 Task: Look for space in Kamar Mushāni, Pakistan from 2nd June, 2023 to 9th June, 2023 for 5 adults in price range Rs.7000 to Rs.13000. Place can be shared room with 2 bedrooms having 5 beds and 2 bathrooms. Property type can be house, flat, guest house. Amenities needed are: wifi. Booking option can be shelf check-in. Required host language is English.
Action: Mouse moved to (546, 78)
Screenshot: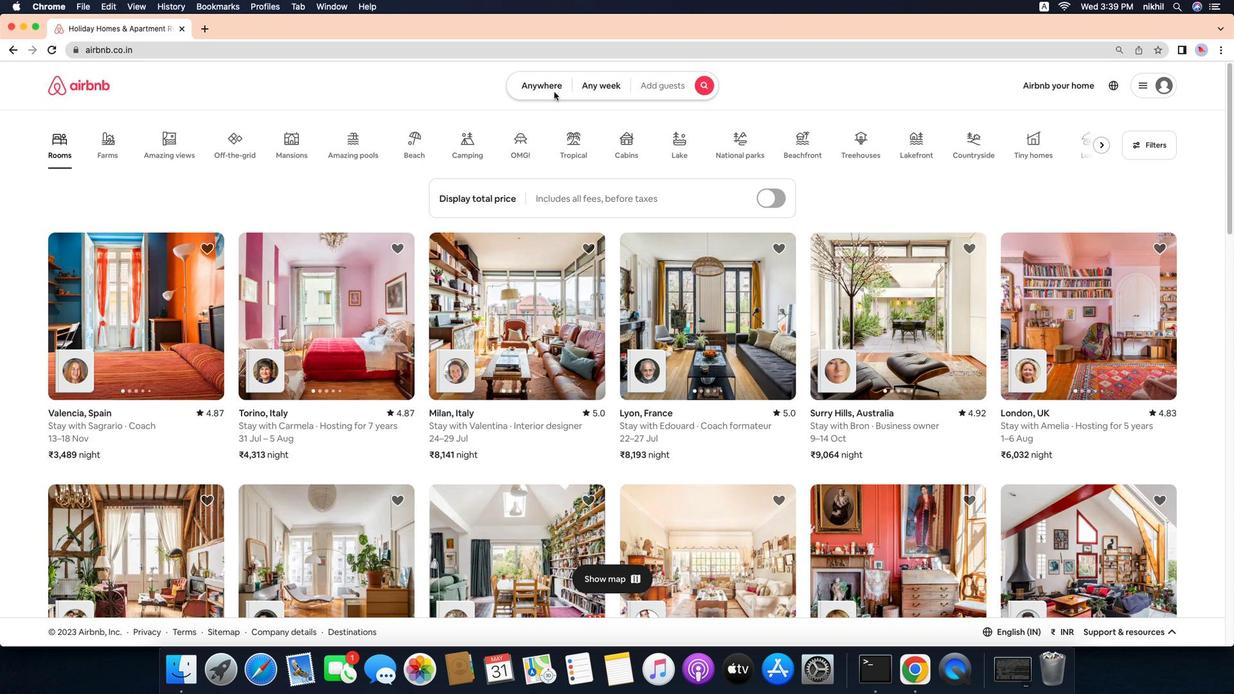 
Action: Mouse pressed left at (546, 78)
Screenshot: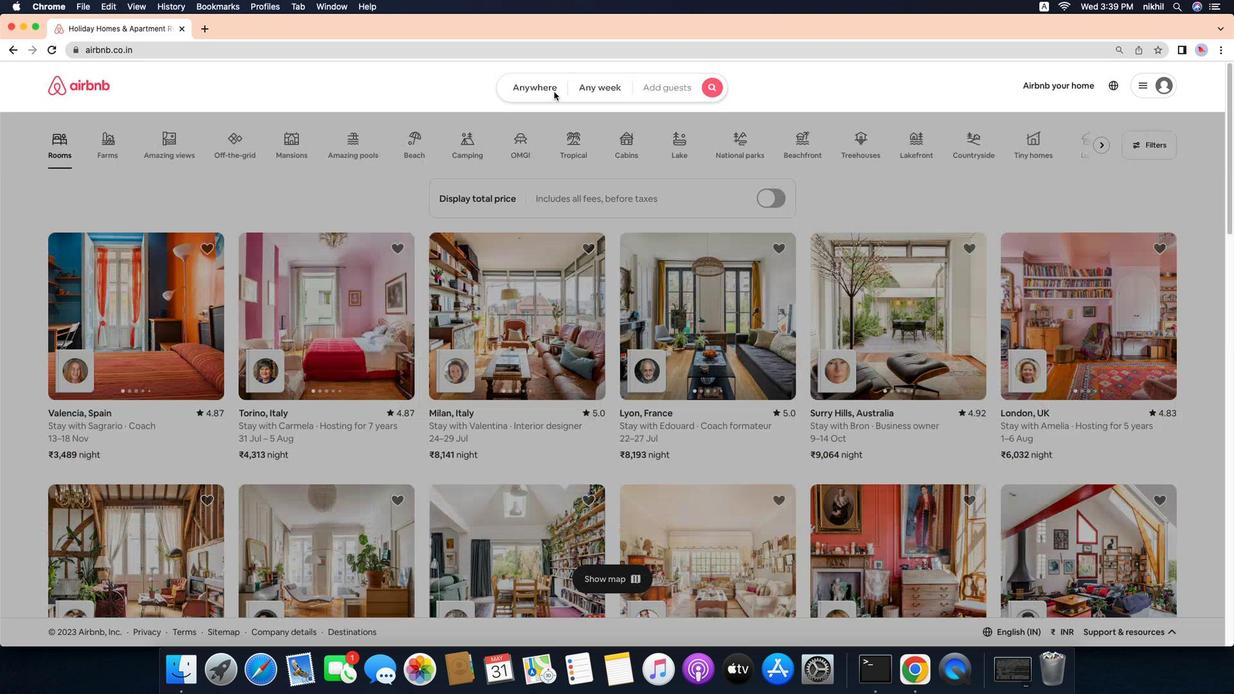 
Action: Mouse moved to (577, 84)
Screenshot: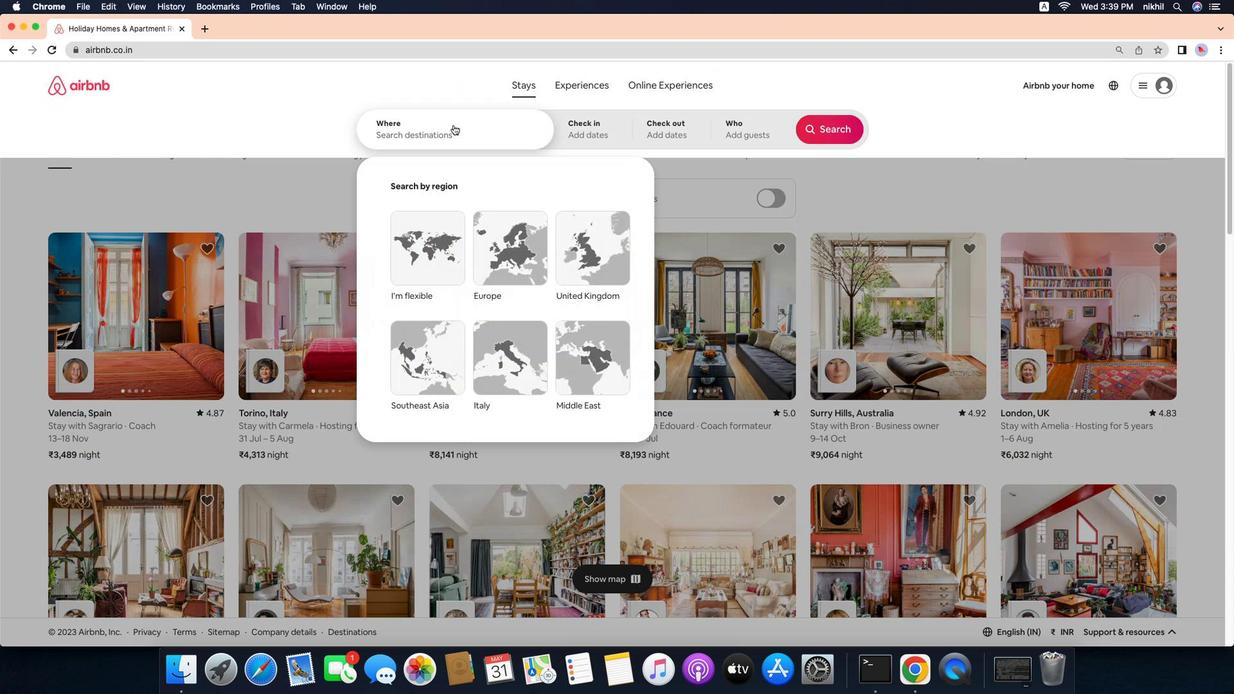 
Action: Mouse pressed left at (577, 84)
Screenshot: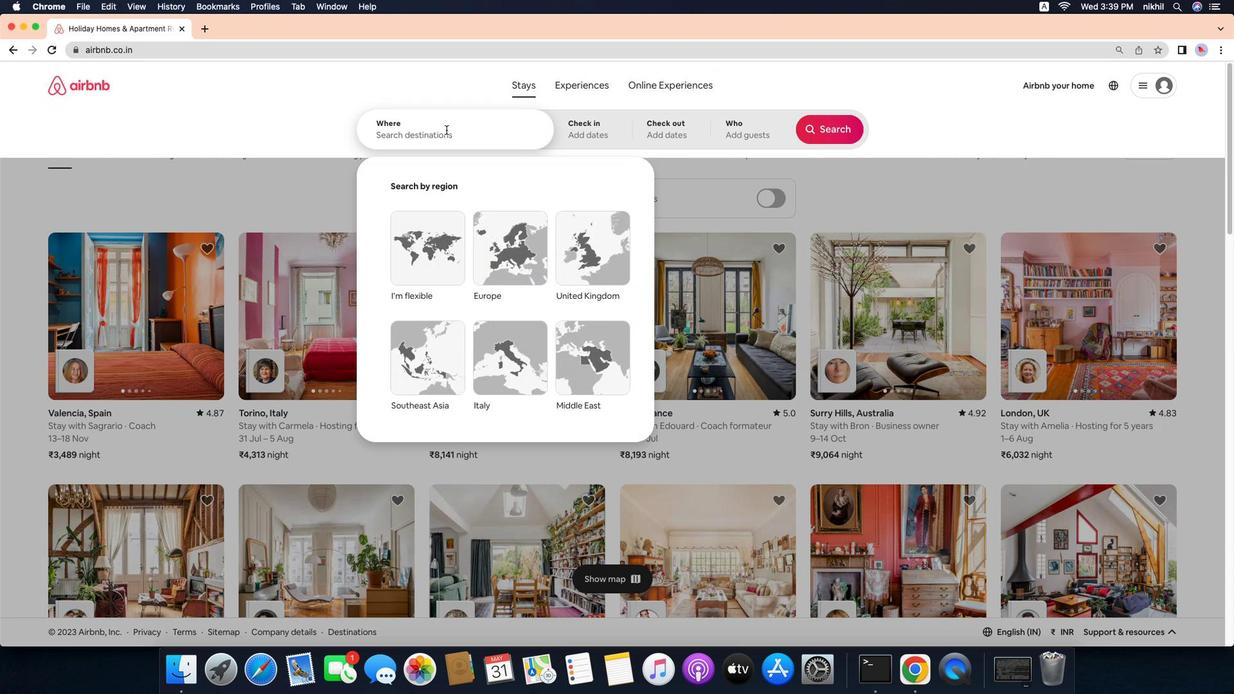 
Action: Mouse moved to (460, 127)
Screenshot: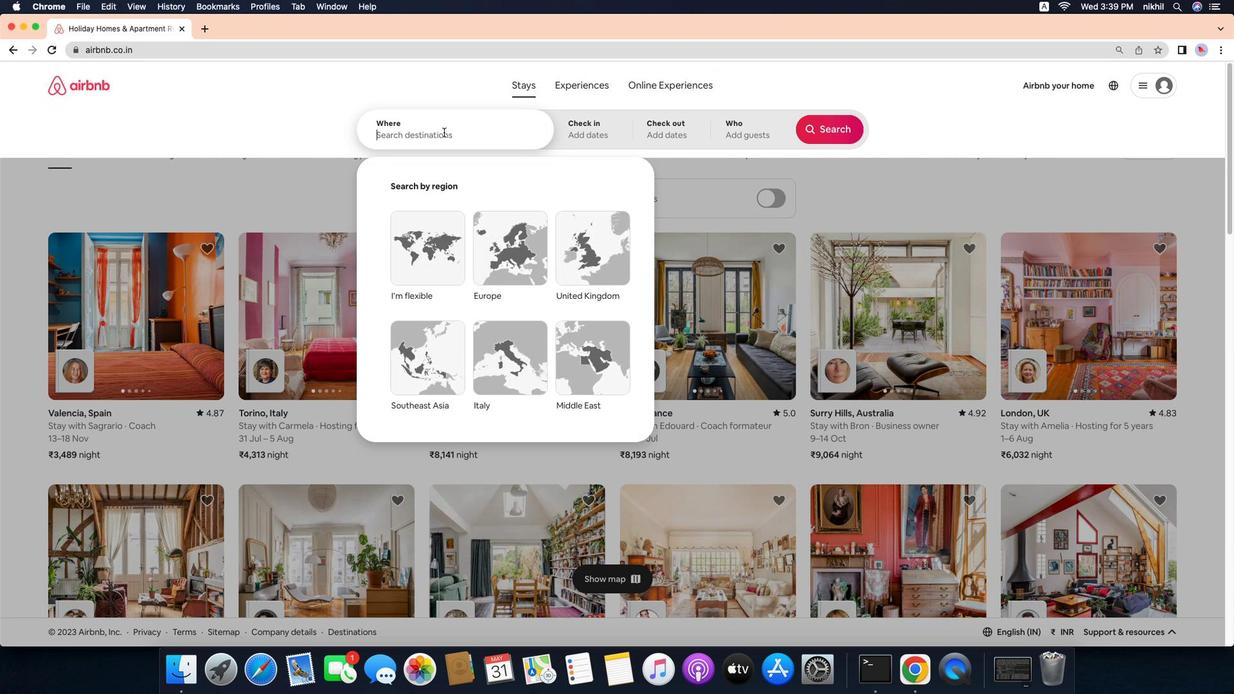 
Action: Mouse pressed left at (460, 127)
Screenshot: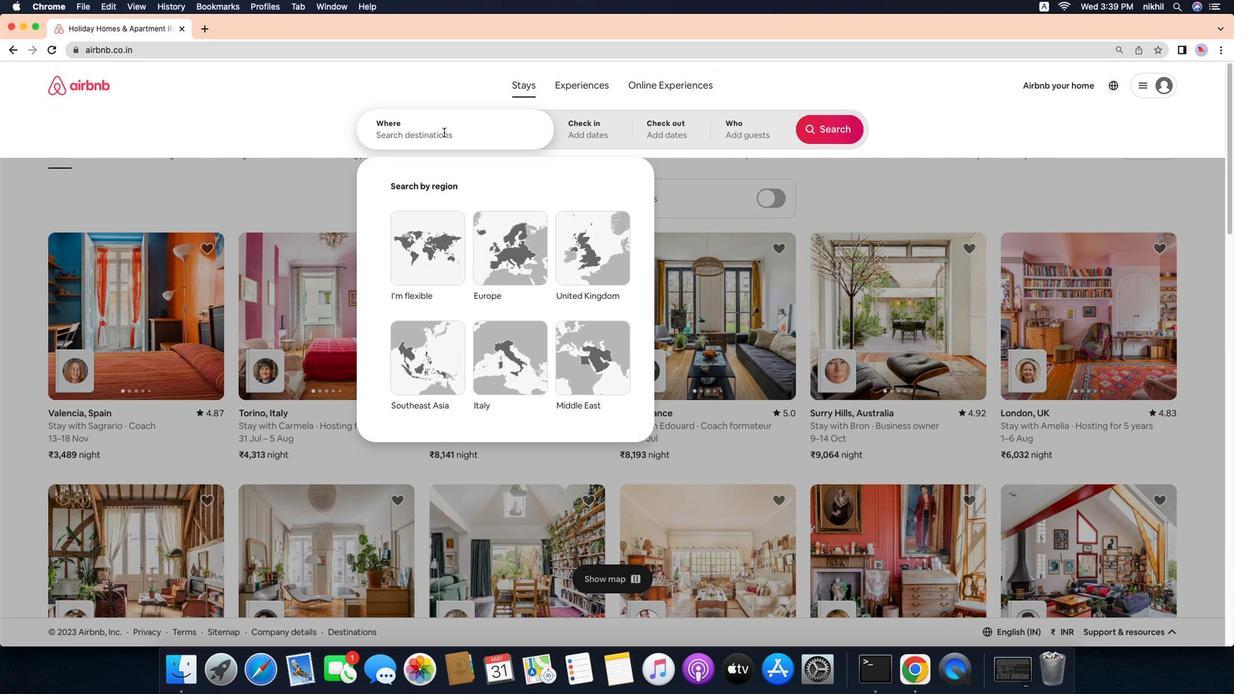 
Action: Key pressed Key.caps_lock'K'Key.caps_lock'a''m''a''r'Key.spaceKey.caps_lock'M'Key.caps_lock'u''s''h''a''n''i'','
Screenshot: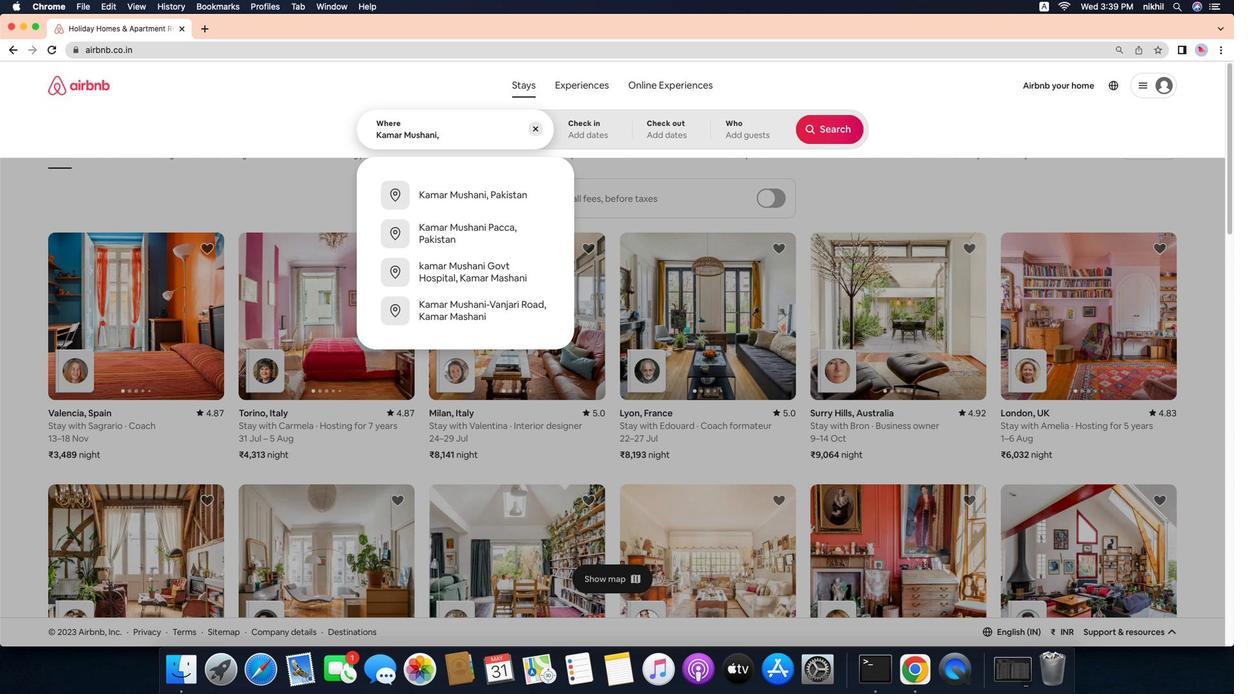
Action: Mouse moved to (482, 200)
Screenshot: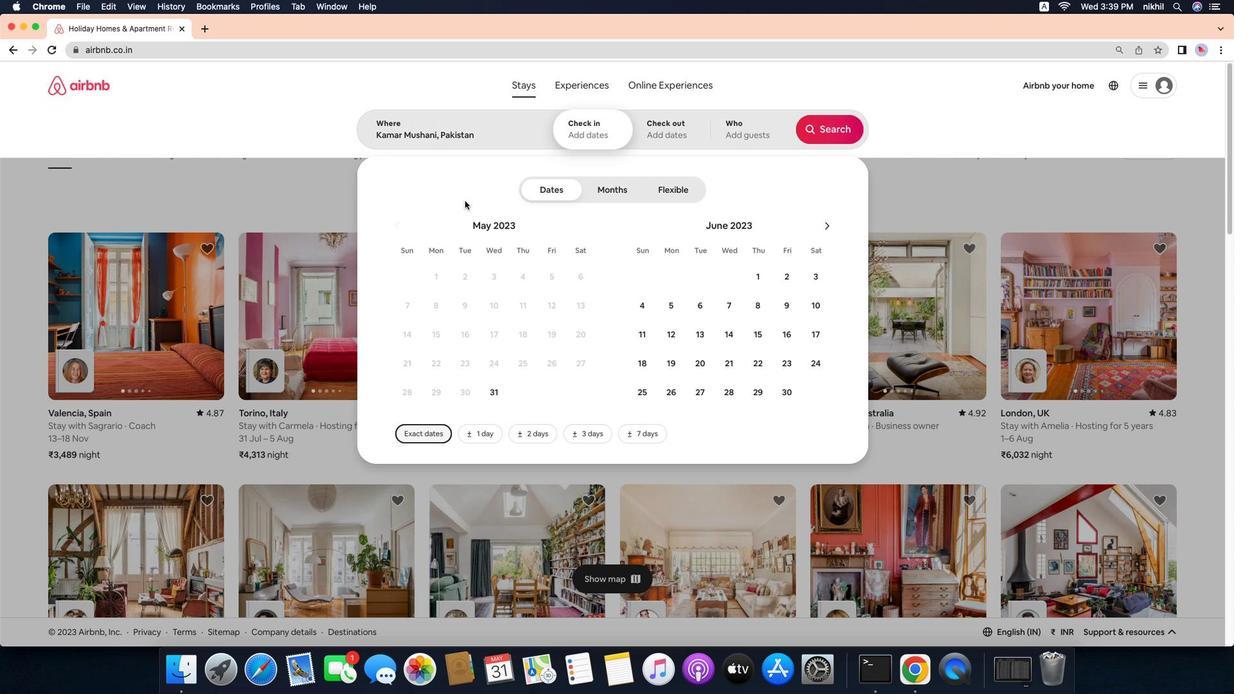 
Action: Mouse pressed left at (482, 200)
Screenshot: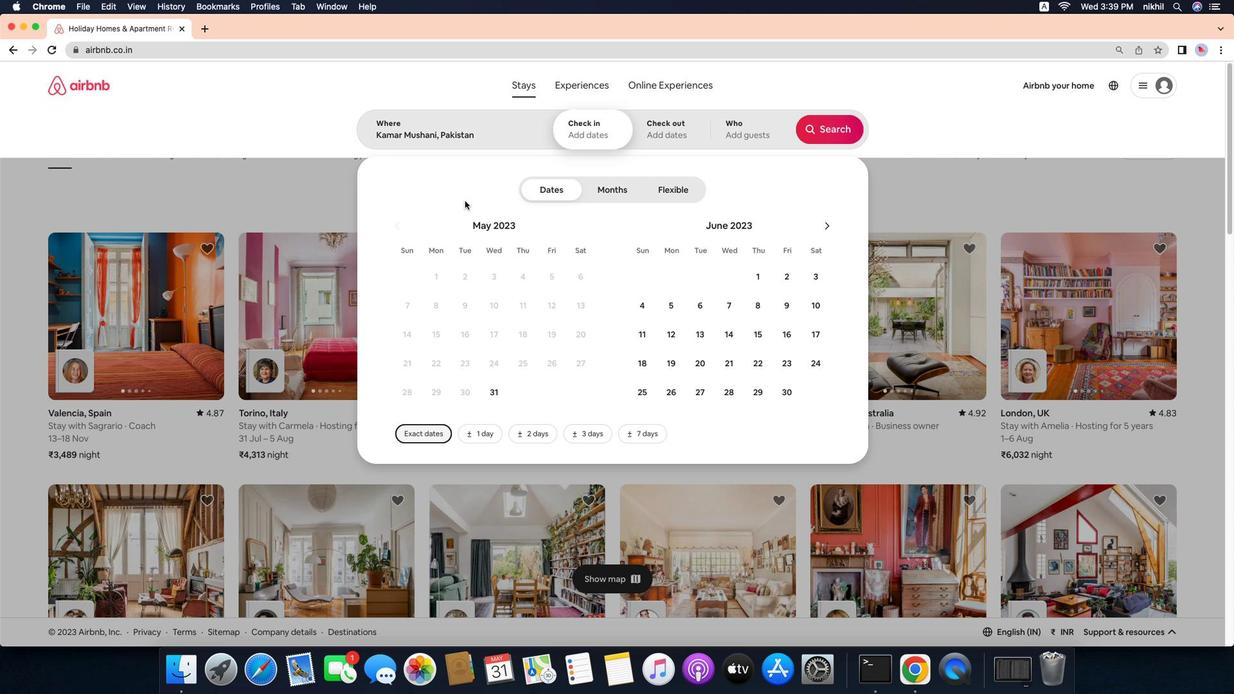 
Action: Mouse moved to (827, 277)
Screenshot: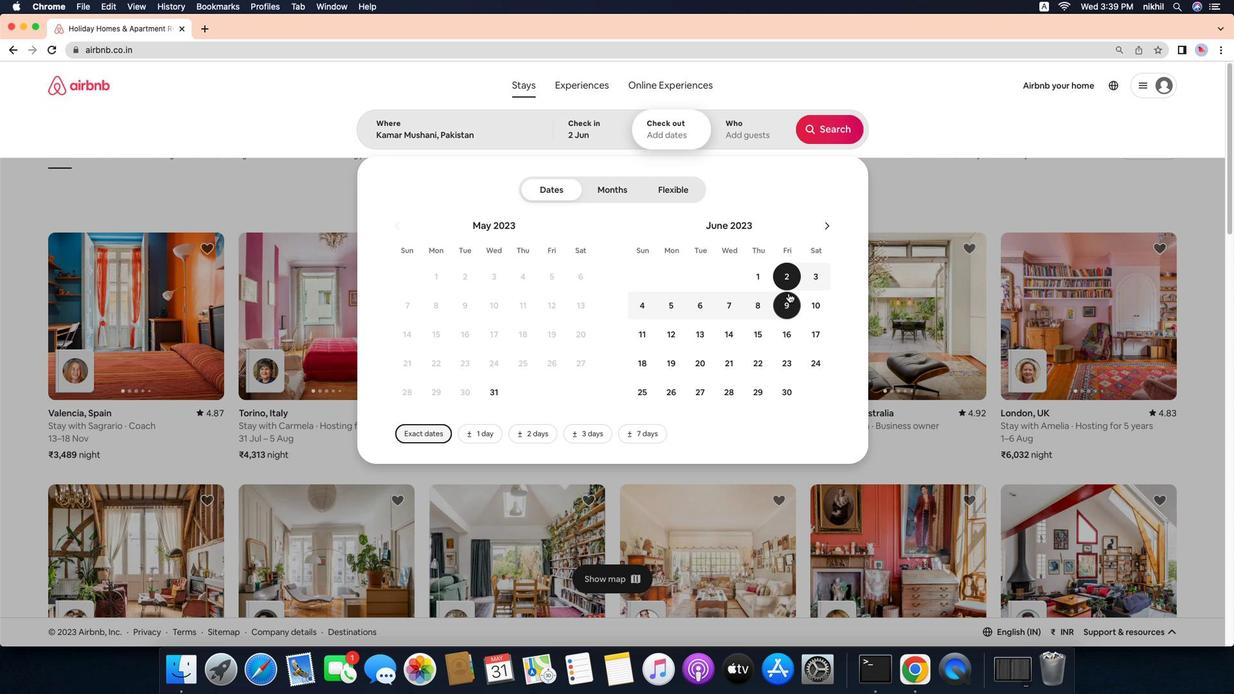 
Action: Mouse pressed left at (827, 277)
Screenshot: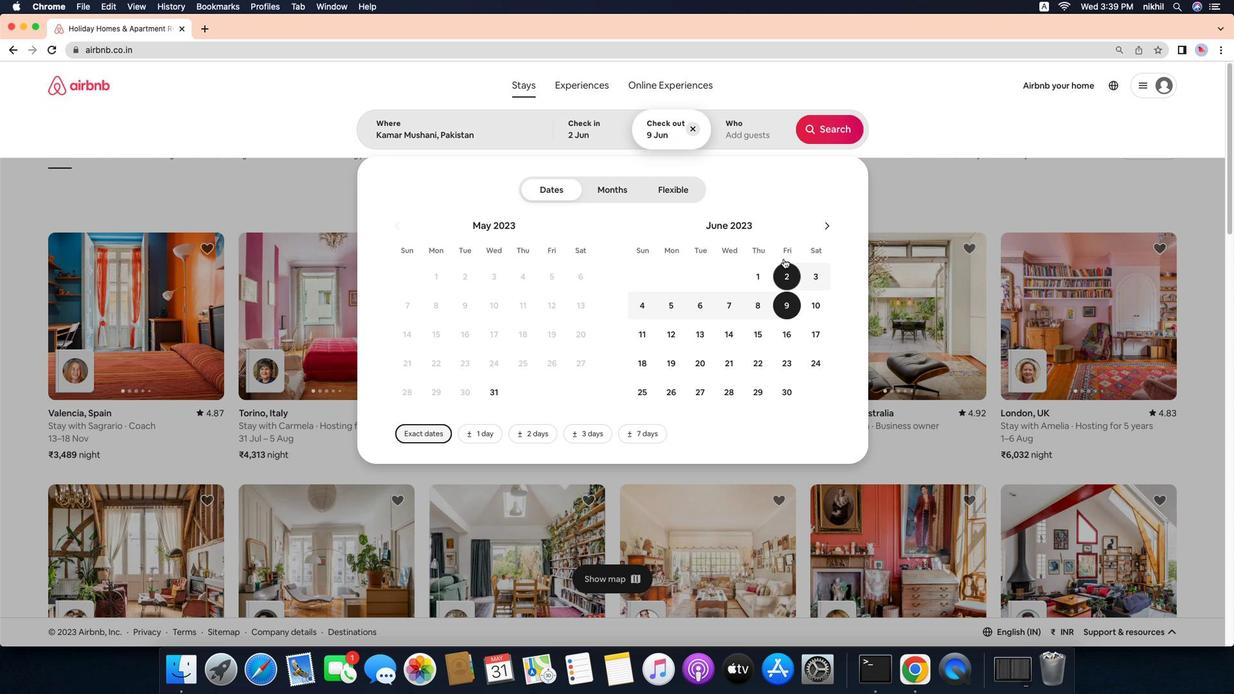 
Action: Mouse moved to (825, 306)
Screenshot: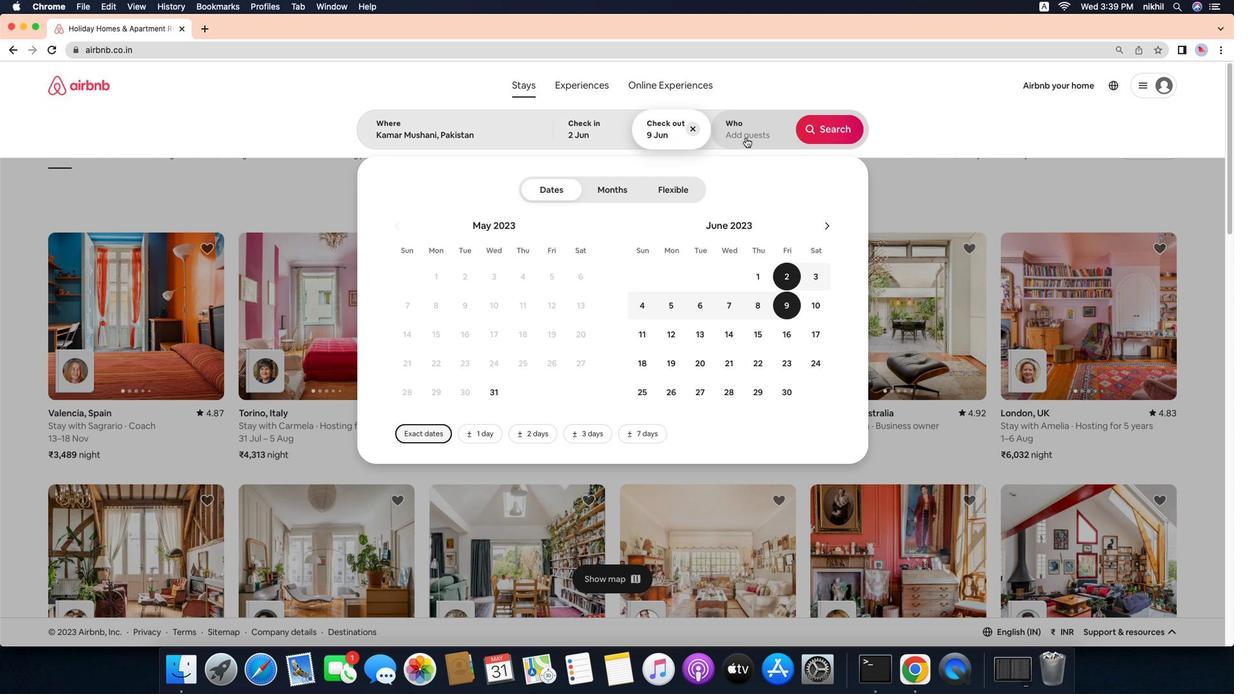 
Action: Mouse pressed left at (825, 306)
Screenshot: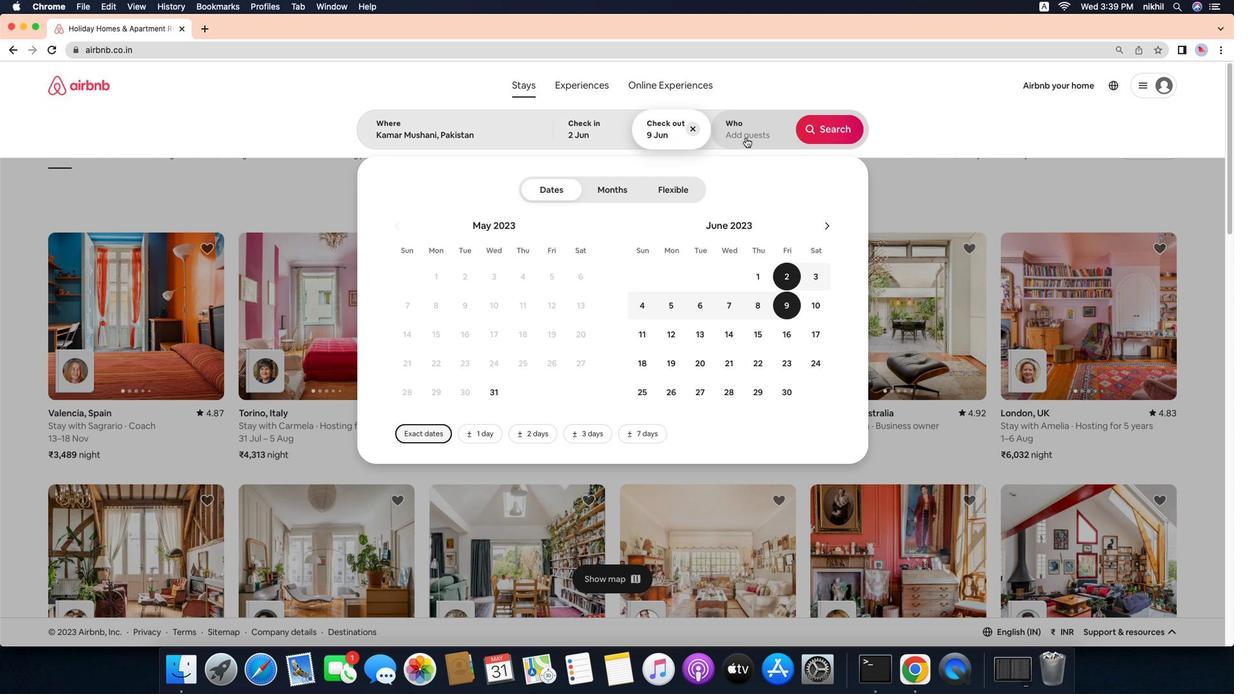
Action: Mouse moved to (782, 131)
Screenshot: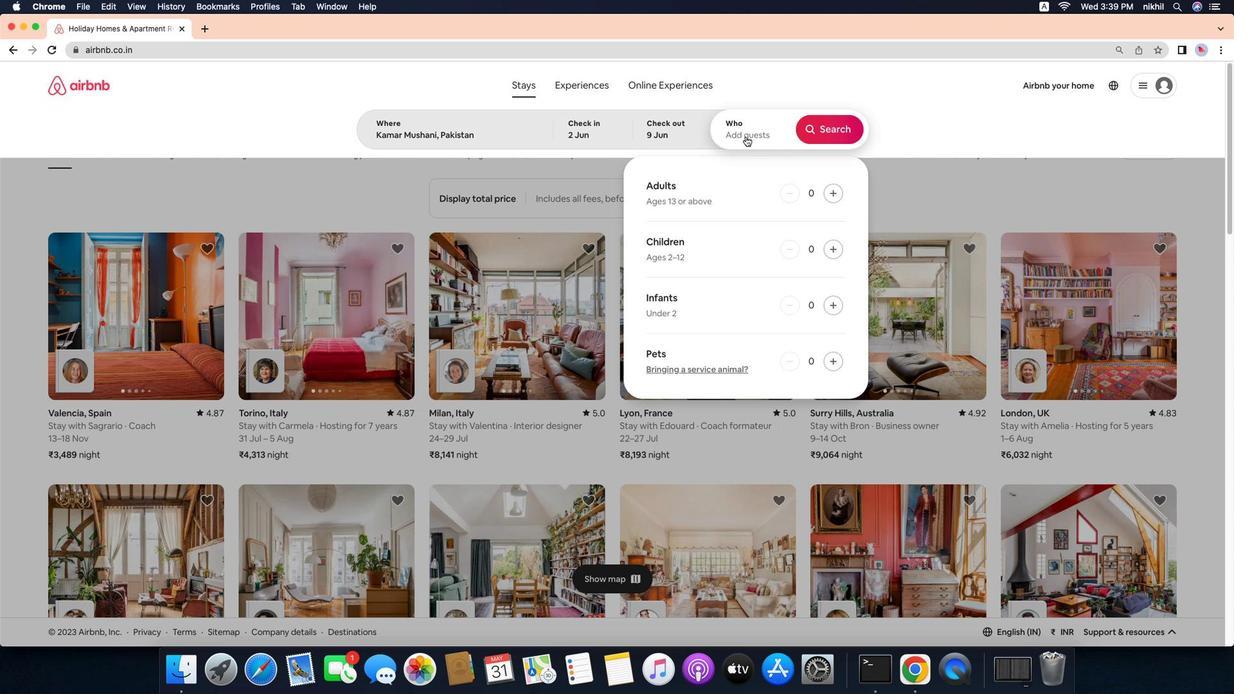 
Action: Mouse pressed left at (782, 131)
Screenshot: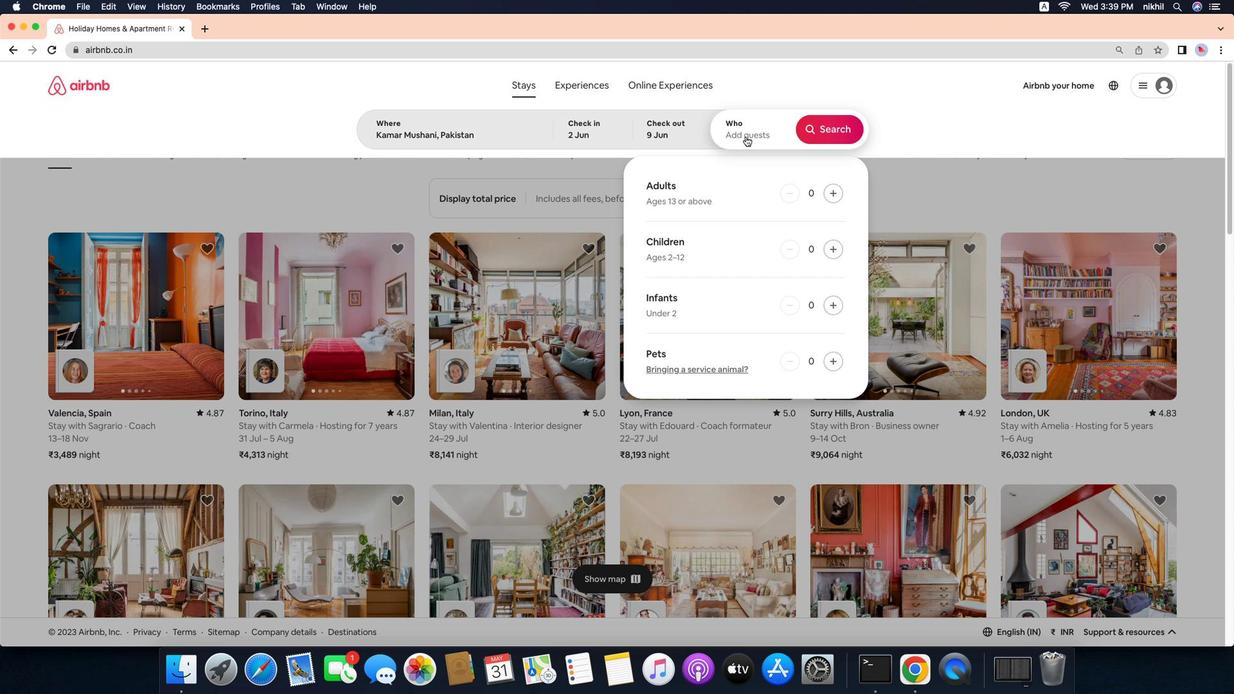 
Action: Mouse moved to (870, 190)
Screenshot: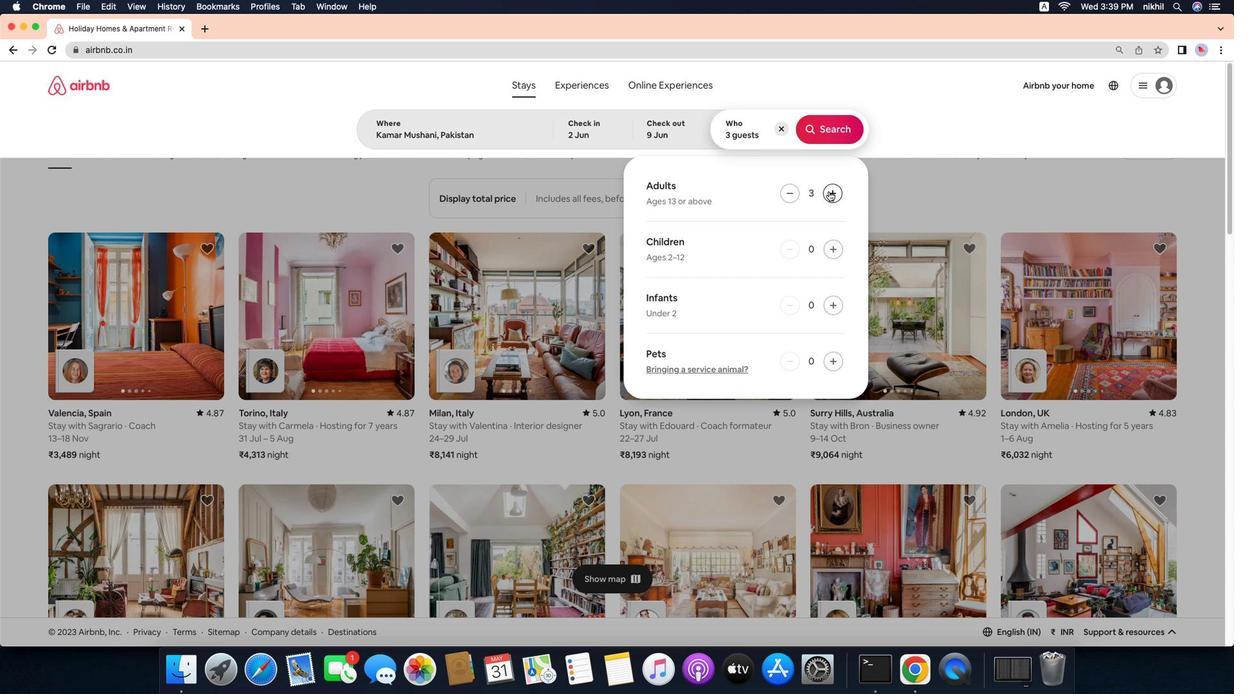 
Action: Mouse pressed left at (870, 190)
Screenshot: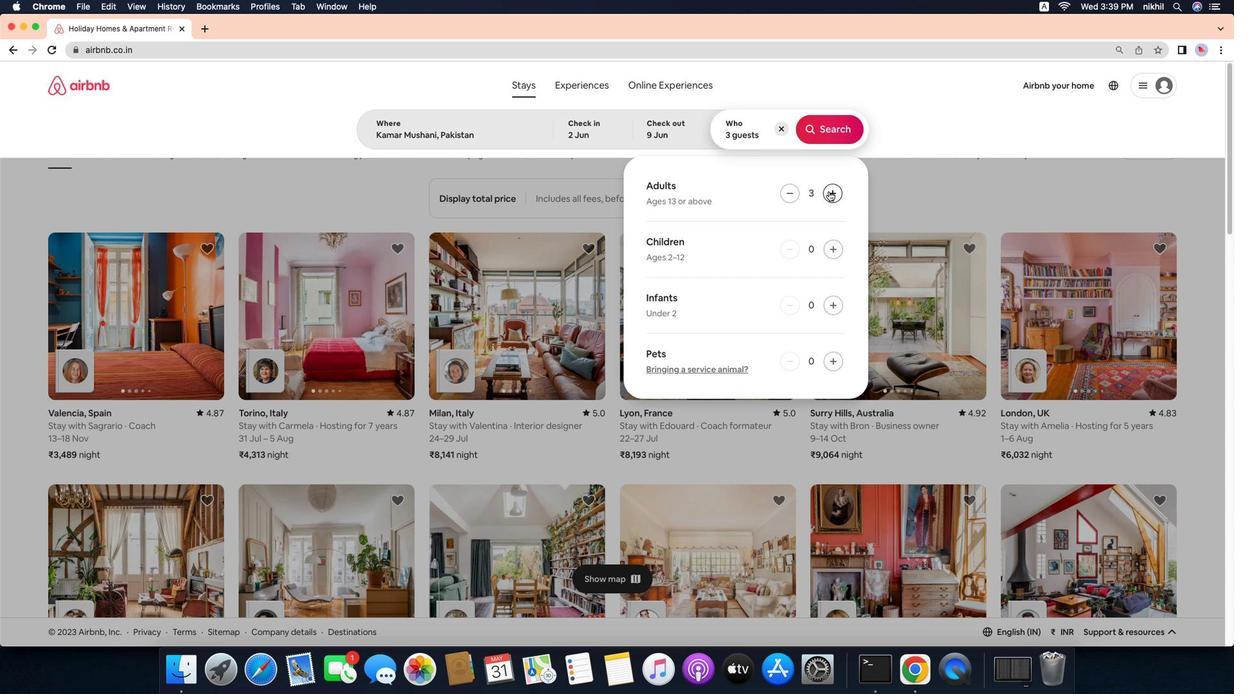 
Action: Mouse pressed left at (870, 190)
Screenshot: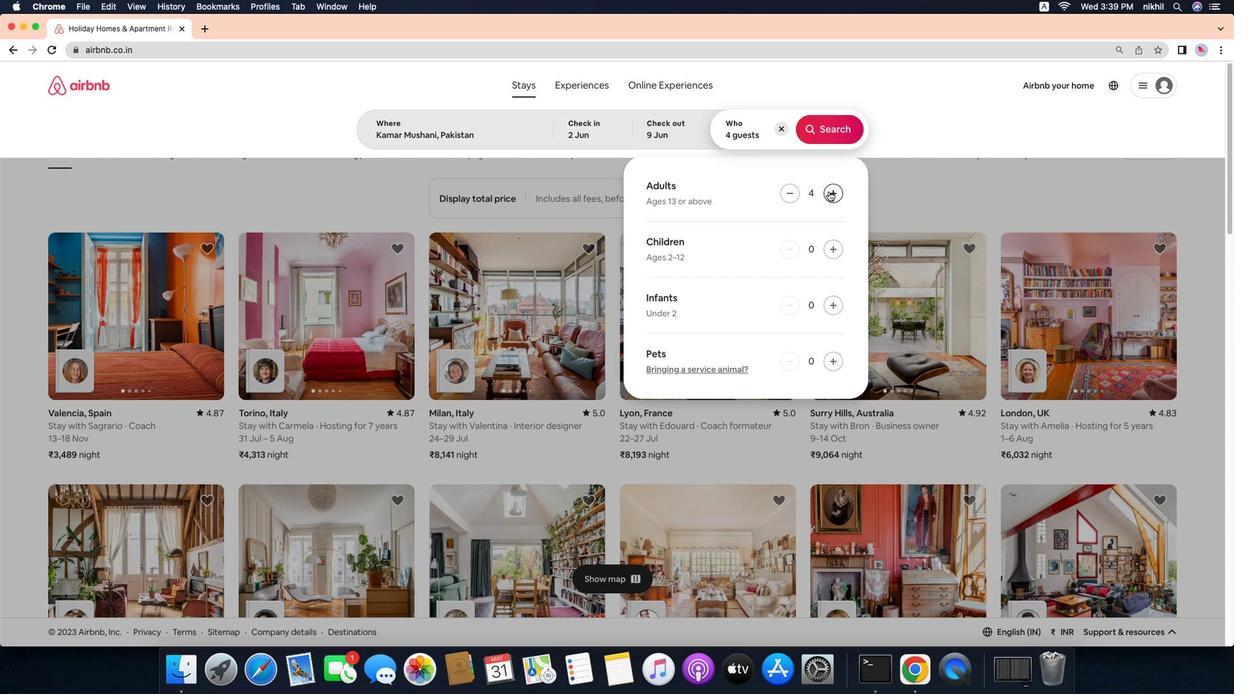 
Action: Mouse pressed left at (870, 190)
Screenshot: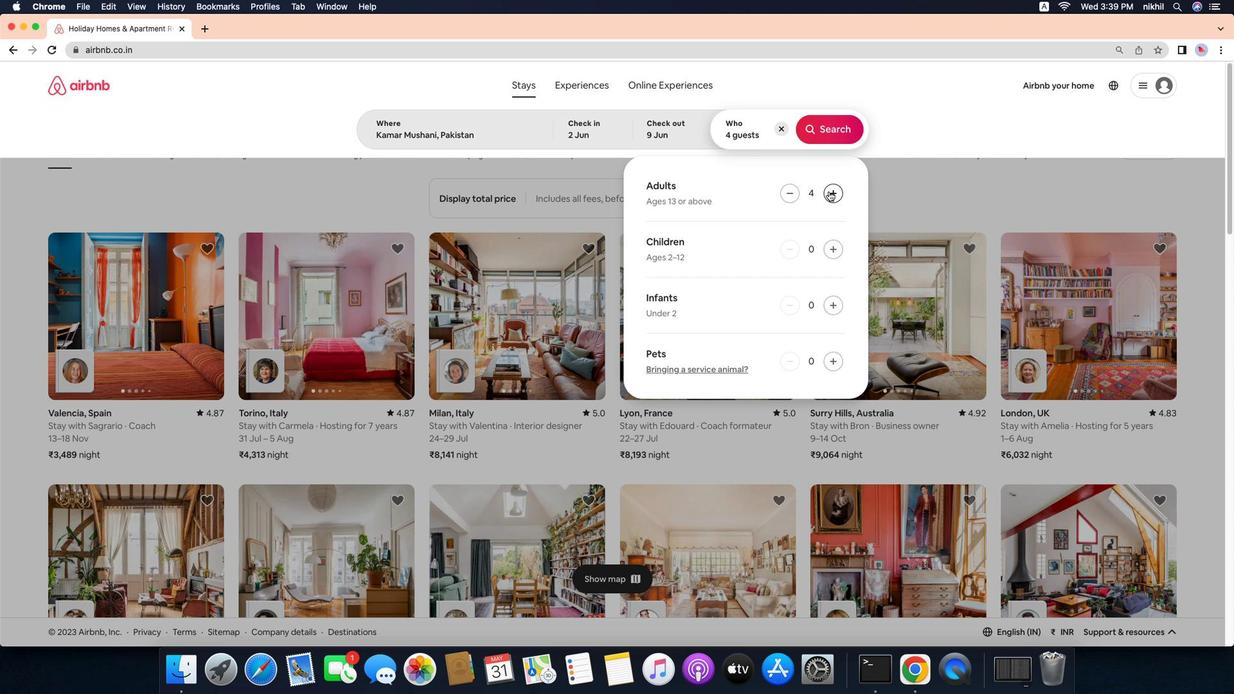 
Action: Mouse pressed left at (870, 190)
Screenshot: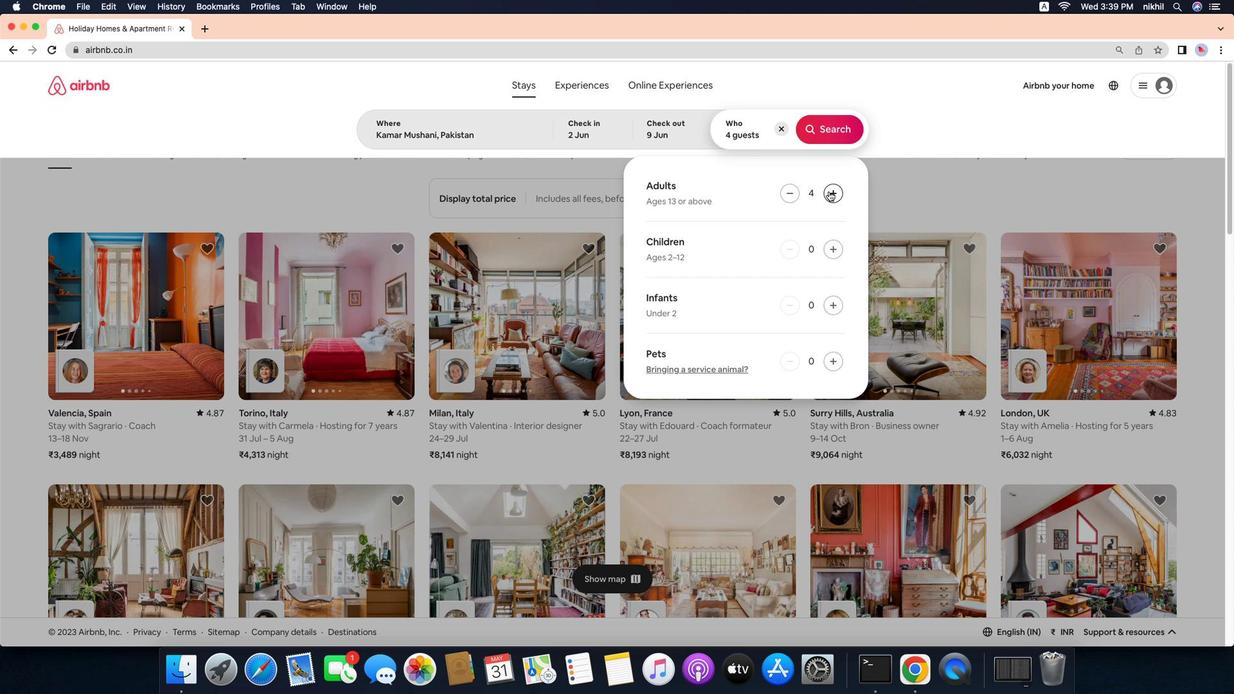 
Action: Mouse pressed left at (870, 190)
Screenshot: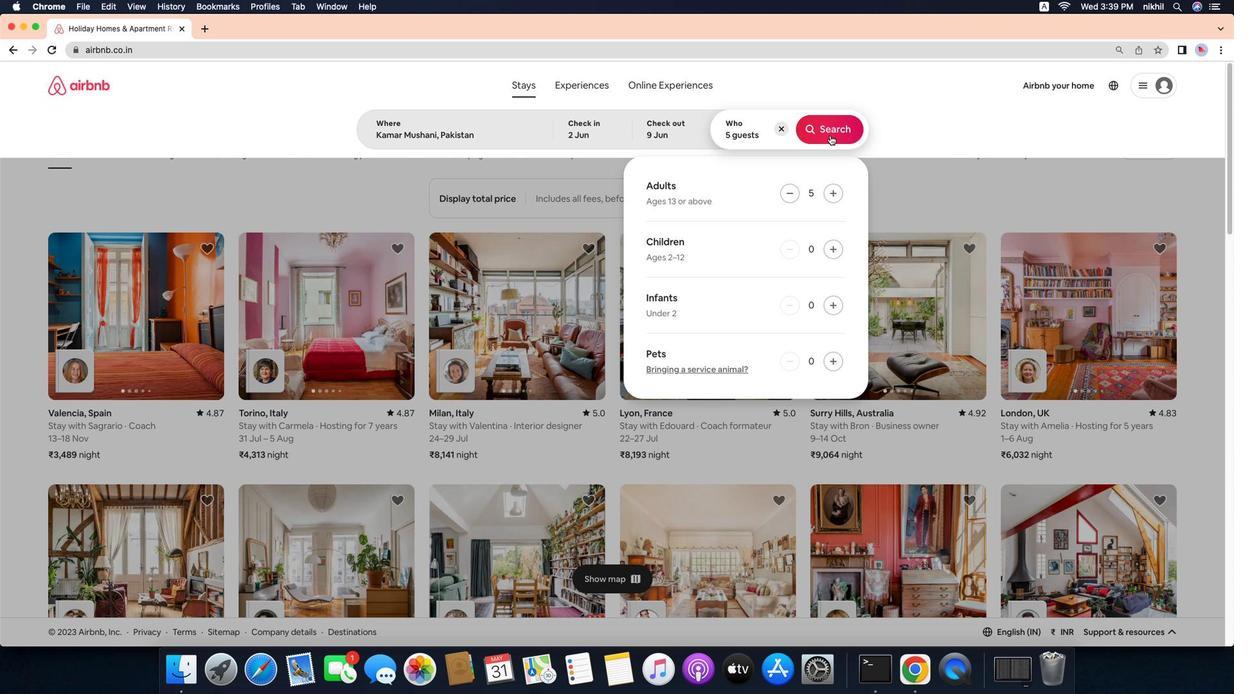 
Action: Mouse moved to (871, 130)
Screenshot: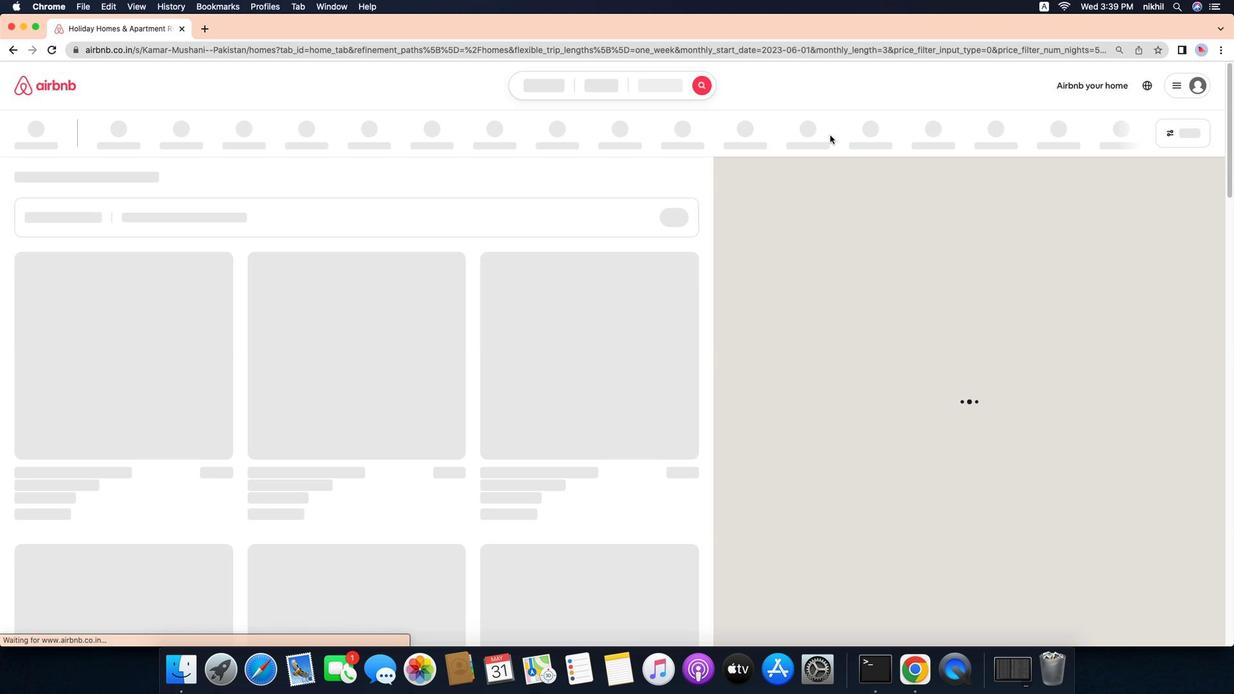 
Action: Mouse pressed left at (871, 130)
Screenshot: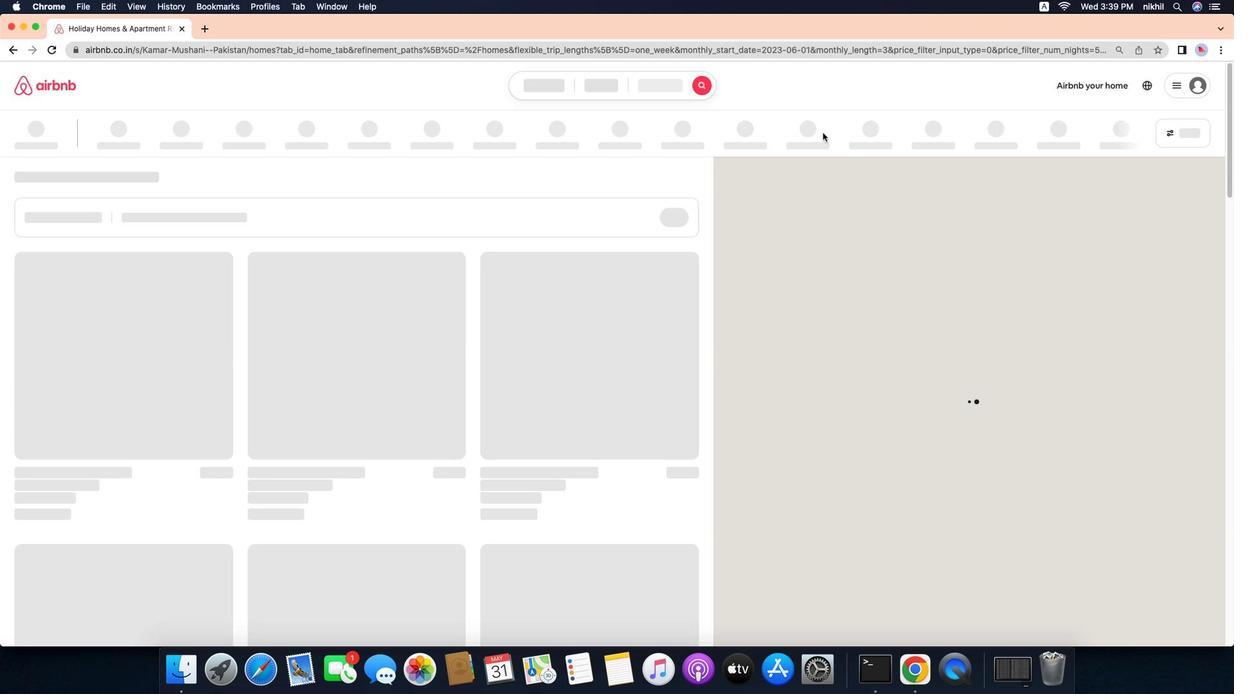 
Action: Mouse moved to (1257, 141)
Screenshot: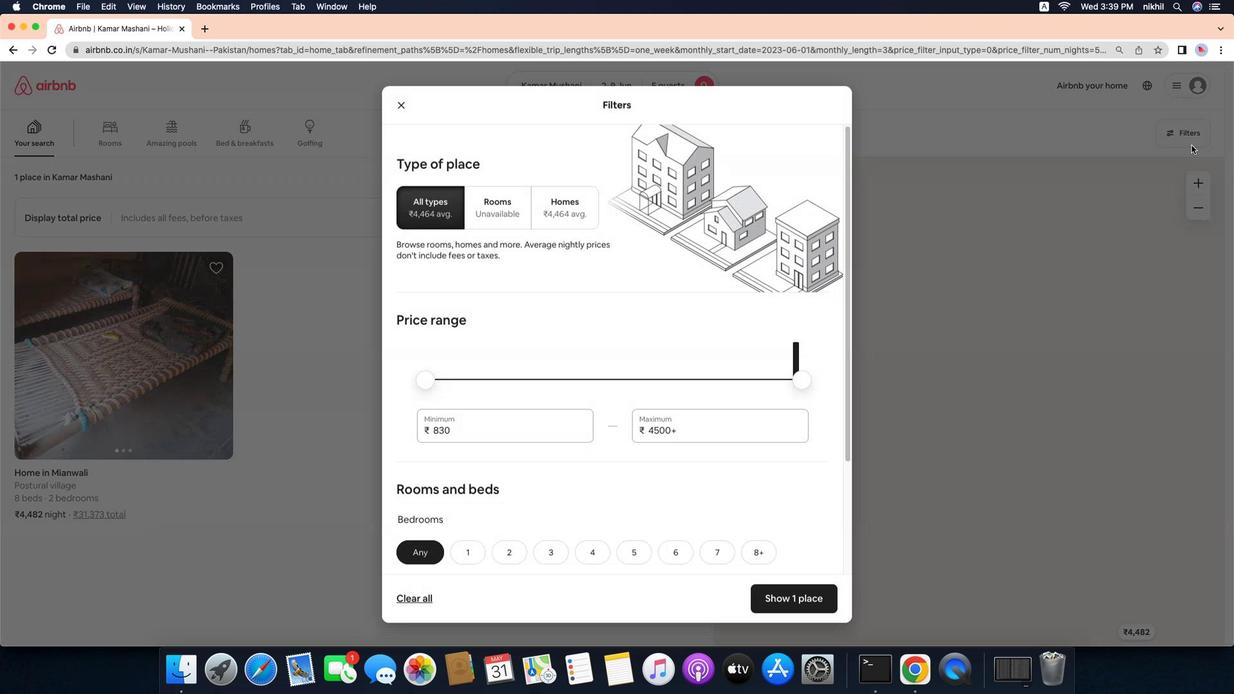 
Action: Mouse pressed left at (1257, 141)
Screenshot: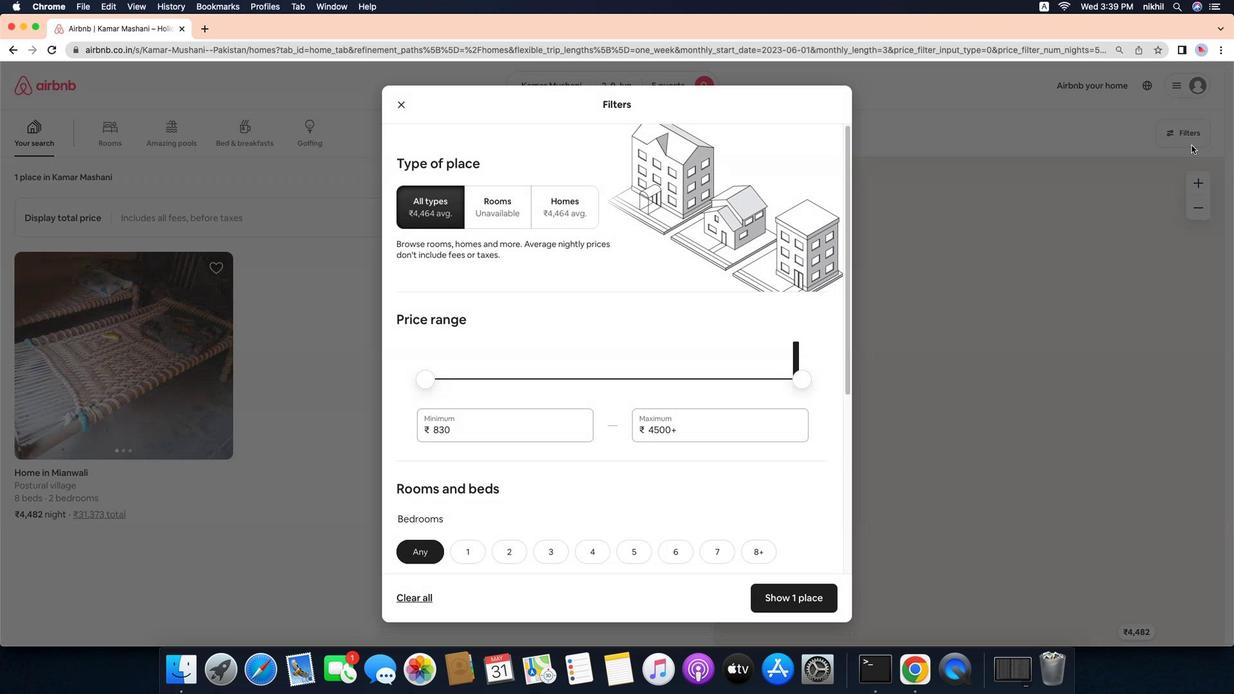 
Action: Mouse moved to (505, 438)
Screenshot: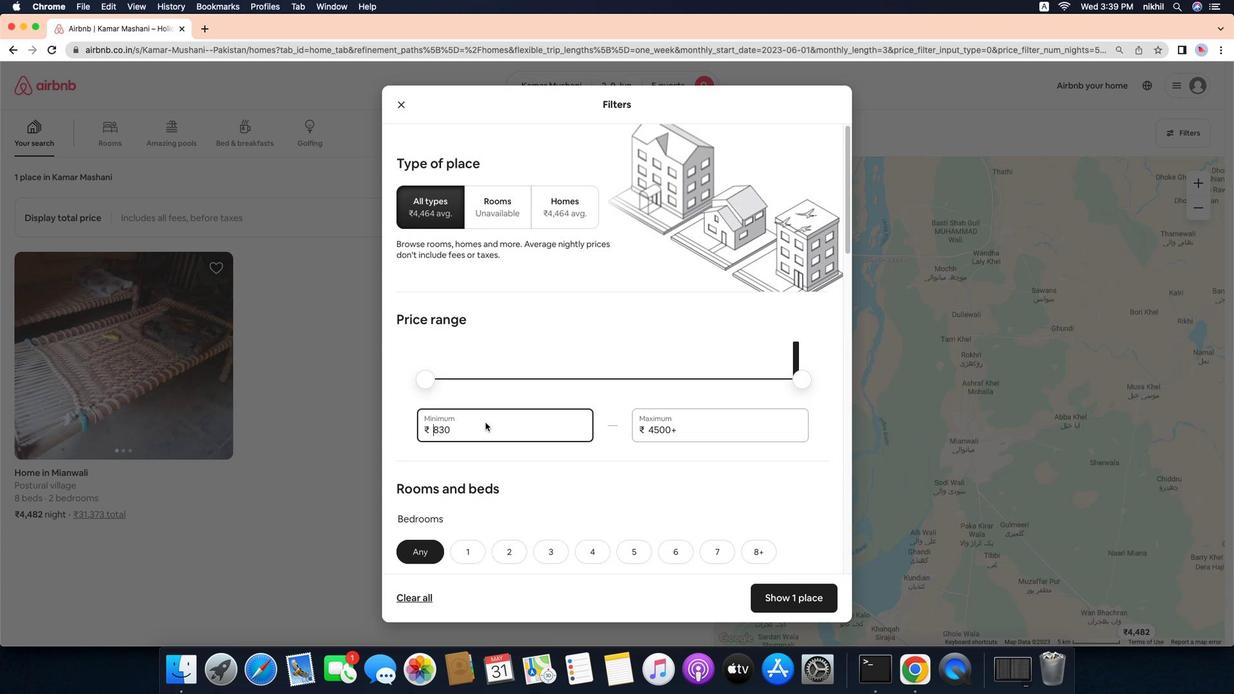 
Action: Mouse pressed left at (505, 438)
Screenshot: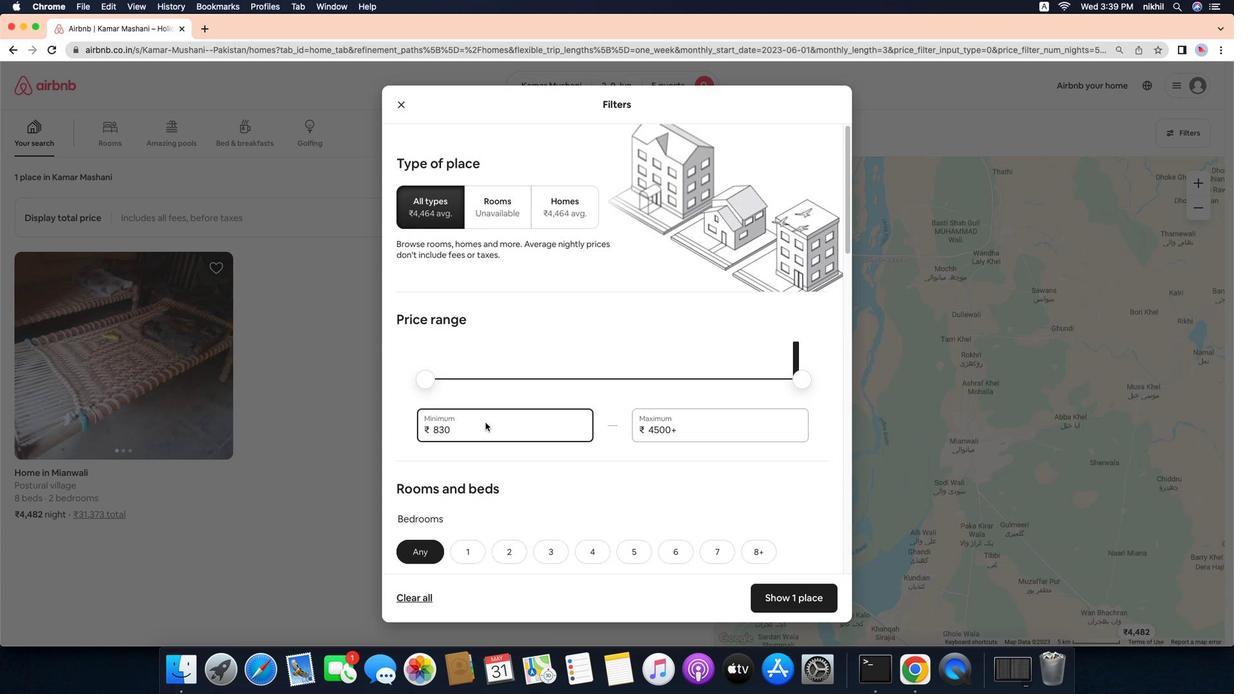 
Action: Mouse moved to (504, 437)
Screenshot: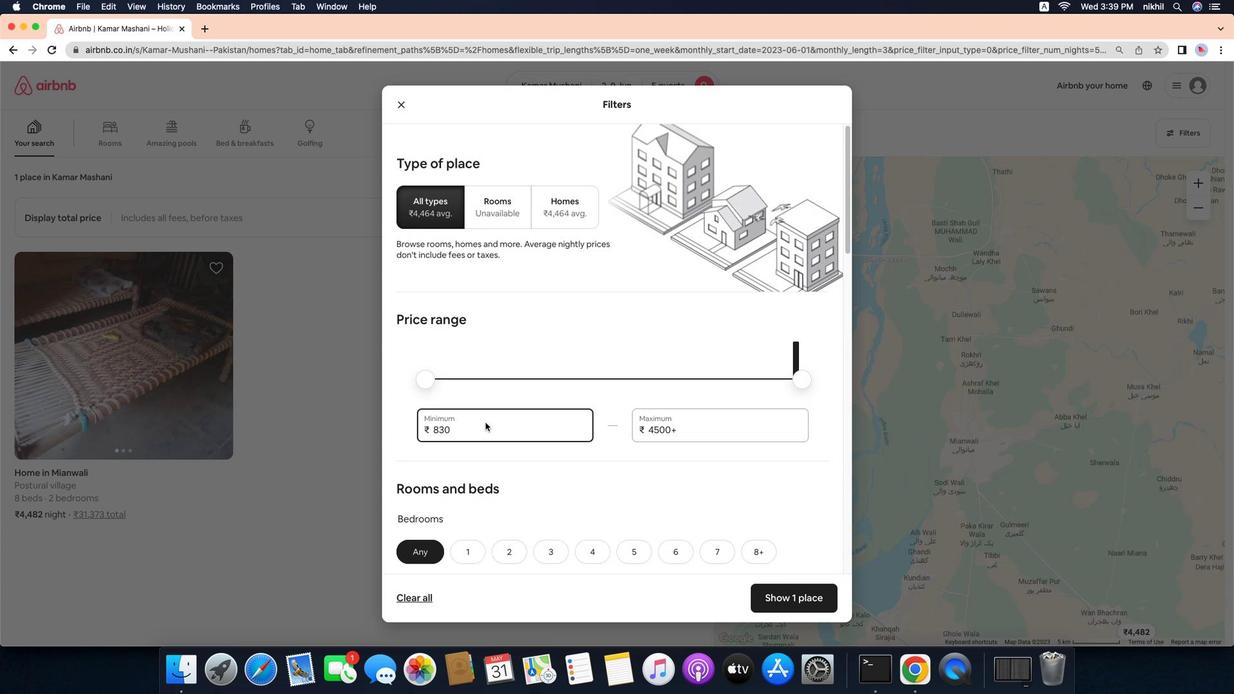 
Action: Key pressed Key.backspaceKey.backspace
Screenshot: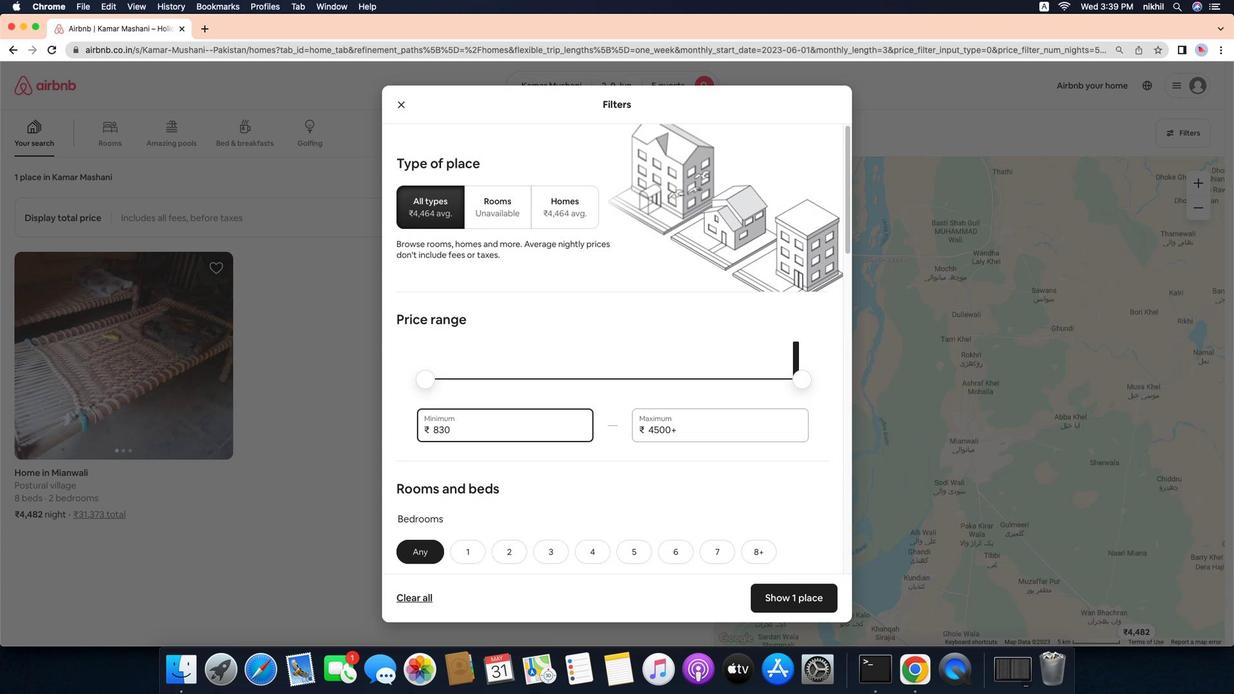 
Action: Mouse moved to (500, 442)
Screenshot: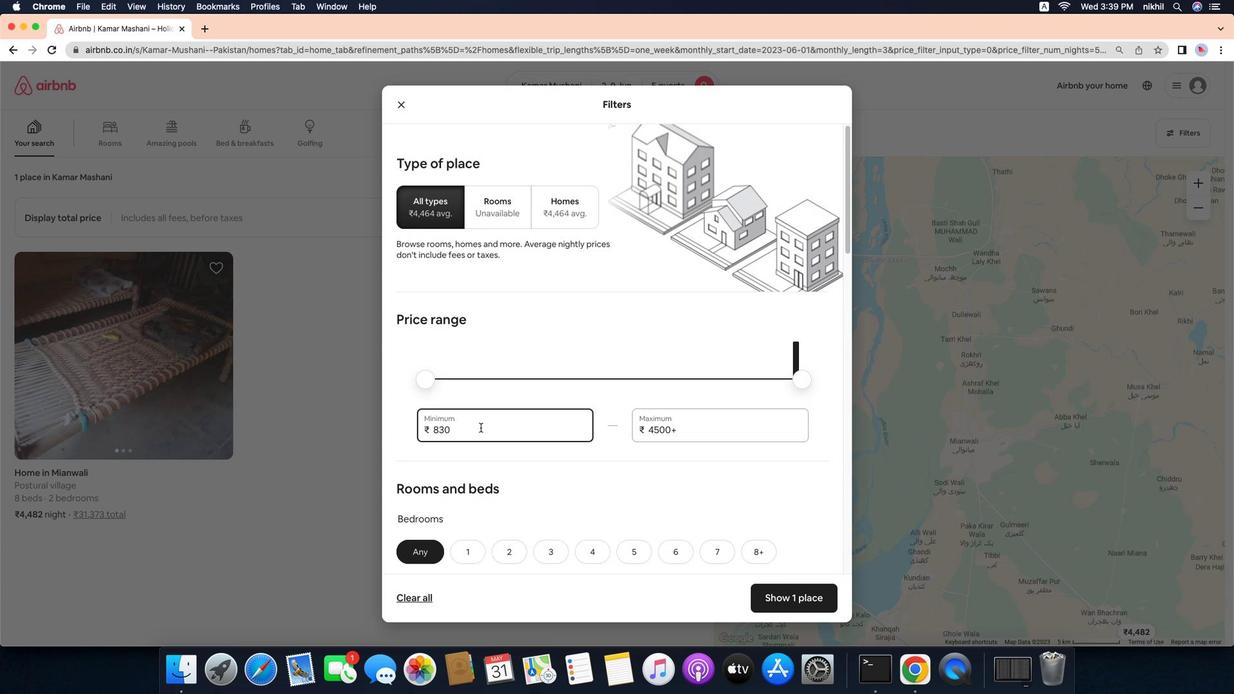 
Action: Mouse pressed left at (500, 442)
Screenshot: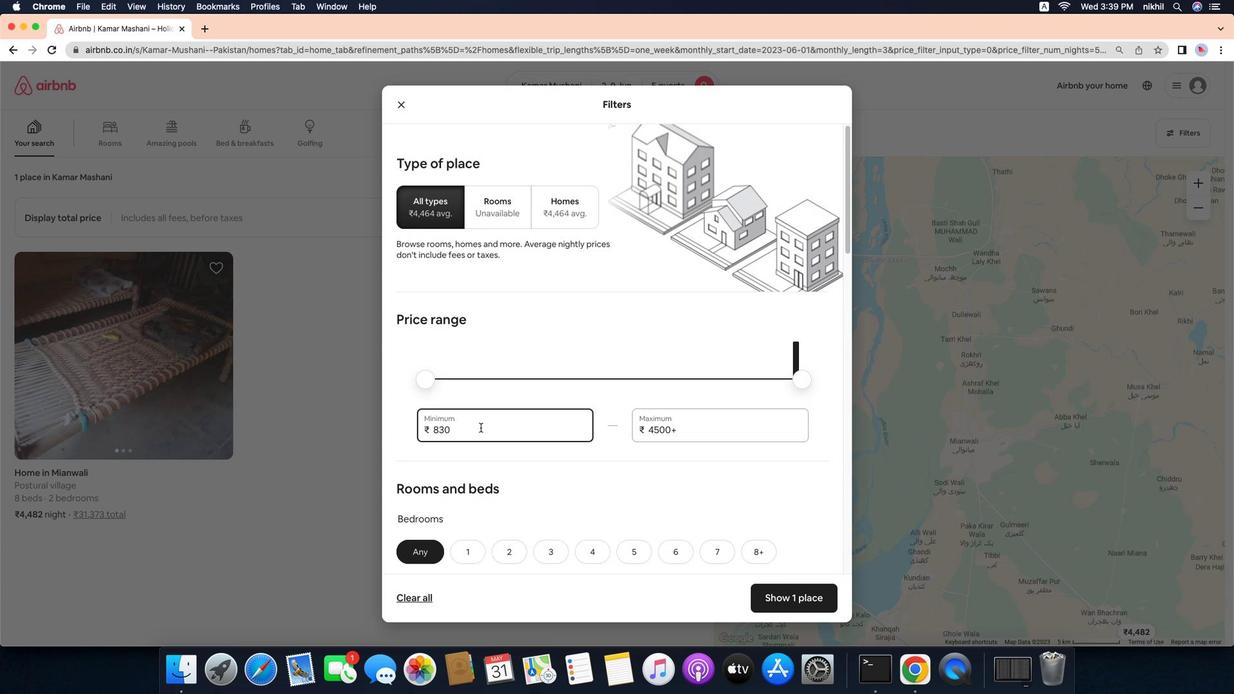 
Action: Mouse moved to (499, 442)
Screenshot: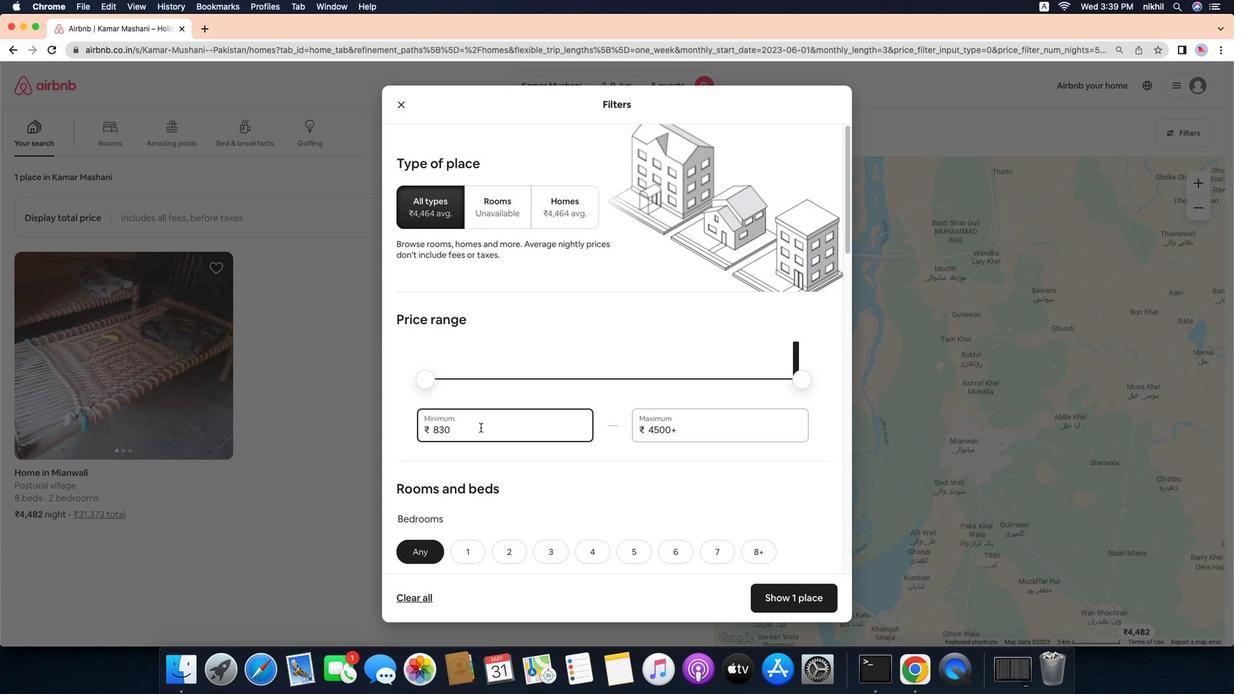 
Action: Key pressed Key.backspaceKey.backspaceKey.backspaceKey.backspace'7''0''0''0'
Screenshot: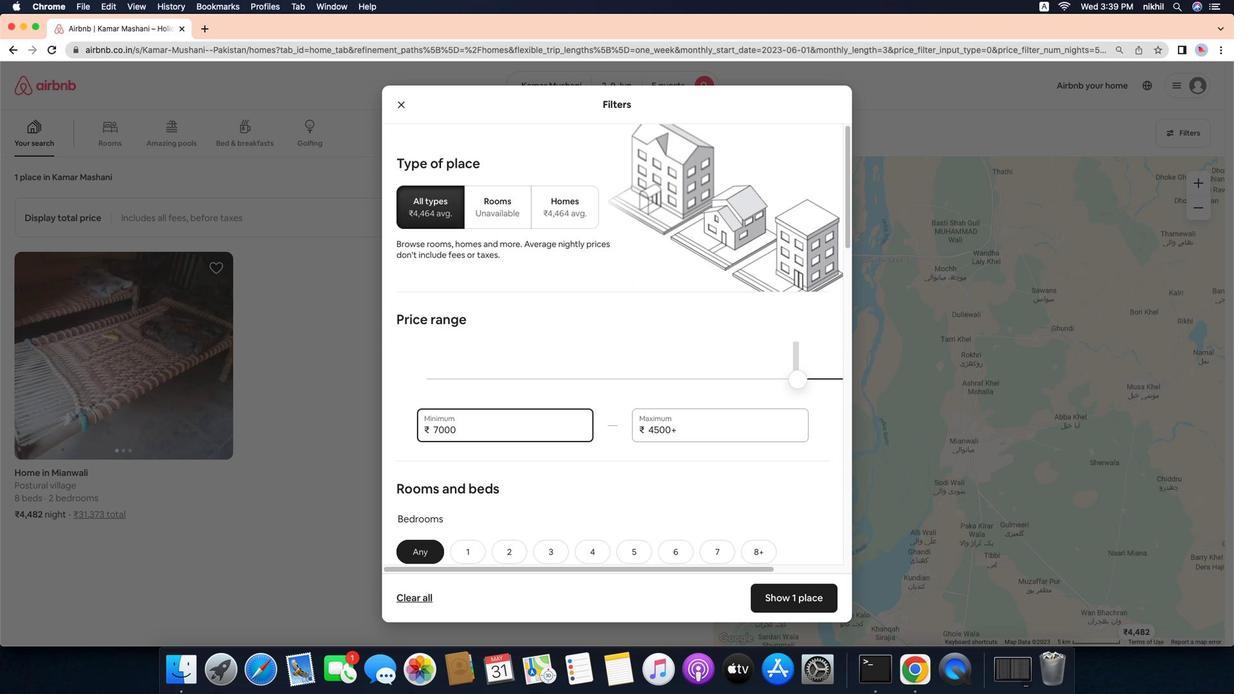 
Action: Mouse moved to (721, 450)
Screenshot: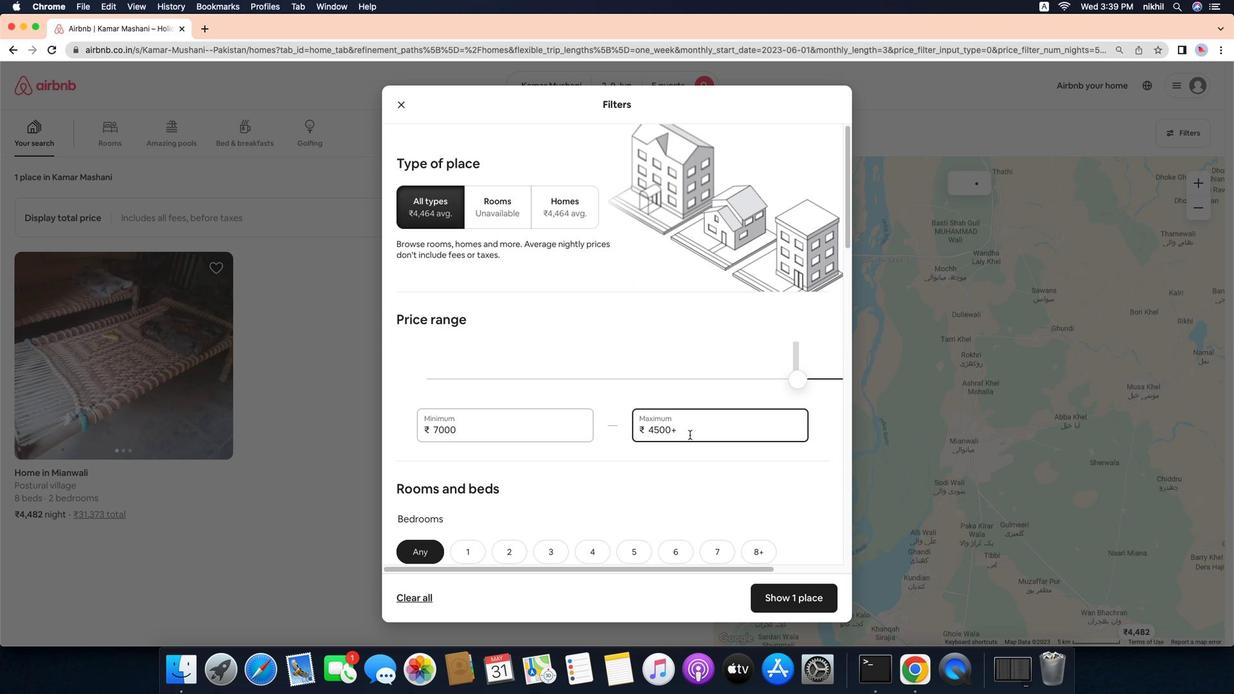 
Action: Mouse pressed left at (721, 450)
Screenshot: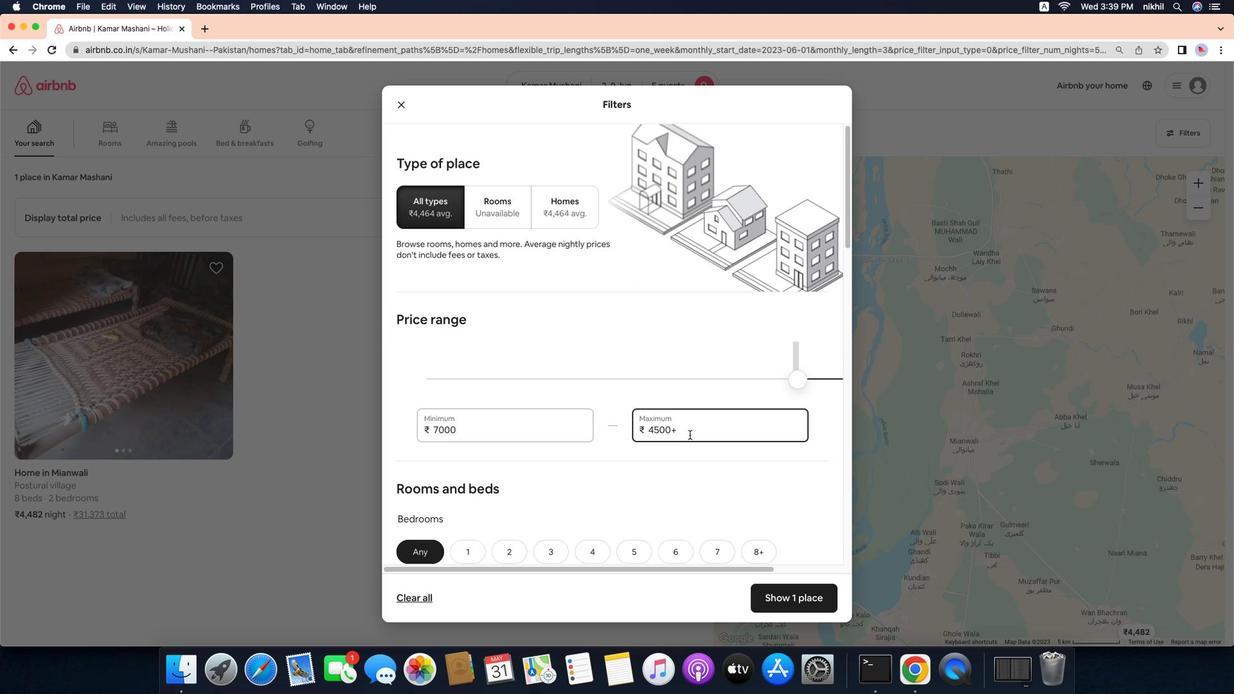
Action: Mouse moved to (721, 449)
Screenshot: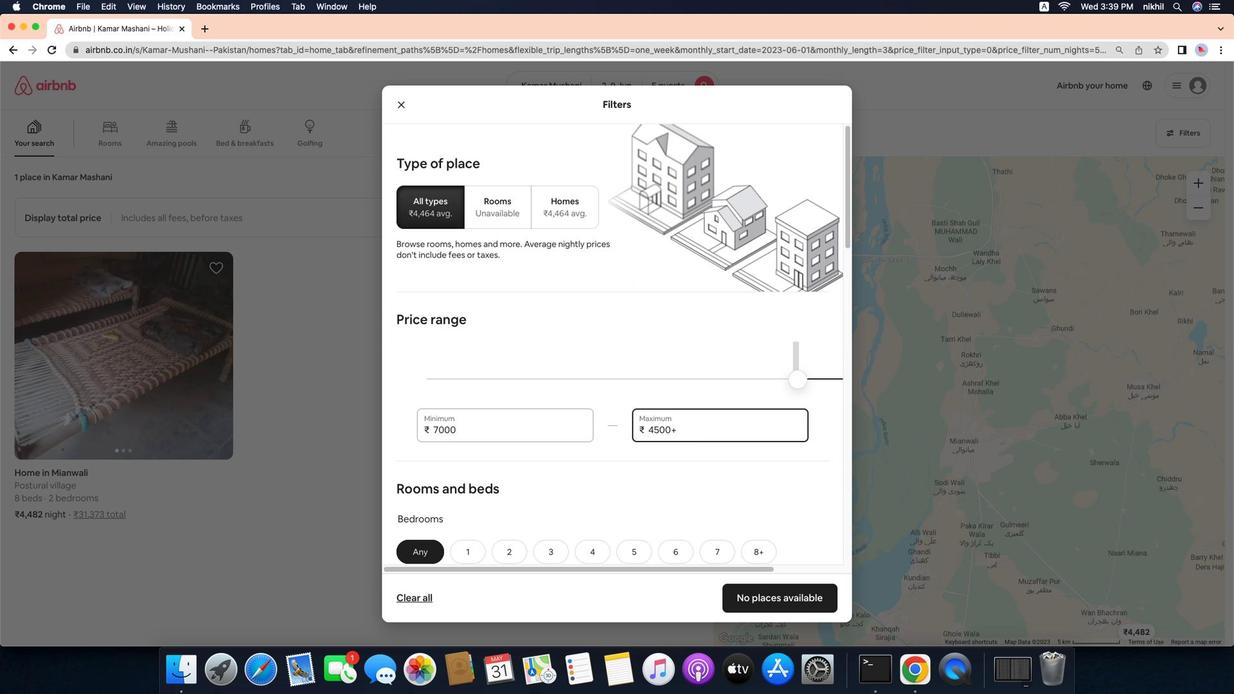
Action: Key pressed Key.backspaceKey.backspaceKey.backspaceKey.backspaceKey.backspaceKey.backspace'1''3''0''0''0'
Screenshot: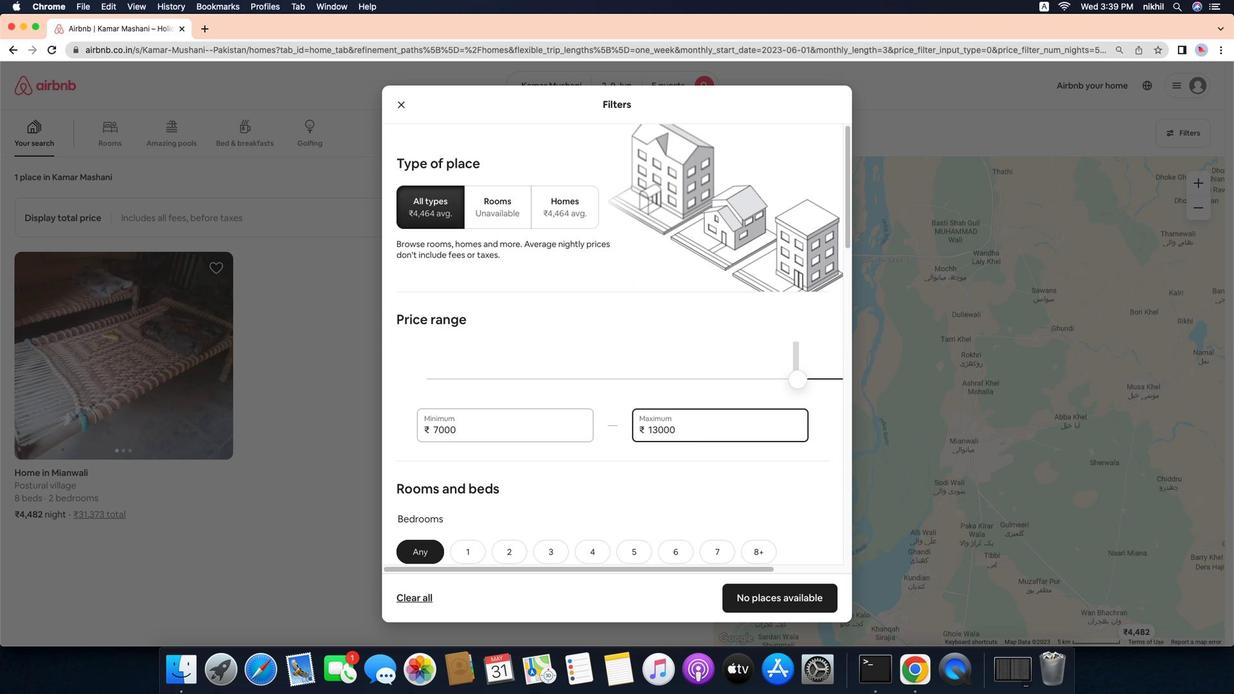 
Action: Mouse moved to (653, 469)
Screenshot: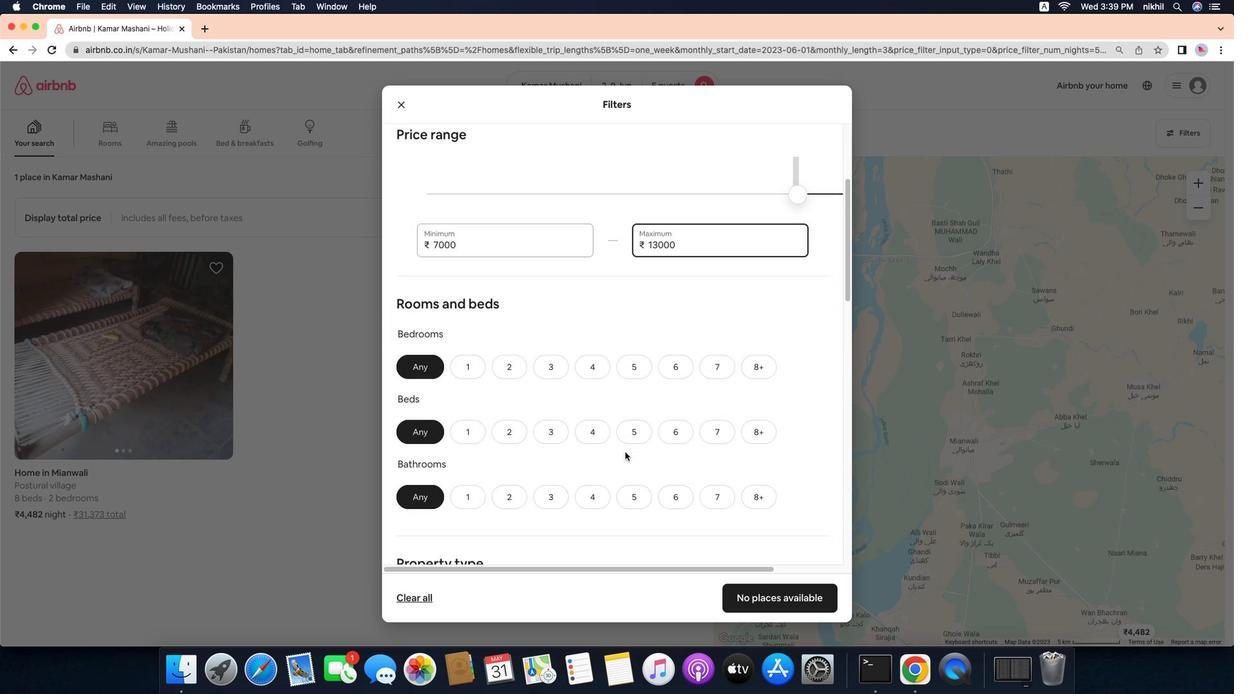 
Action: Mouse scrolled (653, 469) with delta (-12, -13)
Screenshot: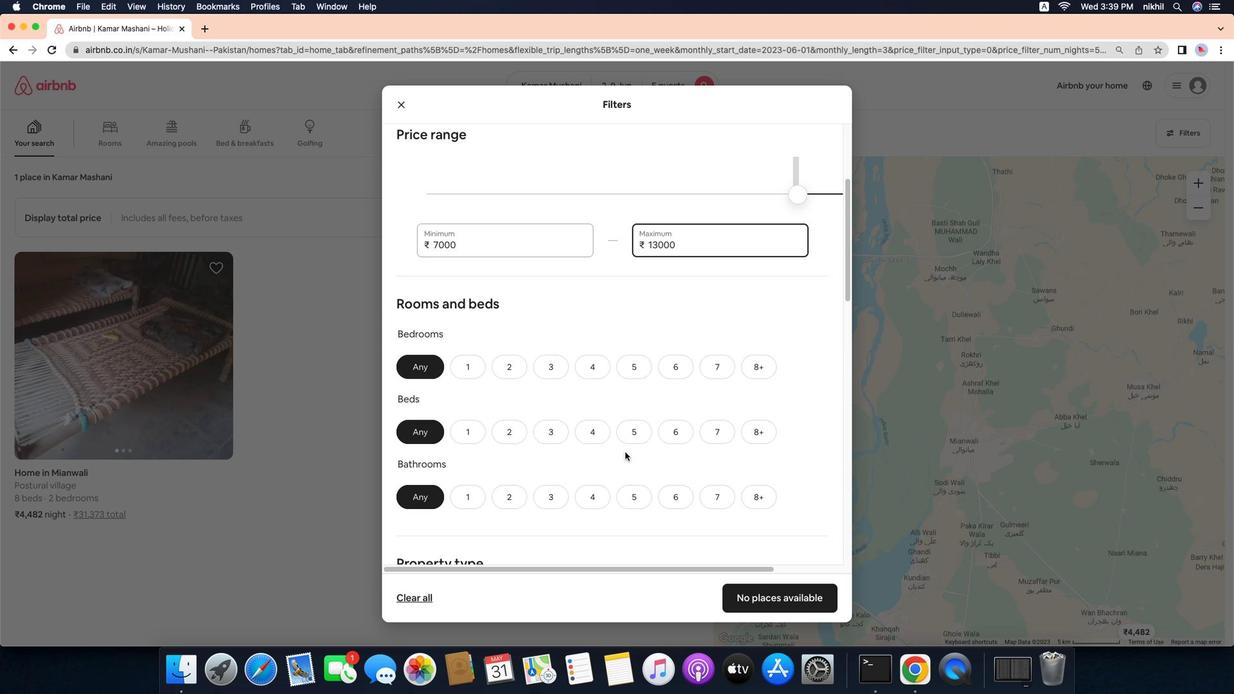 
Action: Mouse scrolled (653, 469) with delta (-12, -13)
Screenshot: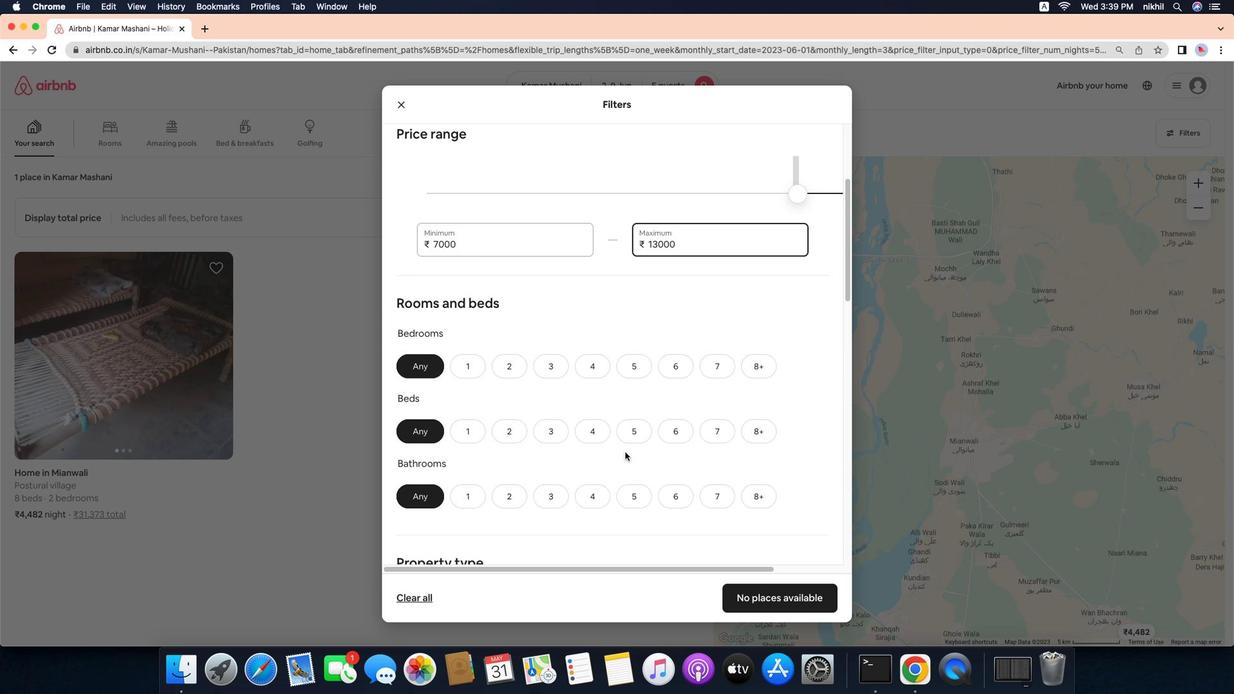 
Action: Mouse scrolled (653, 469) with delta (-12, -14)
Screenshot: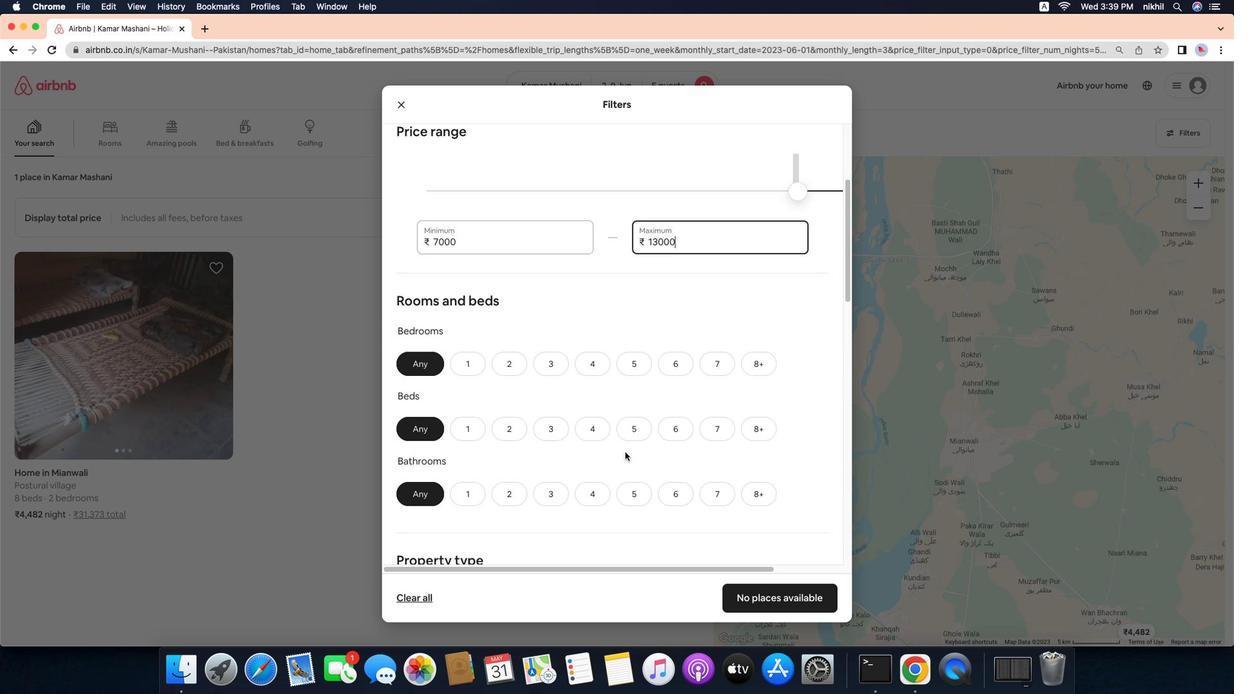 
Action: Mouse scrolled (653, 469) with delta (-12, -14)
Screenshot: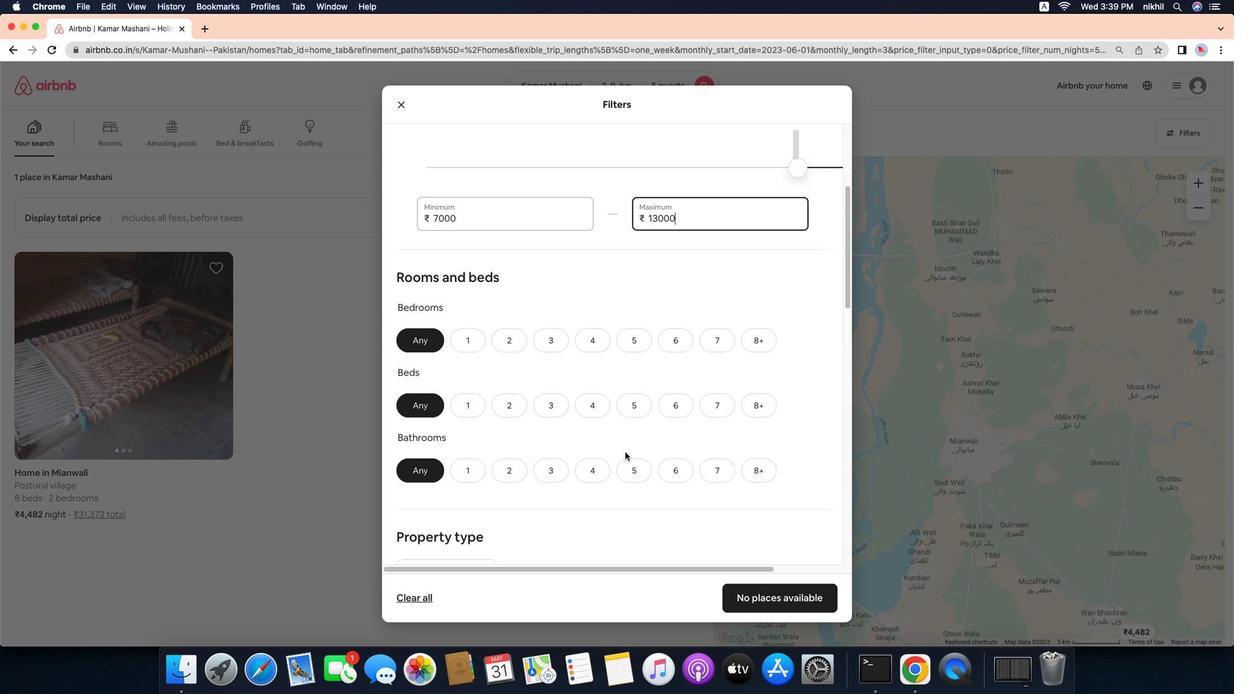 
Action: Mouse scrolled (653, 469) with delta (-12, -13)
Screenshot: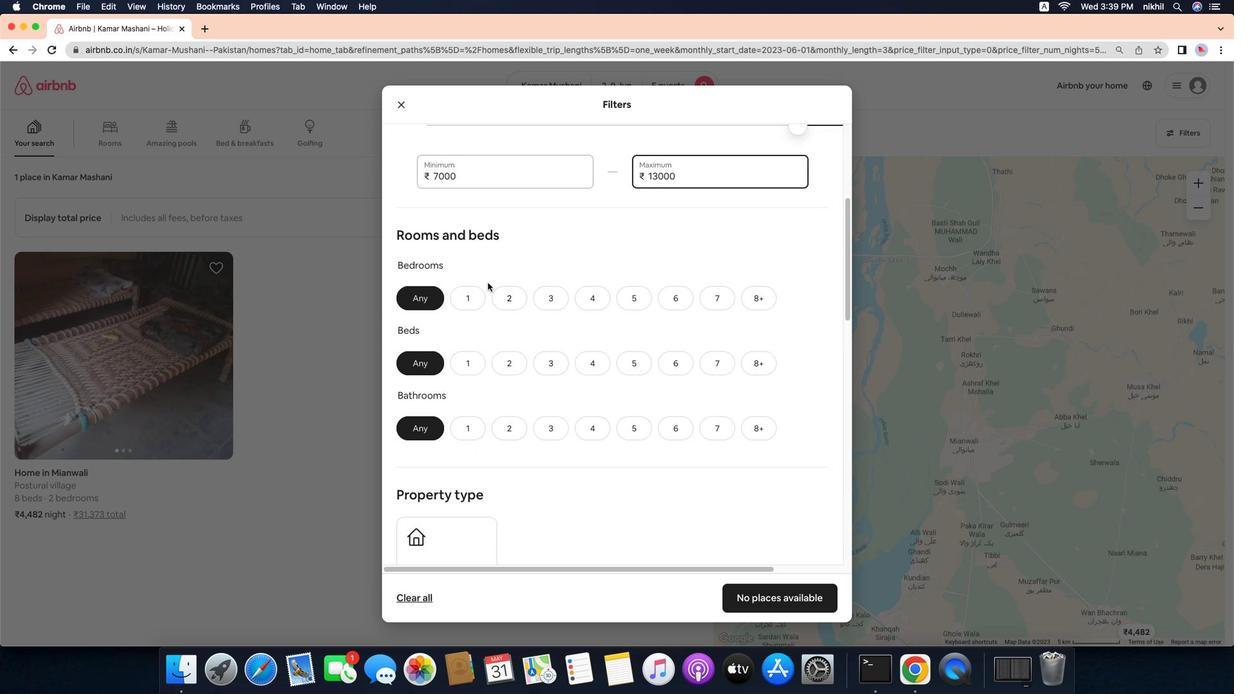 
Action: Mouse scrolled (653, 469) with delta (-12, -13)
Screenshot: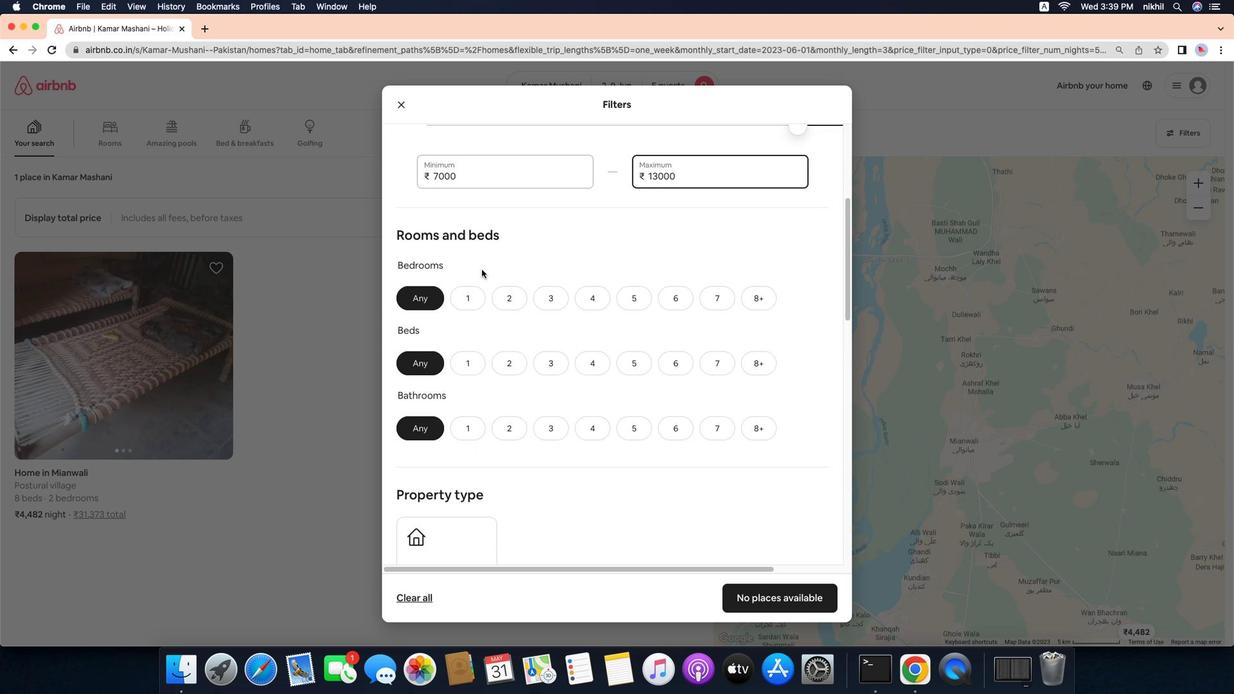
Action: Mouse scrolled (653, 469) with delta (-12, -14)
Screenshot: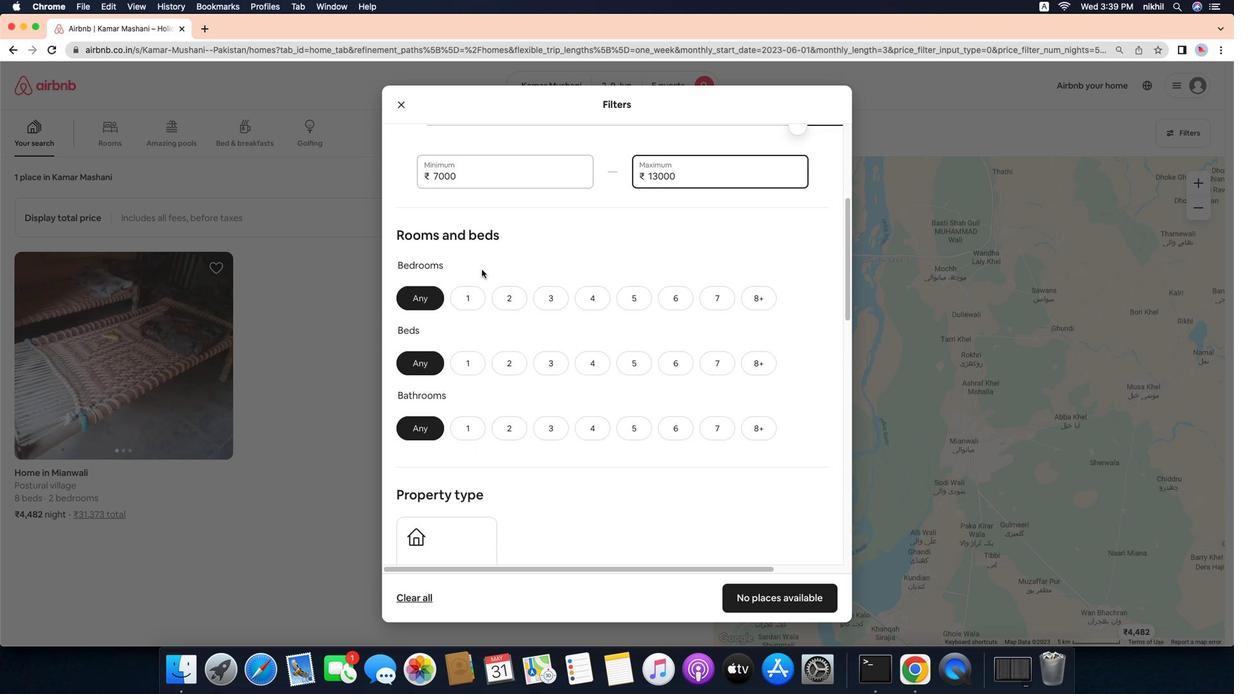 
Action: Mouse moved to (525, 302)
Screenshot: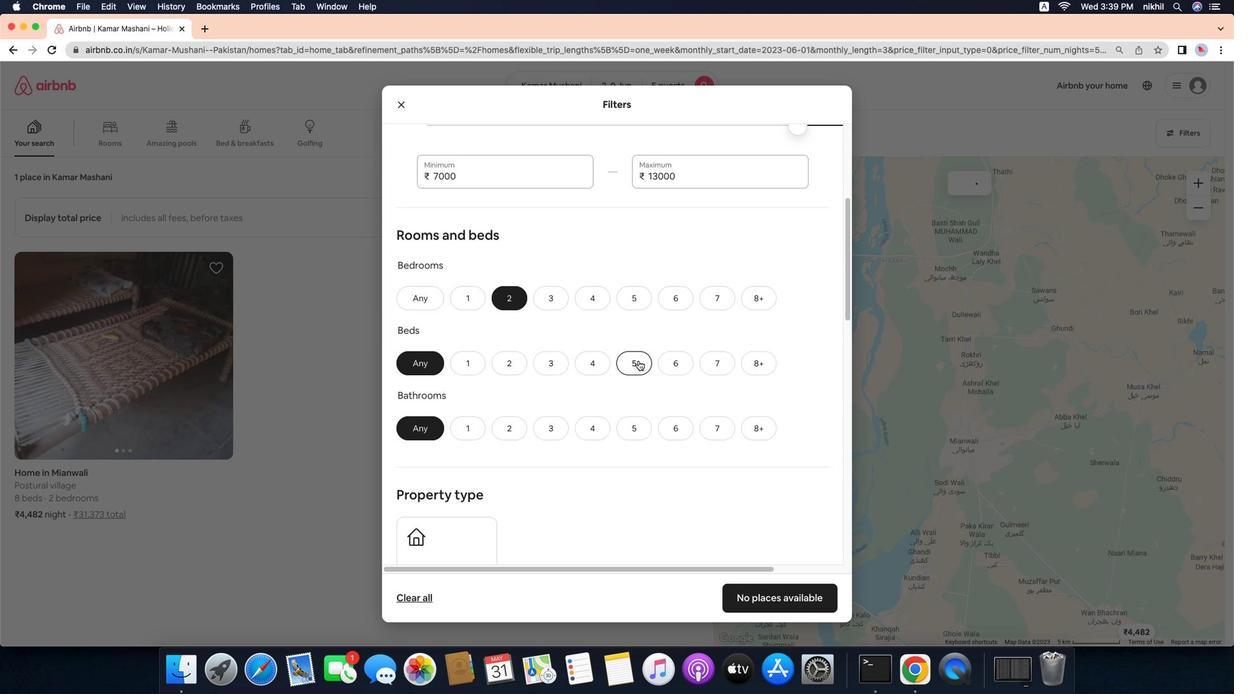 
Action: Mouse pressed left at (525, 302)
Screenshot: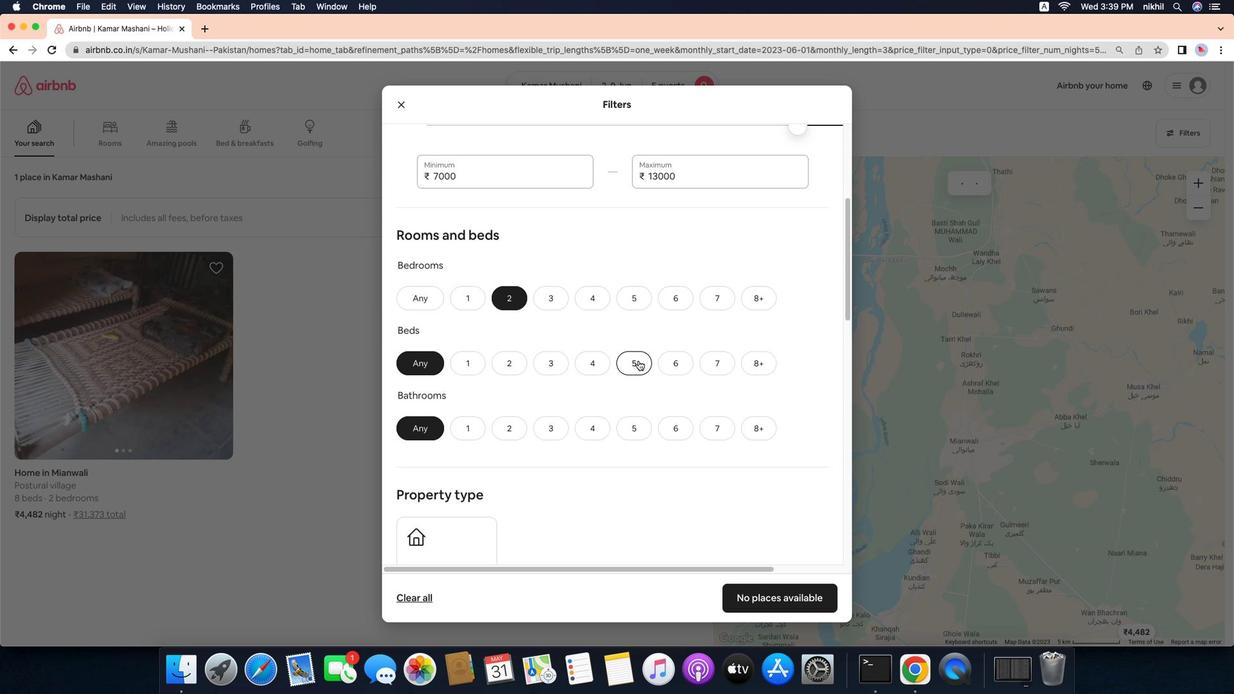 
Action: Mouse moved to (667, 371)
Screenshot: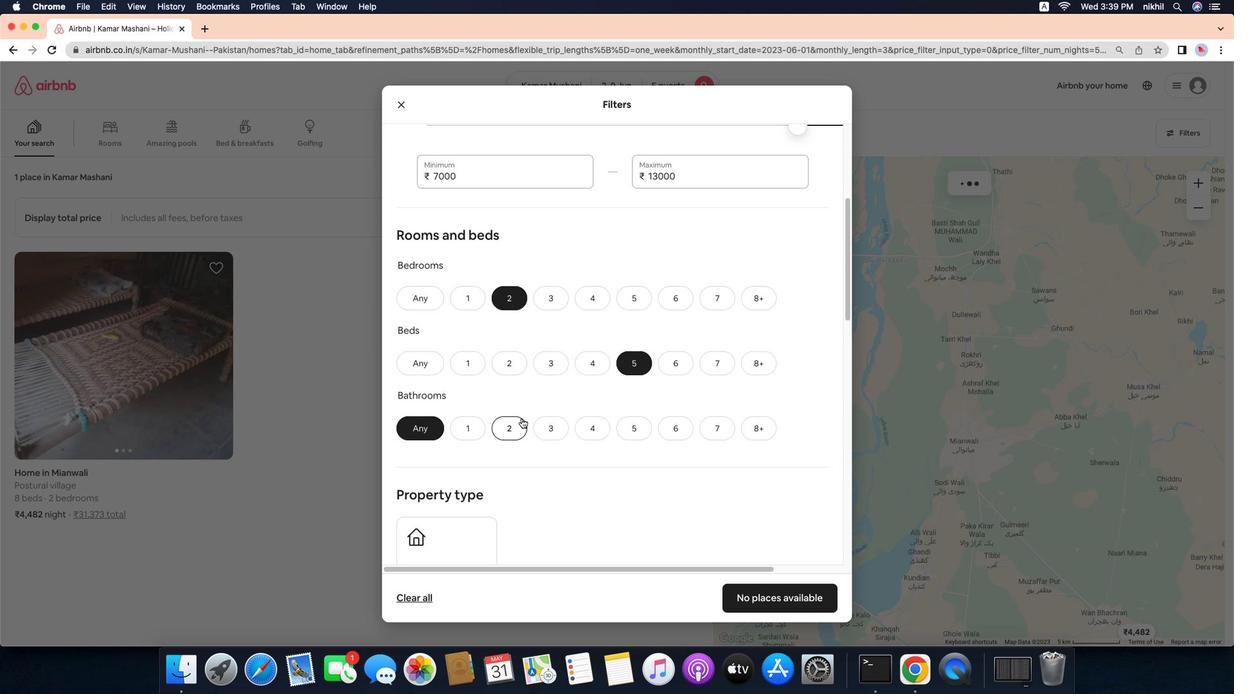 
Action: Mouse pressed left at (667, 371)
Screenshot: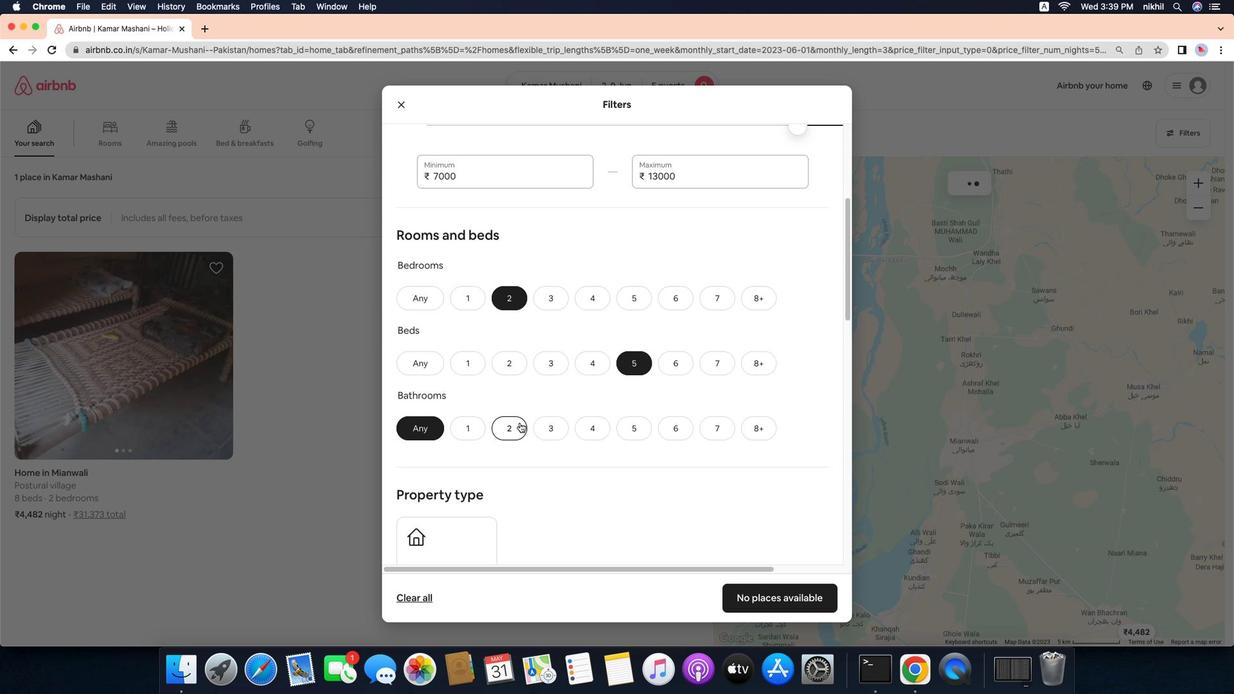 
Action: Mouse moved to (541, 437)
Screenshot: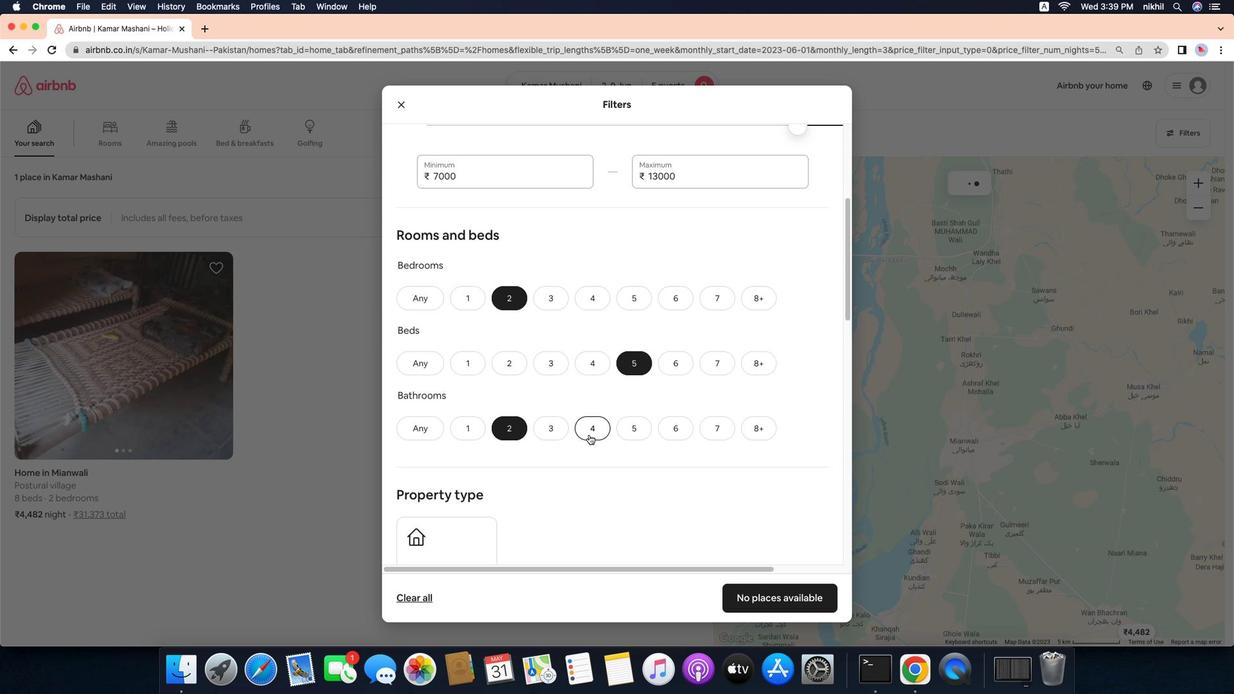 
Action: Mouse pressed left at (541, 437)
Screenshot: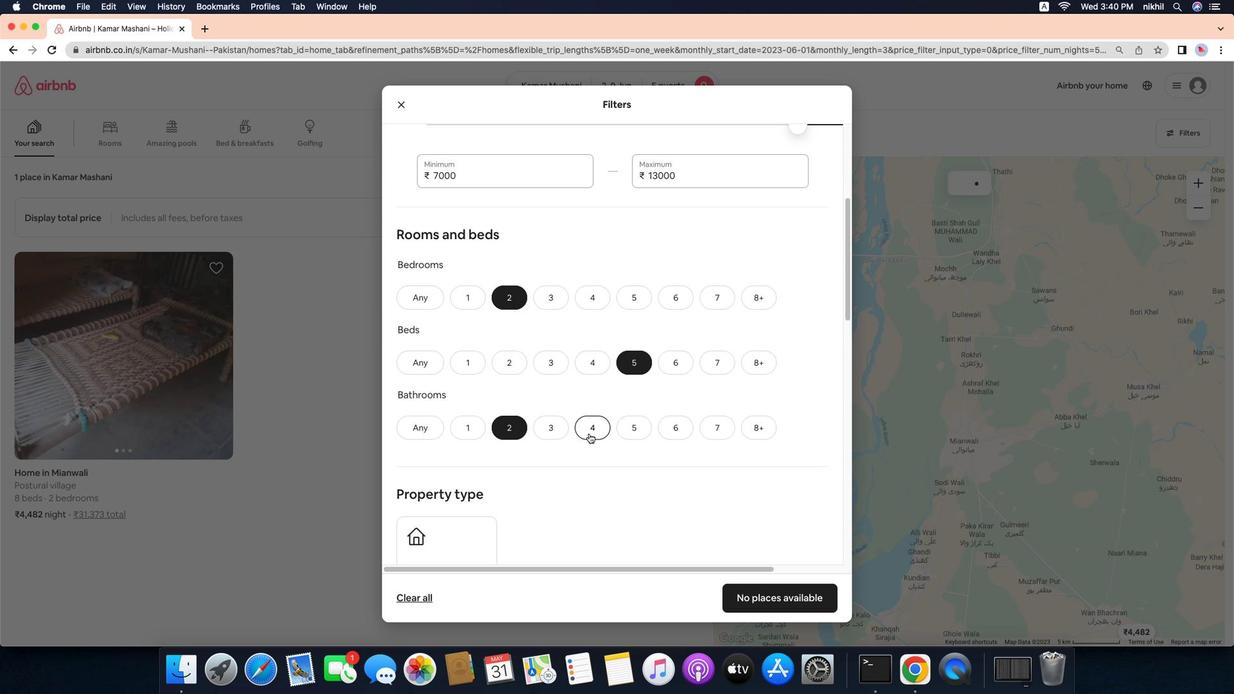 
Action: Mouse moved to (615, 450)
Screenshot: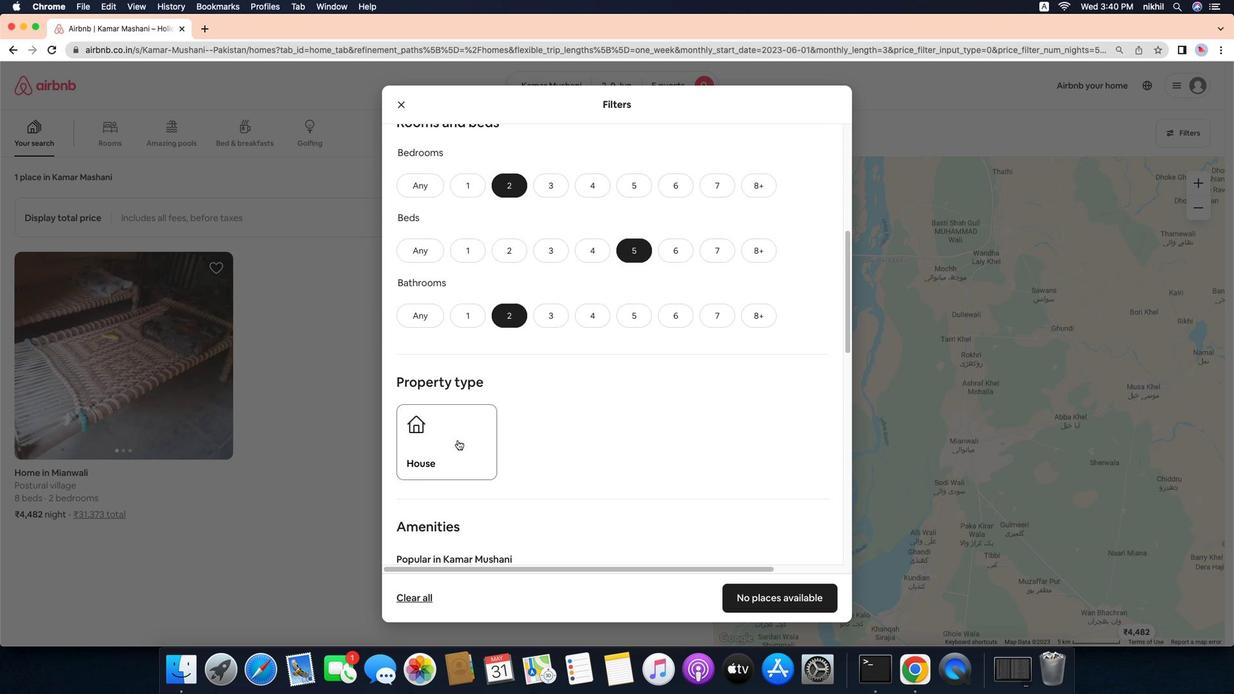 
Action: Mouse scrolled (615, 450) with delta (-12, -13)
Screenshot: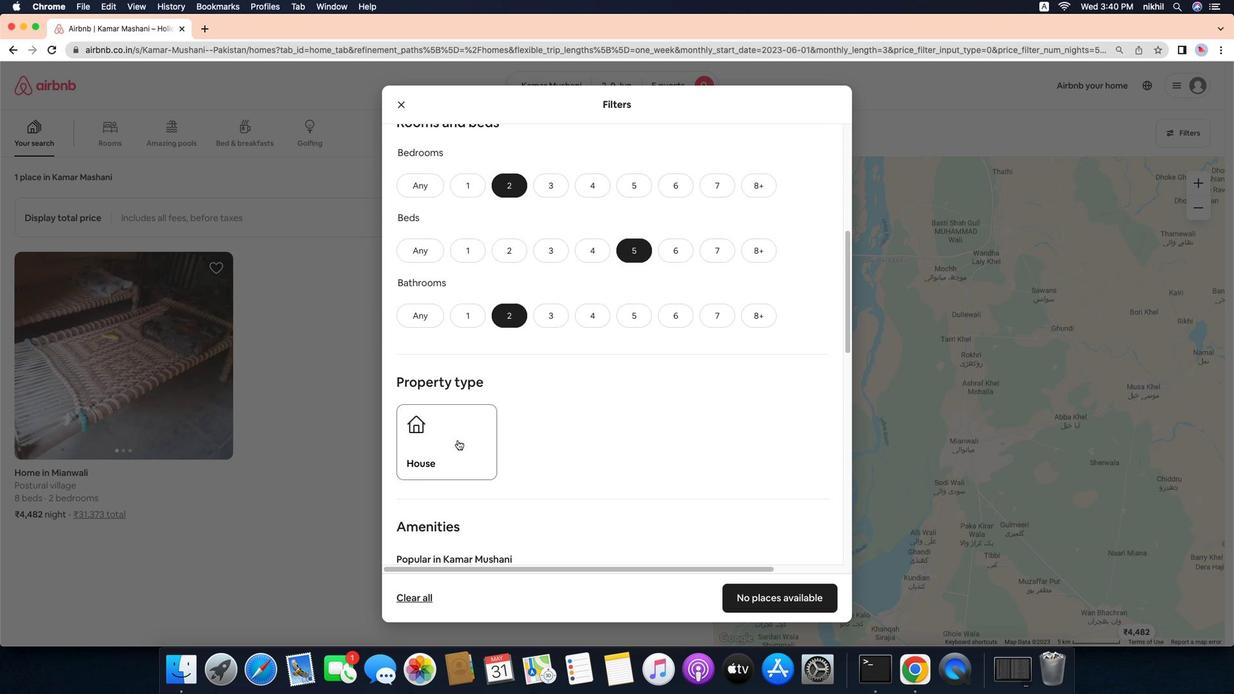 
Action: Mouse moved to (615, 449)
Screenshot: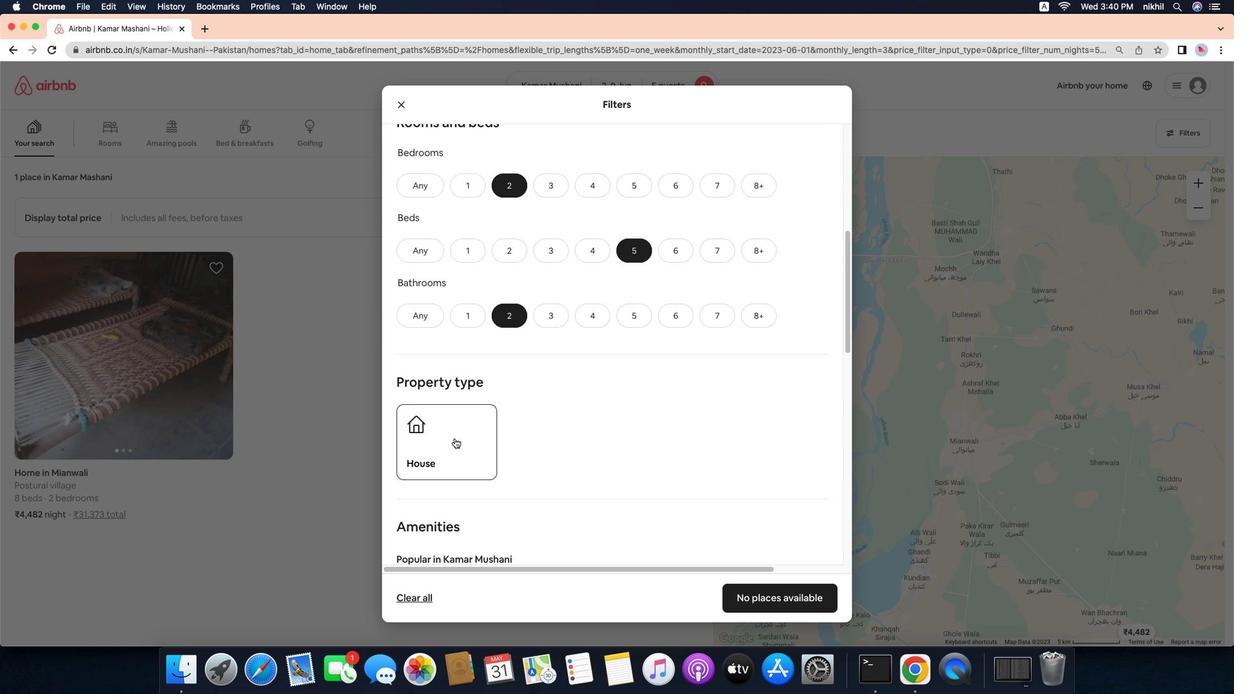 
Action: Mouse scrolled (615, 449) with delta (-12, -13)
Screenshot: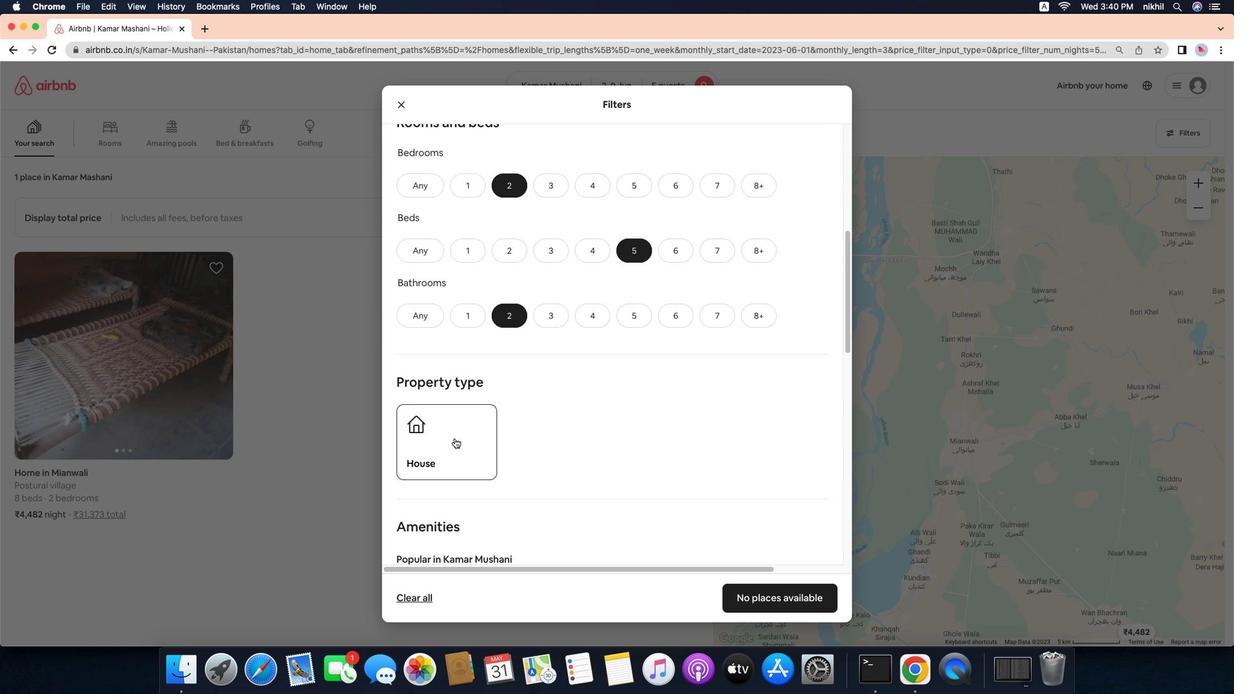 
Action: Mouse moved to (615, 448)
Screenshot: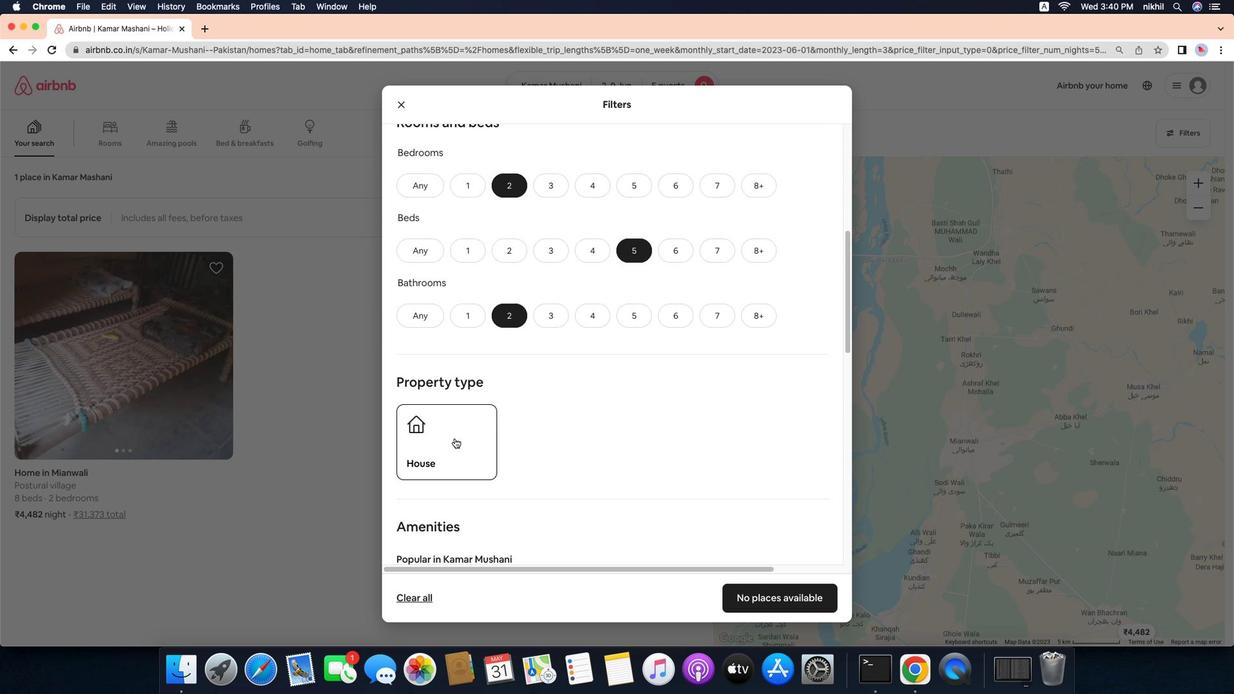 
Action: Mouse scrolled (615, 448) with delta (-12, -14)
Screenshot: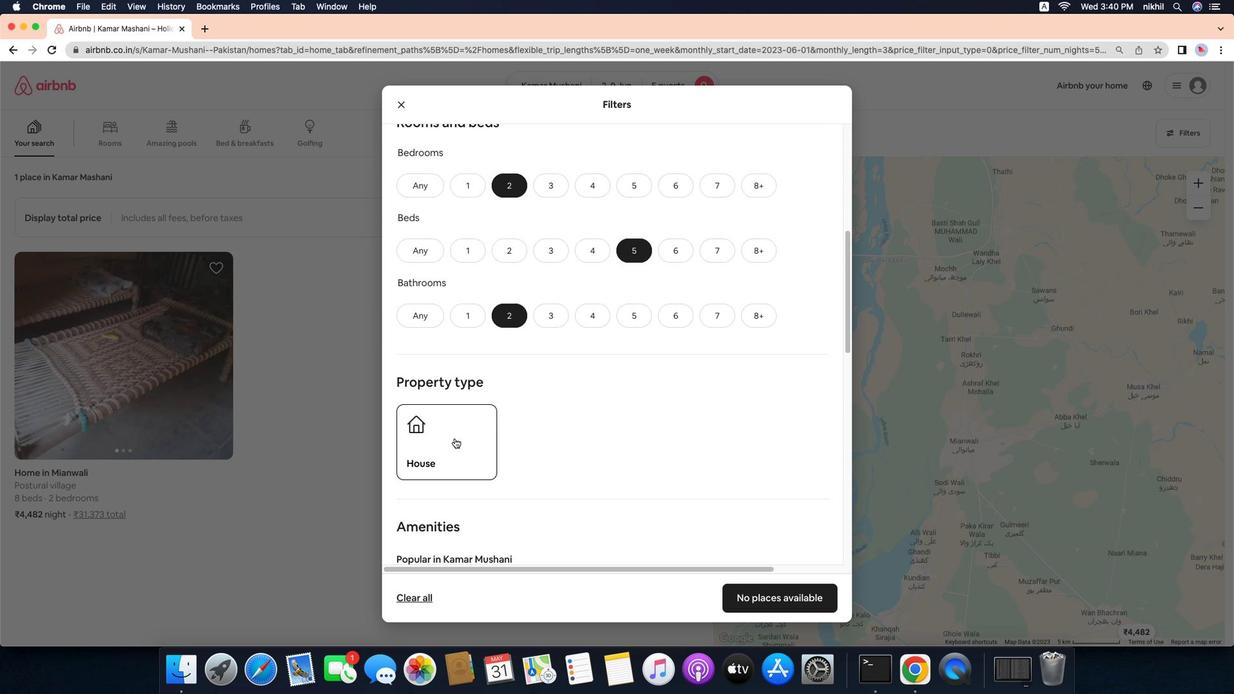 
Action: Mouse moved to (471, 454)
Screenshot: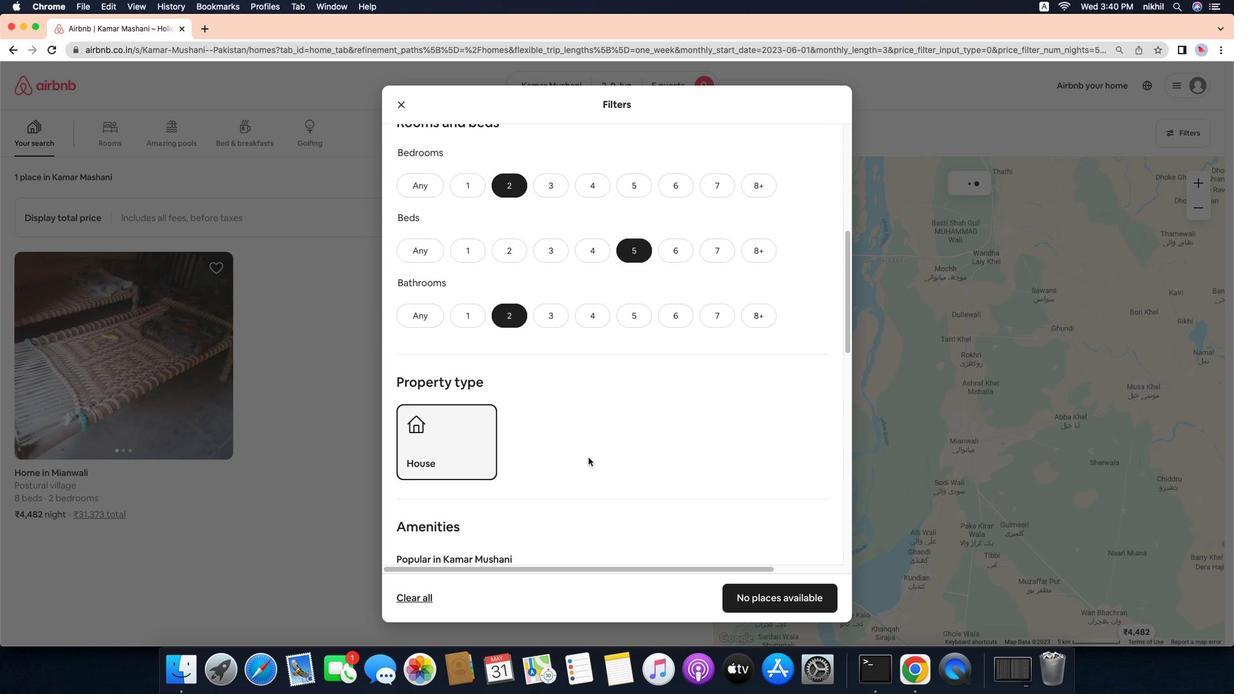 
Action: Mouse pressed left at (471, 454)
Screenshot: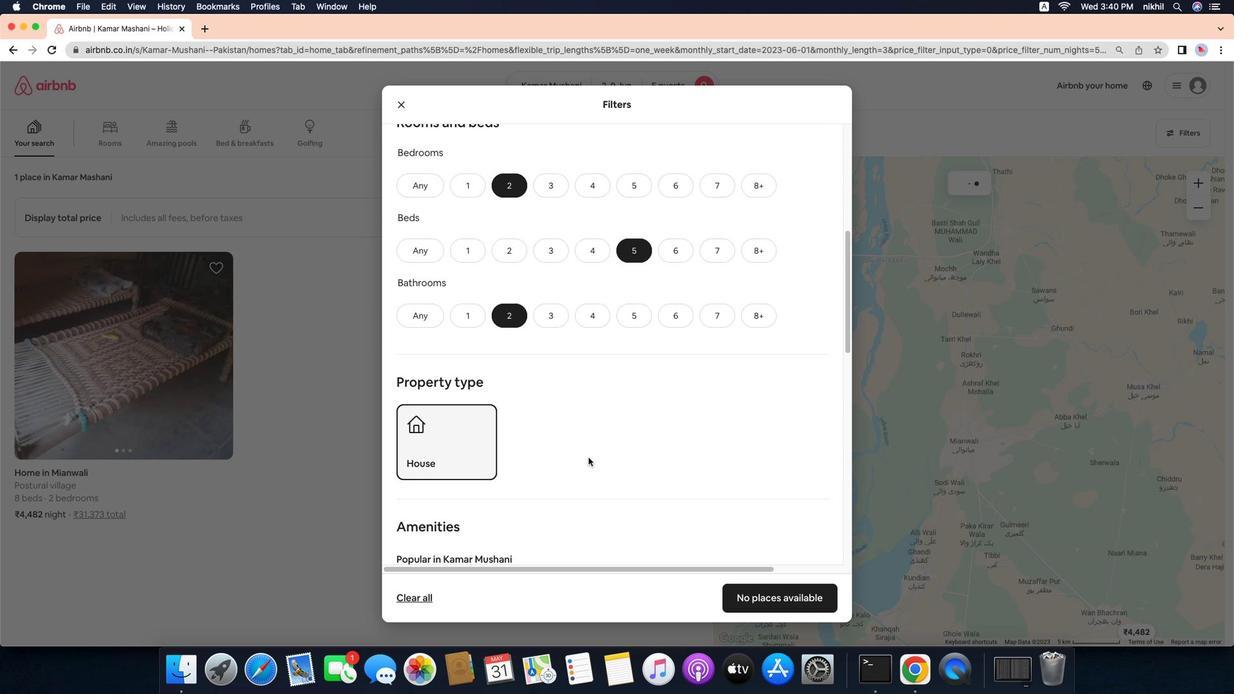 
Action: Mouse moved to (614, 474)
Screenshot: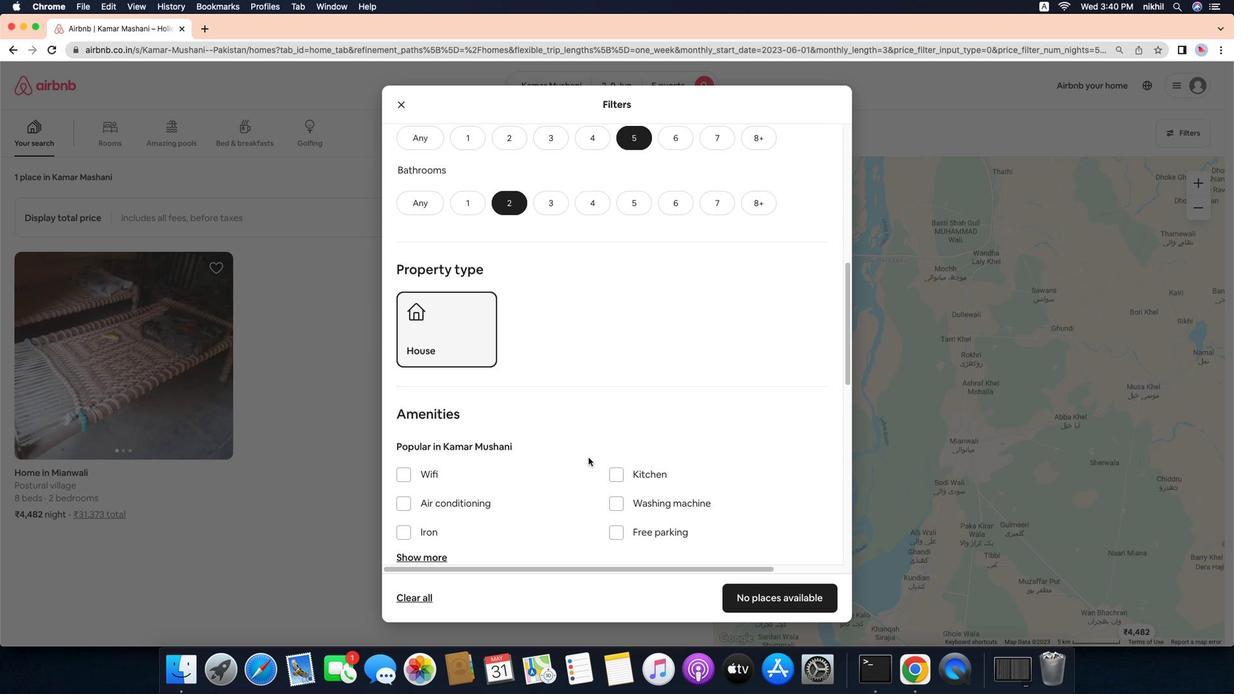 
Action: Mouse scrolled (614, 474) with delta (-12, -13)
Screenshot: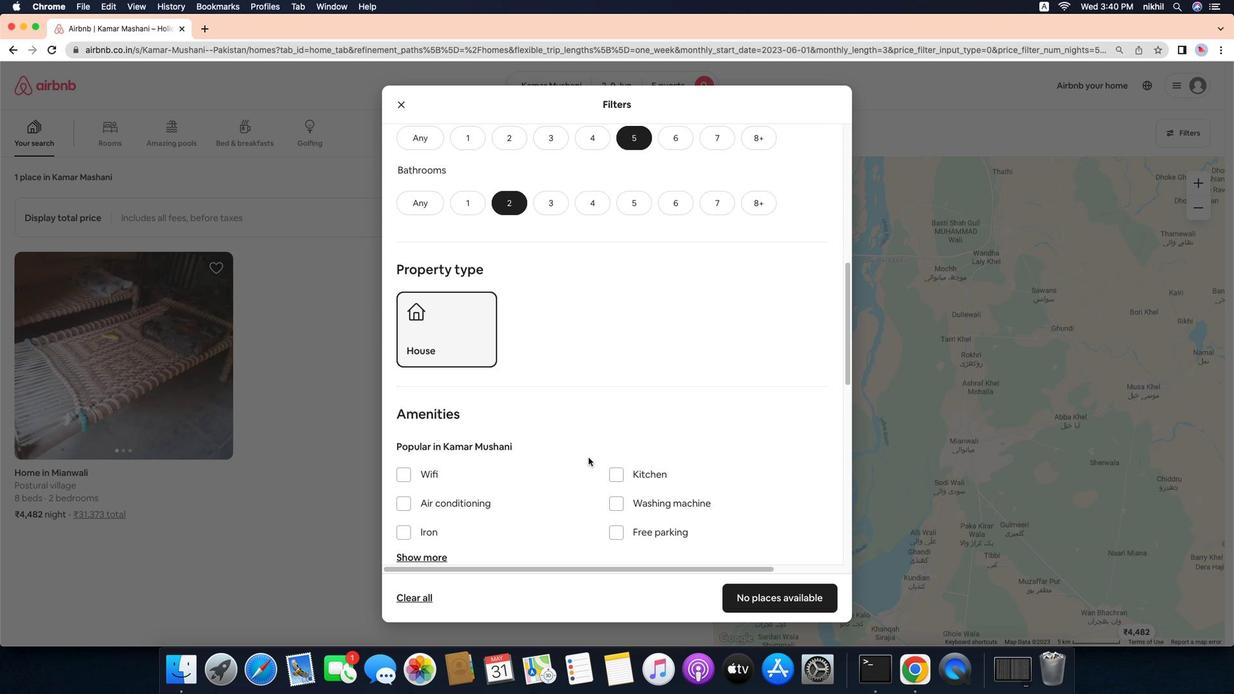 
Action: Mouse scrolled (614, 474) with delta (-12, -13)
Screenshot: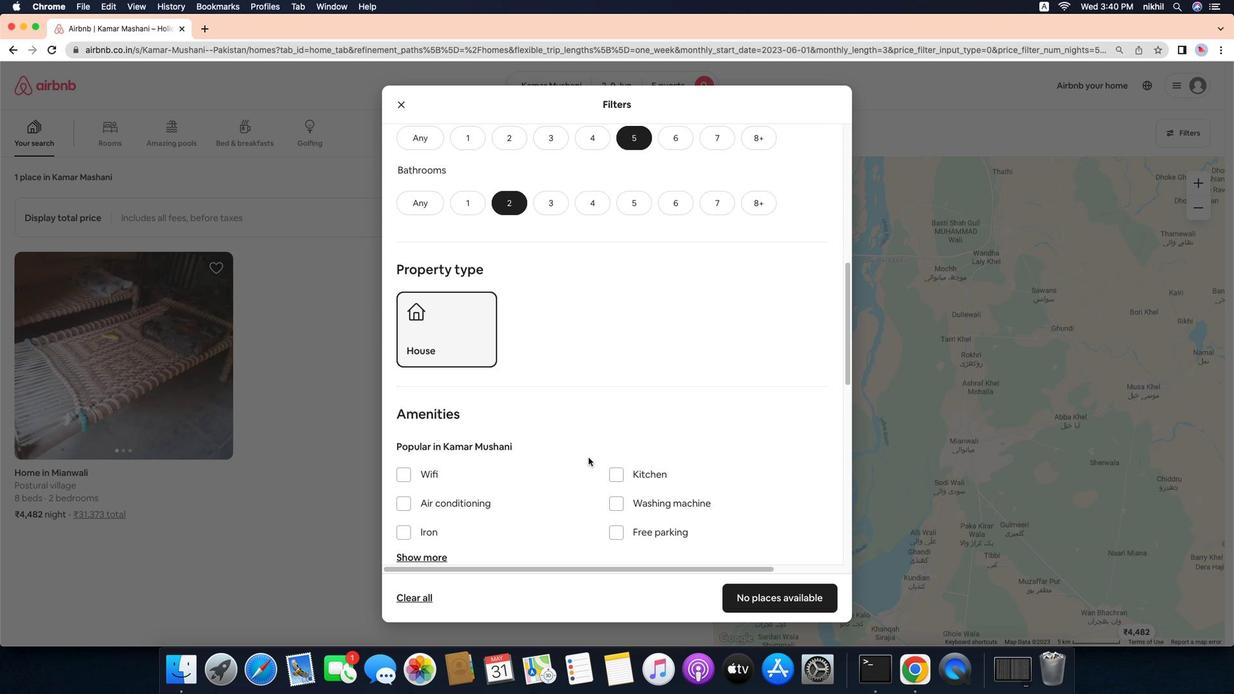 
Action: Mouse scrolled (614, 474) with delta (-12, -14)
Screenshot: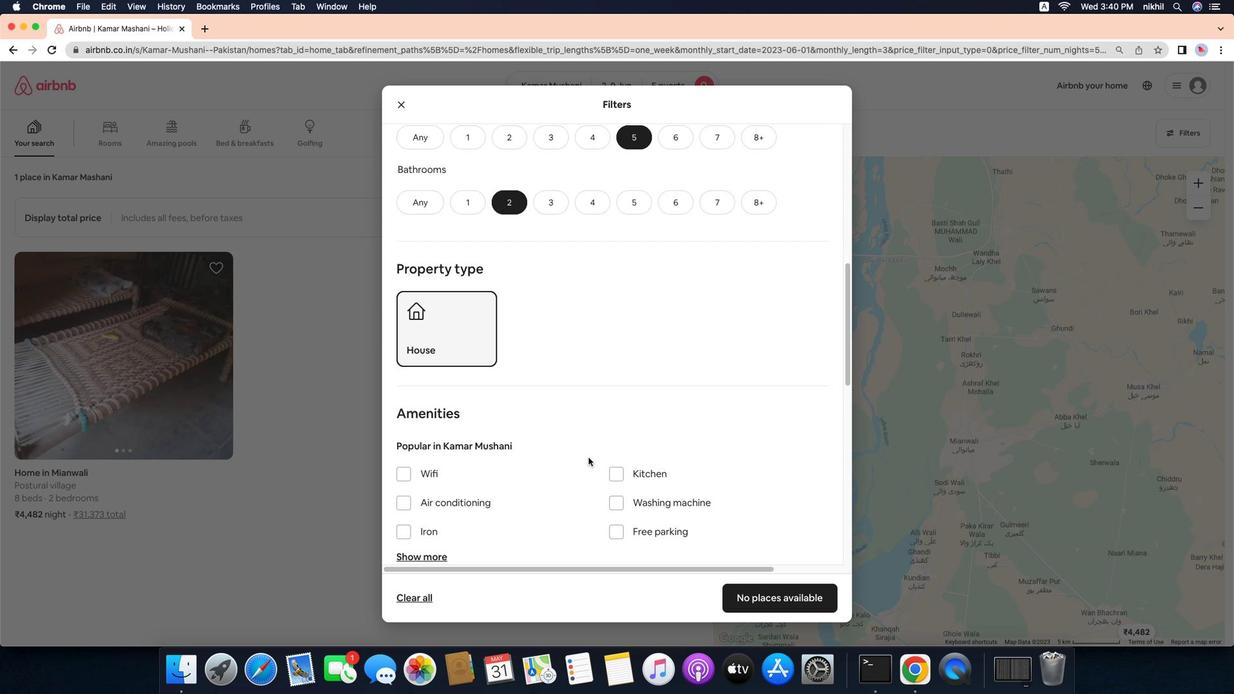
Action: Mouse scrolled (614, 474) with delta (-12, -13)
Screenshot: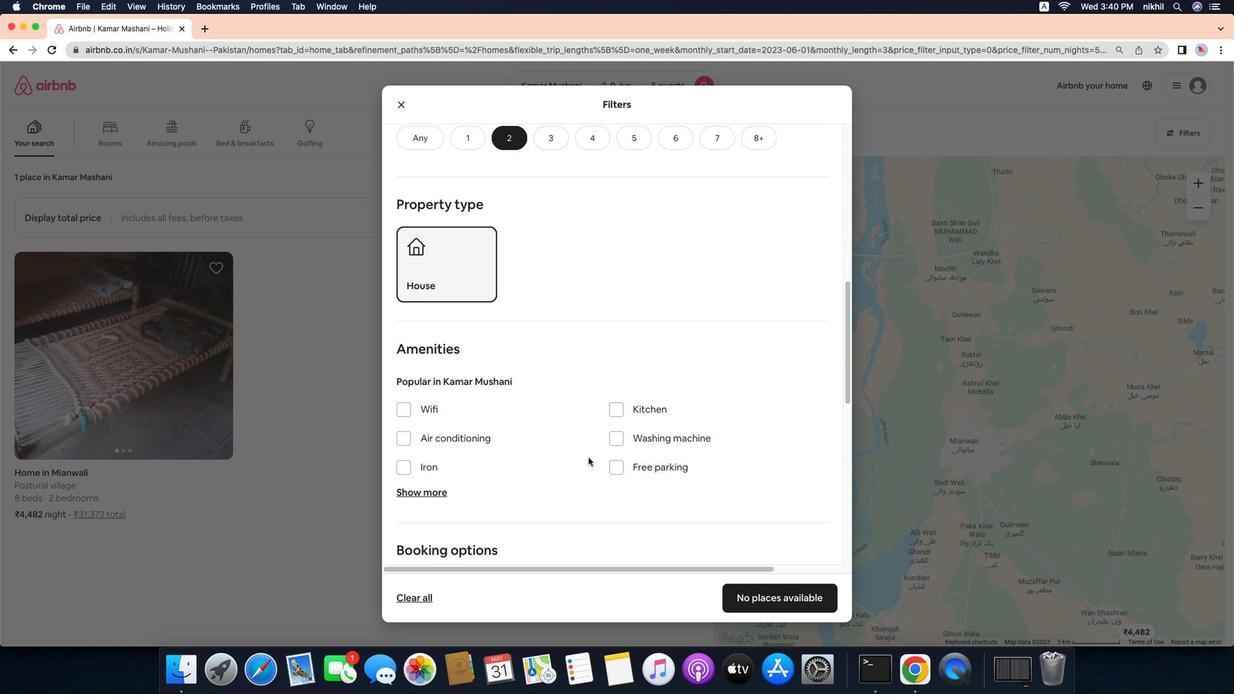 
Action: Mouse scrolled (614, 474) with delta (-12, -13)
Screenshot: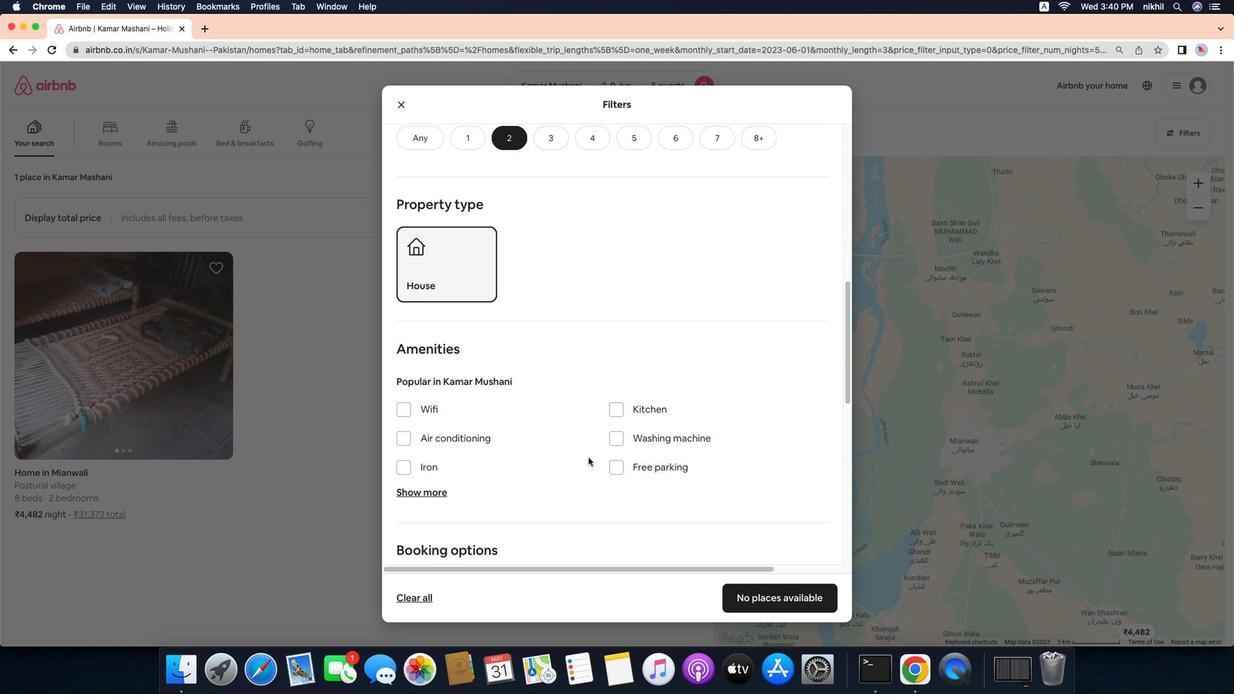 
Action: Mouse scrolled (614, 474) with delta (-12, -13)
Screenshot: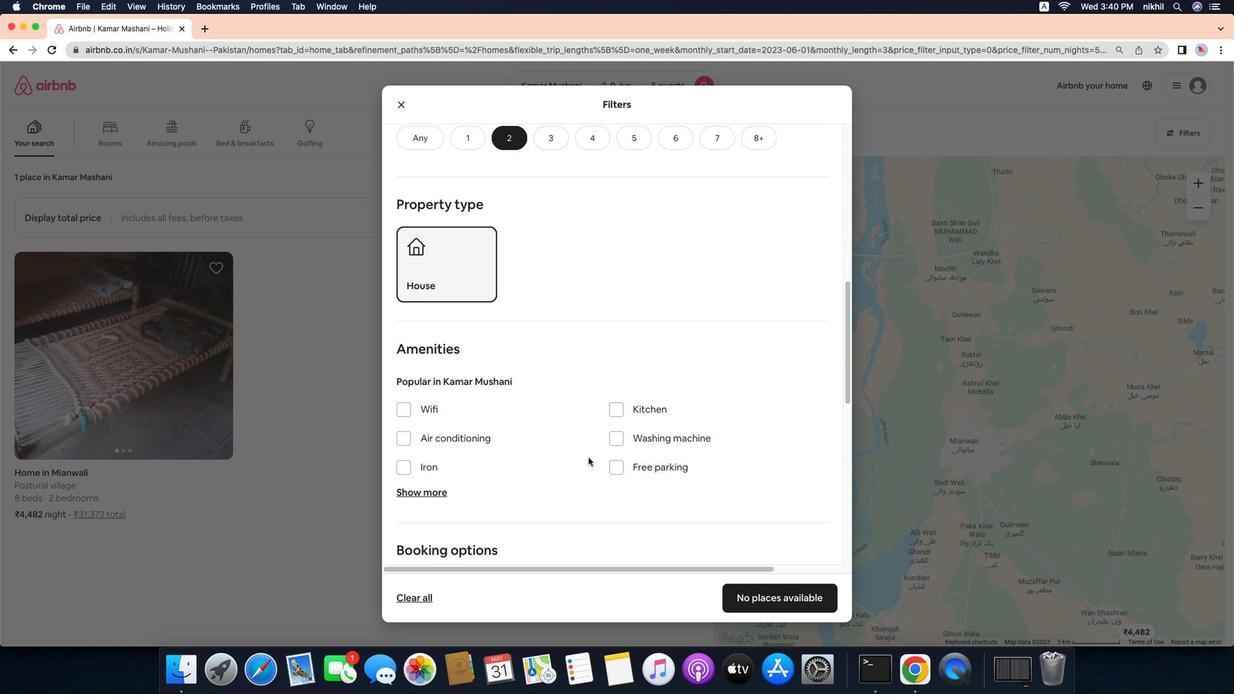 
Action: Mouse moved to (419, 428)
Screenshot: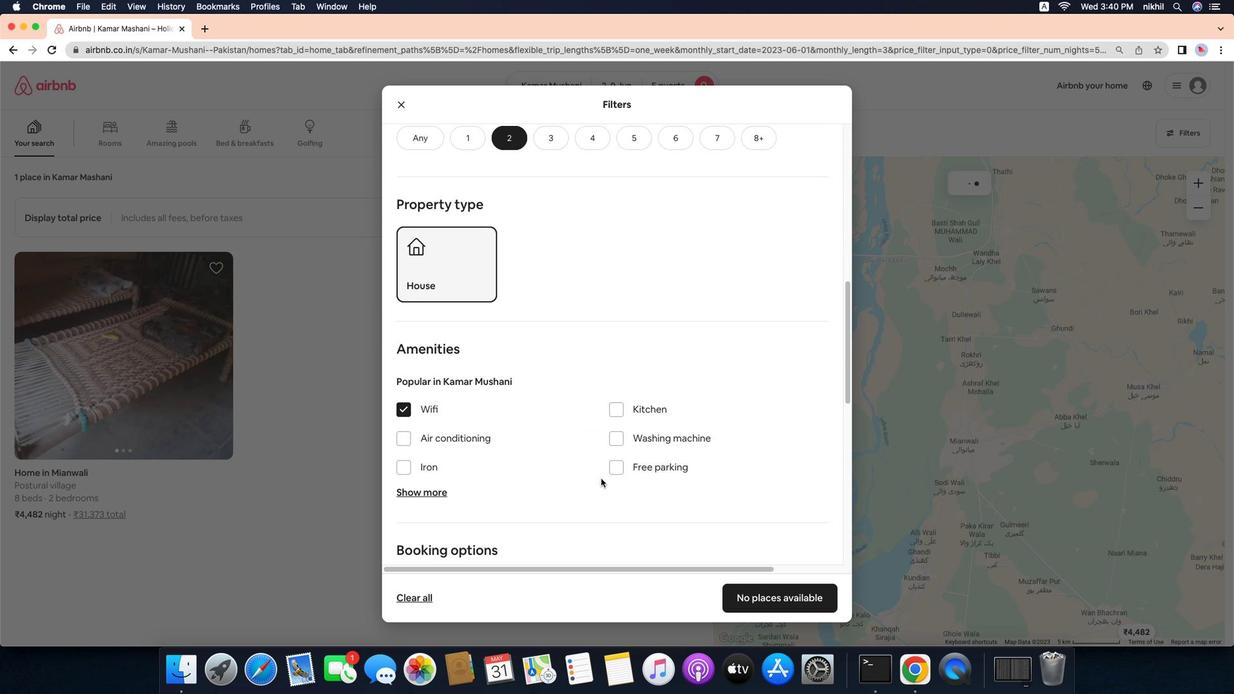 
Action: Mouse pressed left at (419, 428)
Screenshot: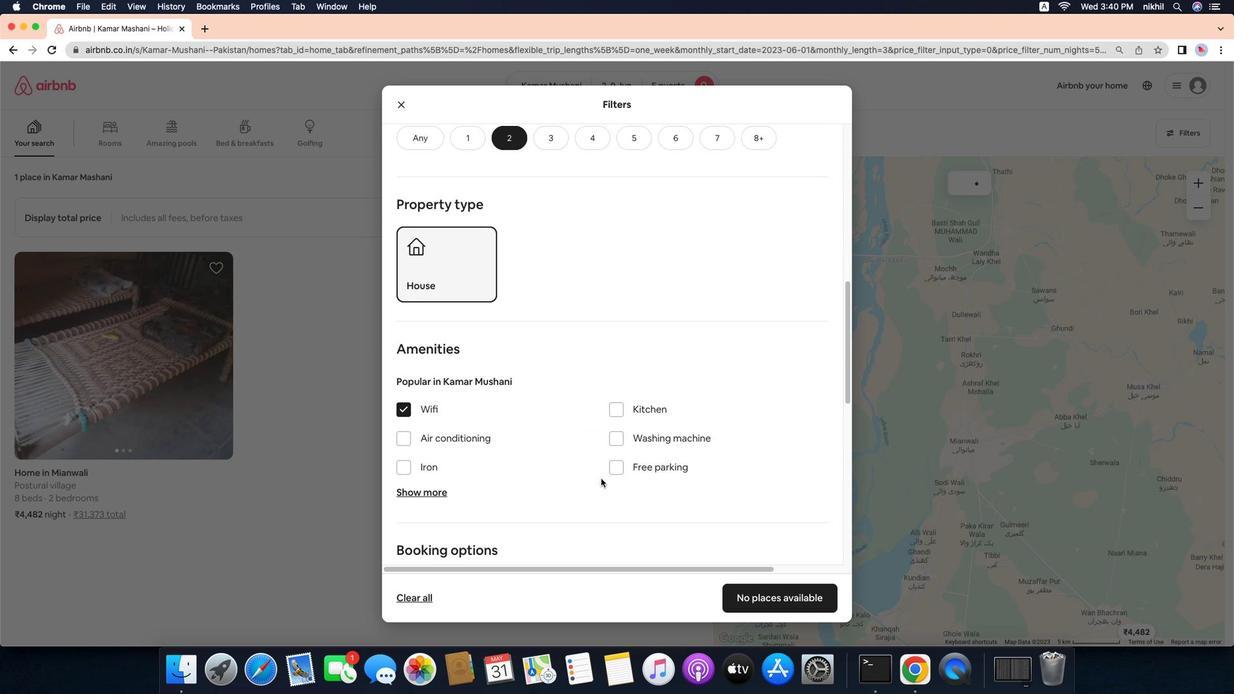 
Action: Mouse moved to (627, 496)
Screenshot: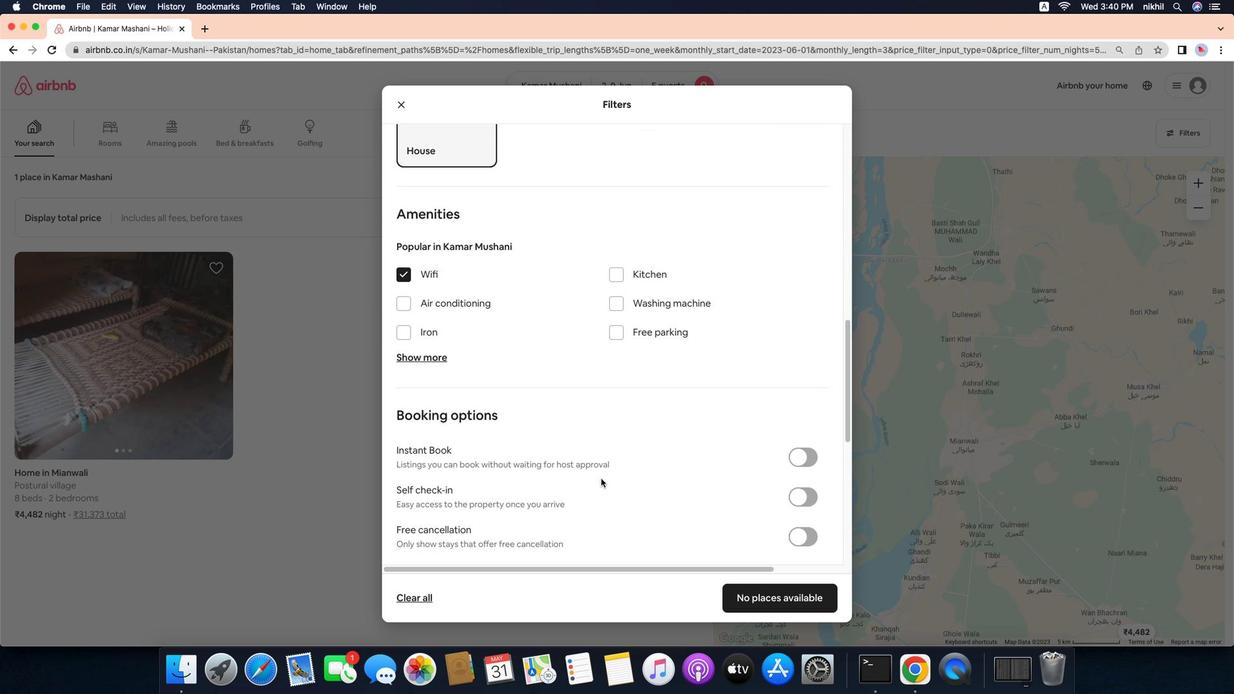 
Action: Mouse scrolled (627, 496) with delta (-12, -13)
Screenshot: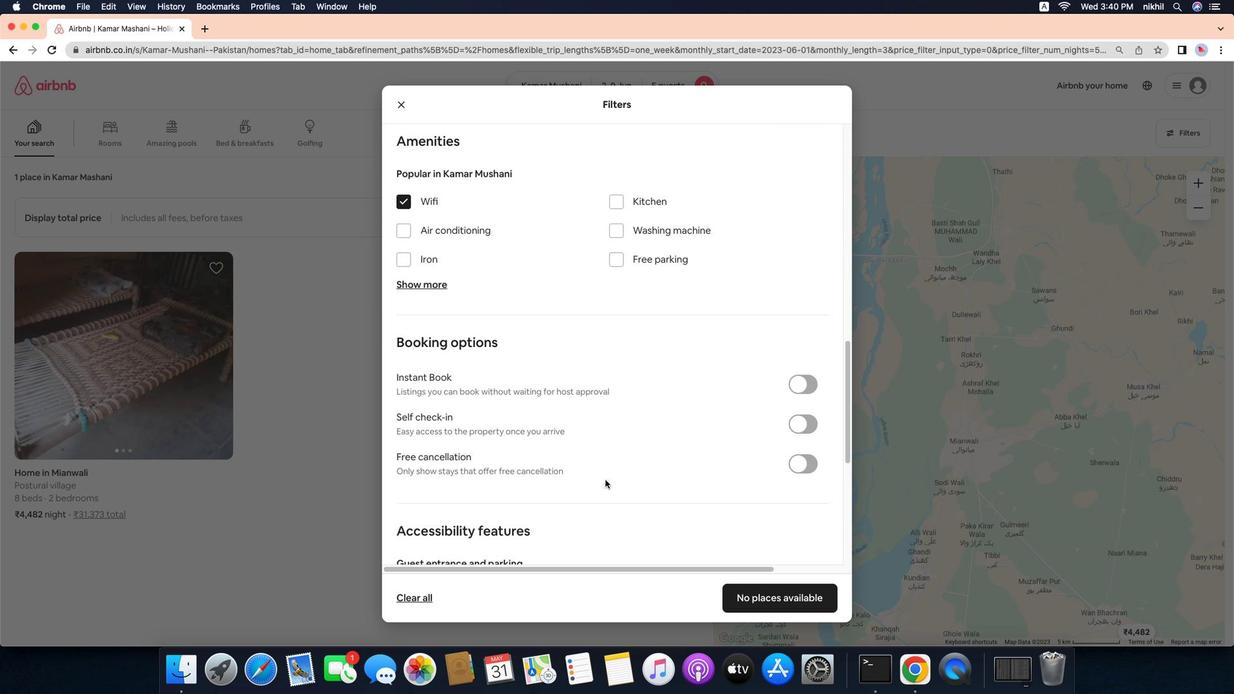 
Action: Mouse scrolled (627, 496) with delta (-12, -13)
Screenshot: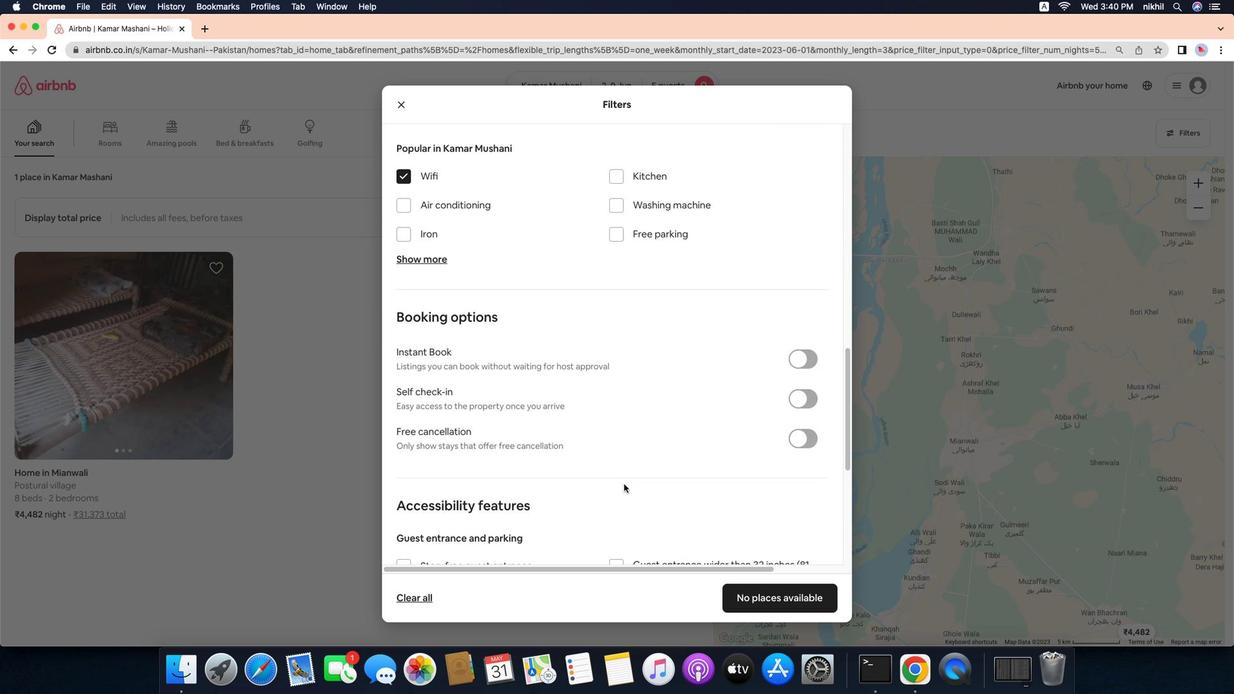 
Action: Mouse scrolled (627, 496) with delta (-12, -15)
Screenshot: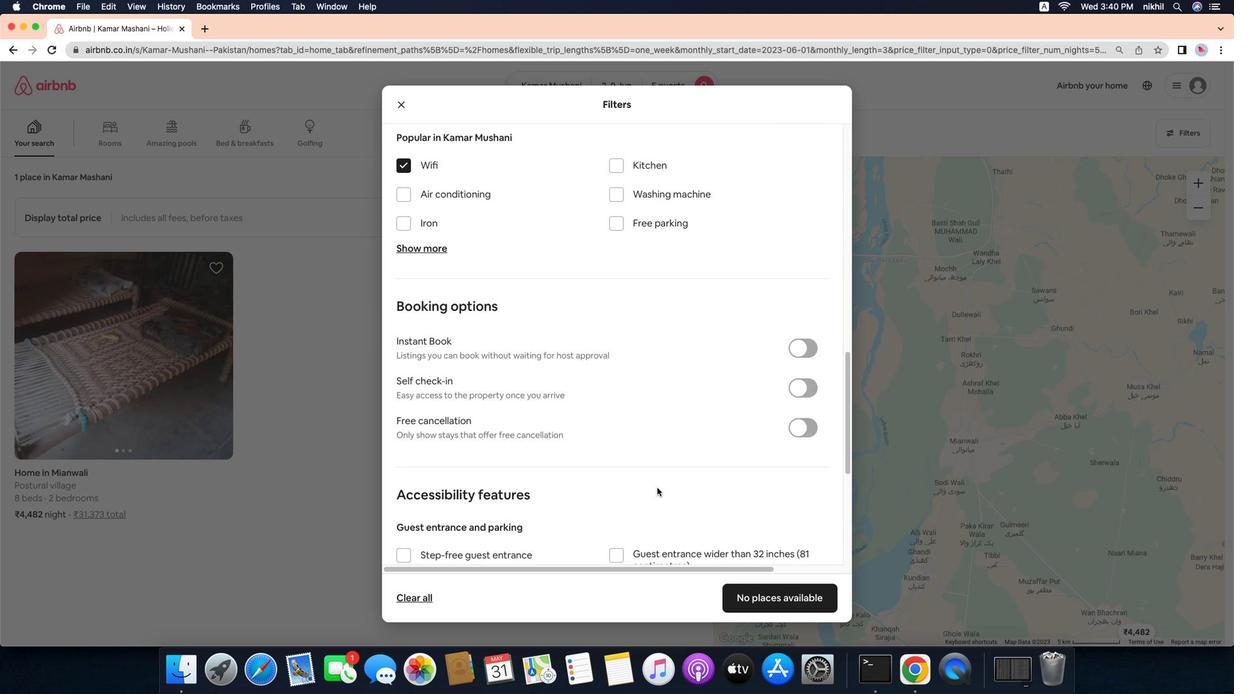 
Action: Mouse scrolled (627, 496) with delta (-12, -13)
Screenshot: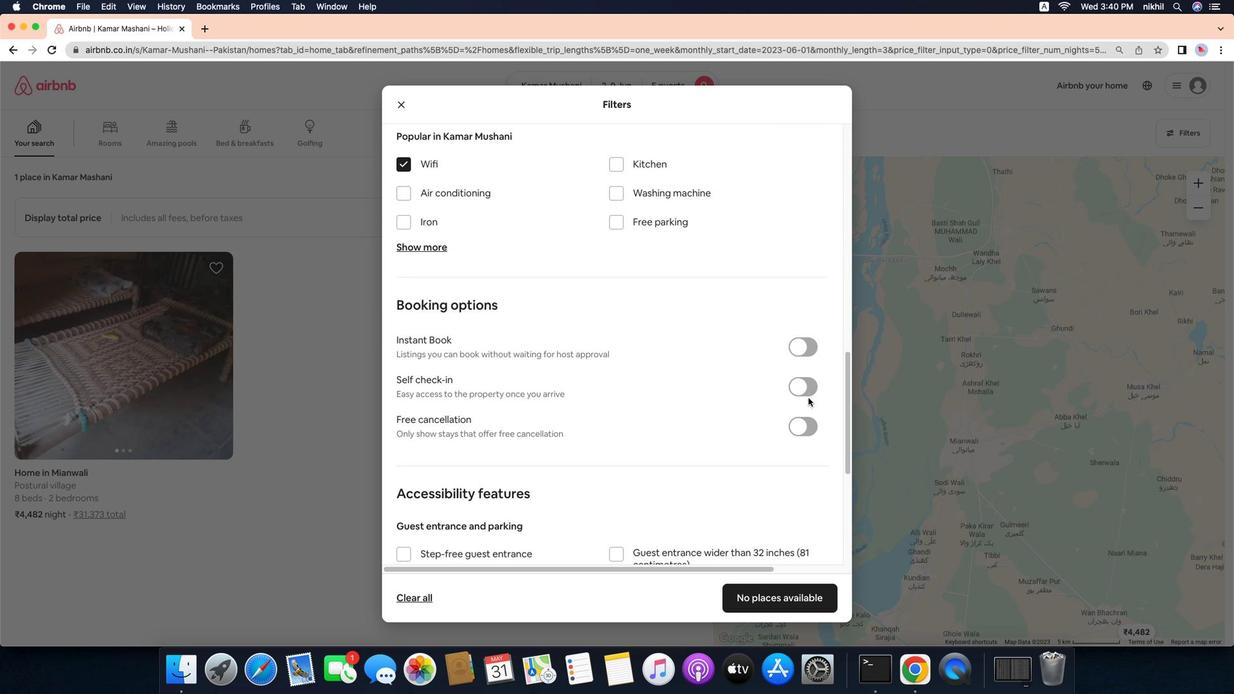 
Action: Mouse scrolled (627, 496) with delta (-12, -13)
Screenshot: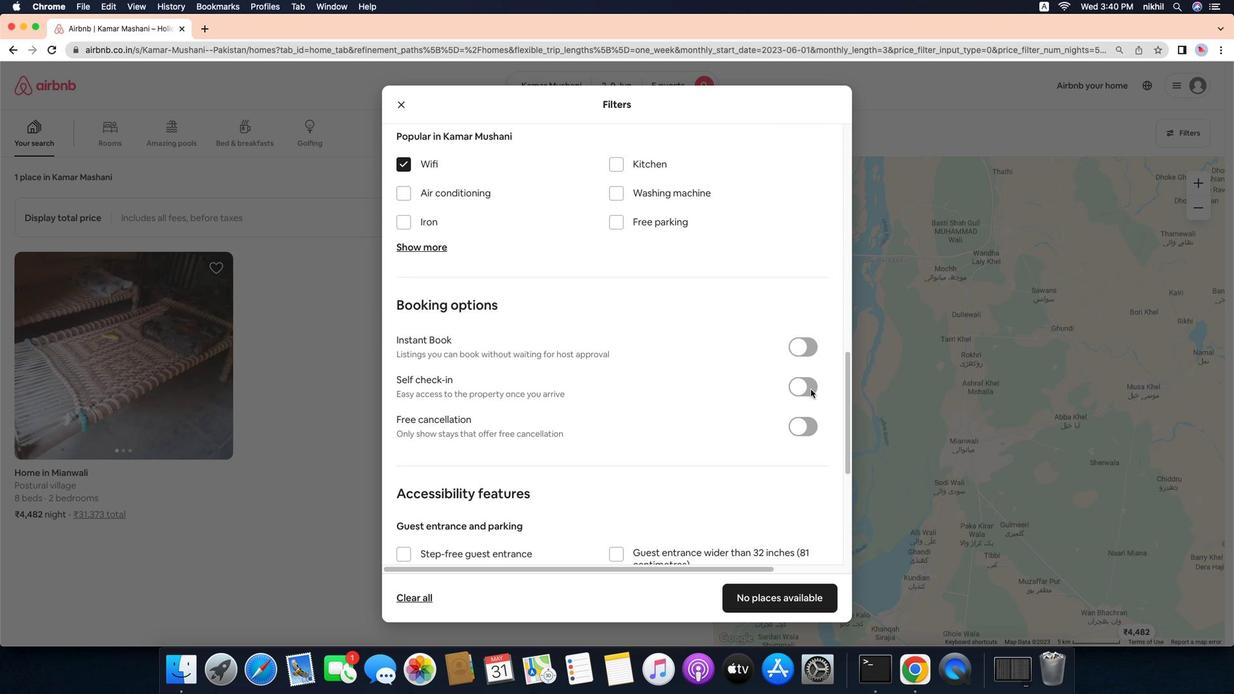 
Action: Mouse scrolled (627, 496) with delta (-12, -14)
Screenshot: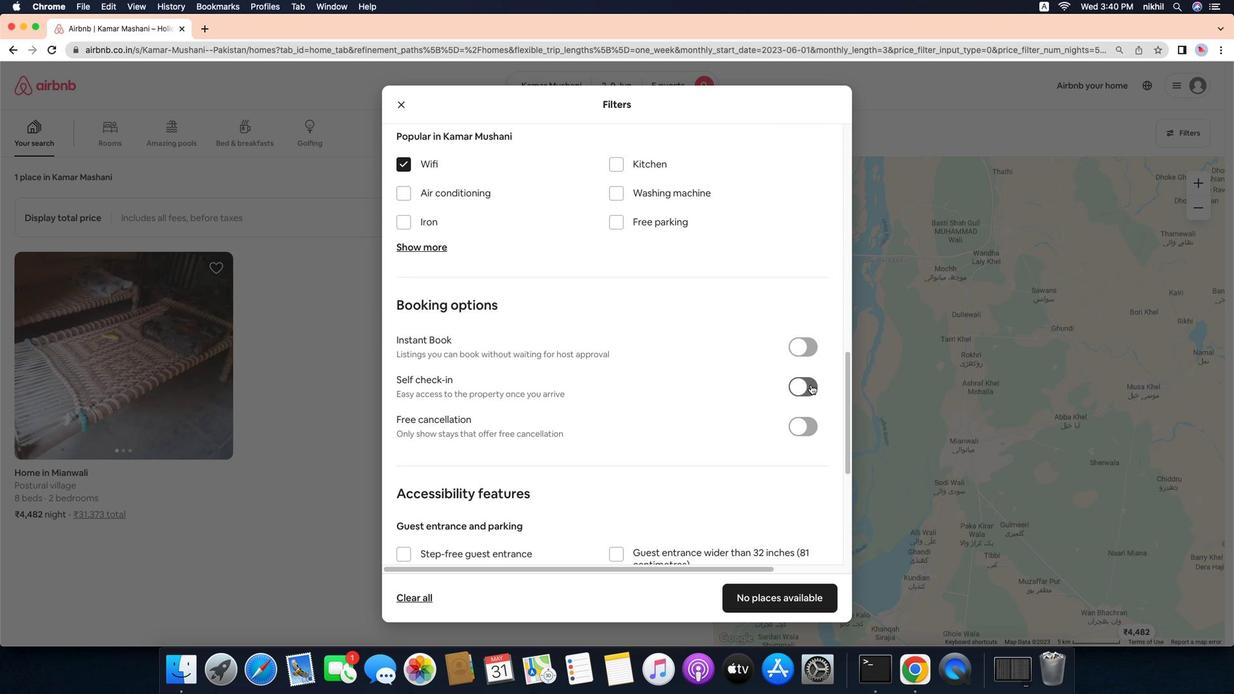 
Action: Mouse moved to (842, 397)
Screenshot: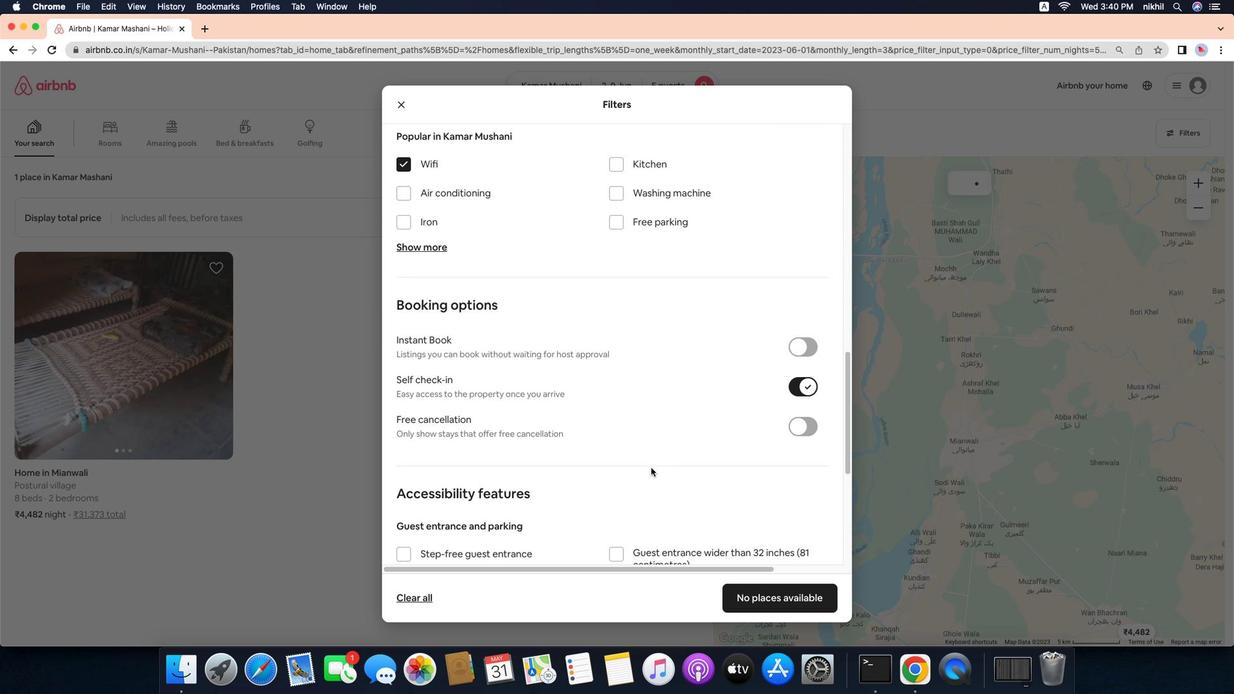 
Action: Mouse pressed left at (842, 397)
Screenshot: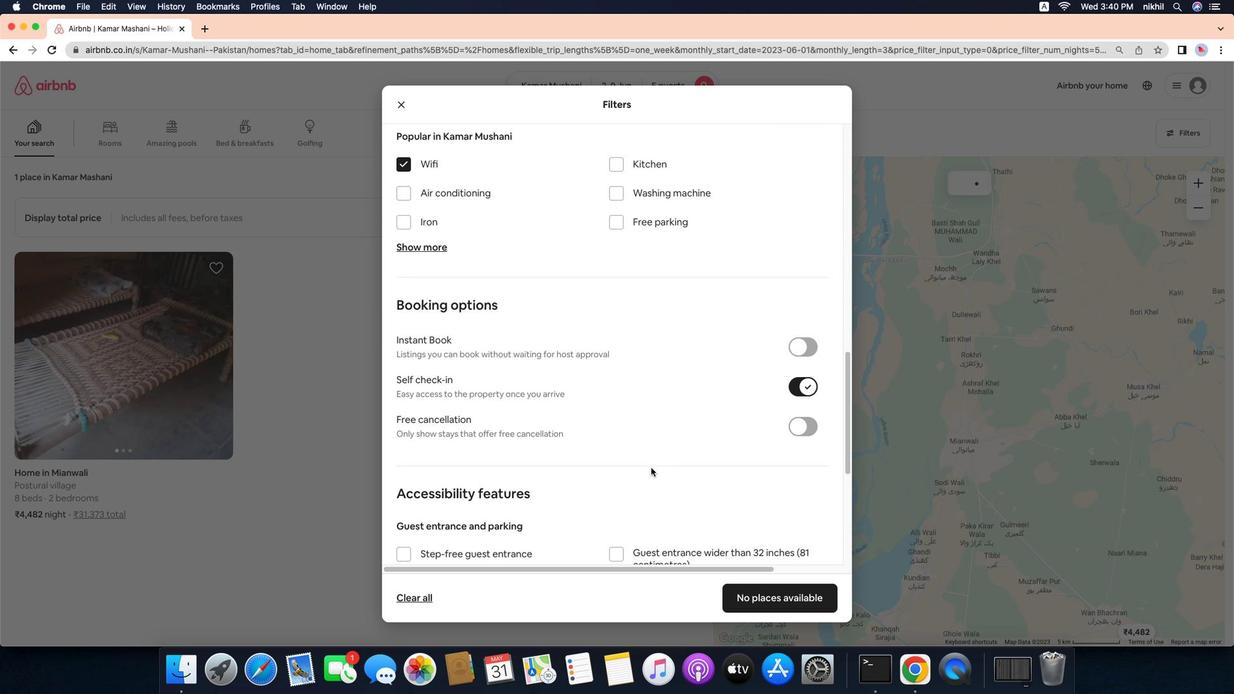 
Action: Mouse moved to (680, 485)
Screenshot: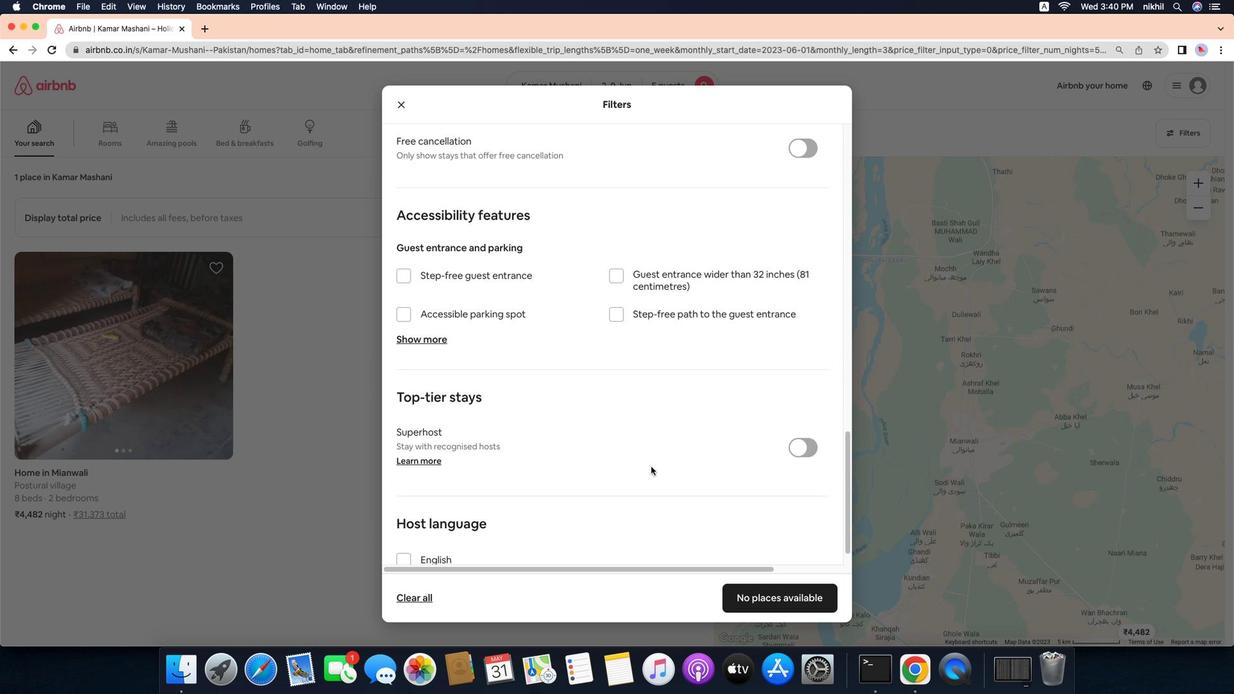 
Action: Mouse scrolled (680, 485) with delta (-12, -13)
Screenshot: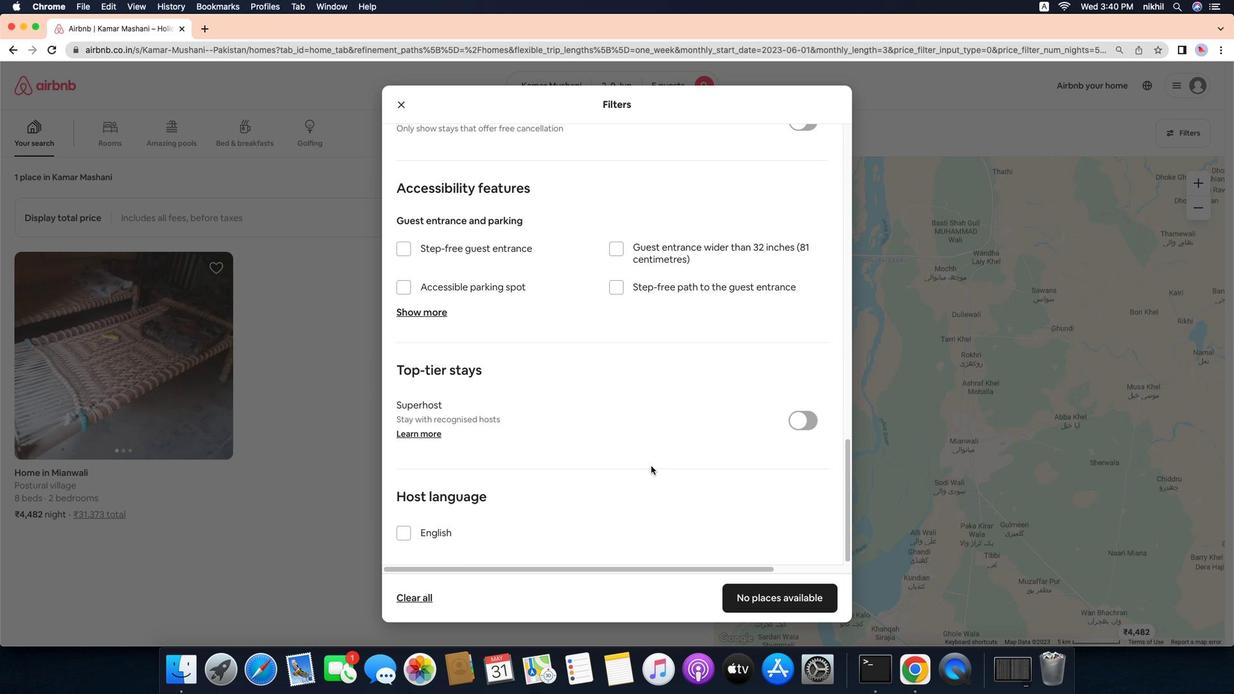 
Action: Mouse moved to (680, 485)
Screenshot: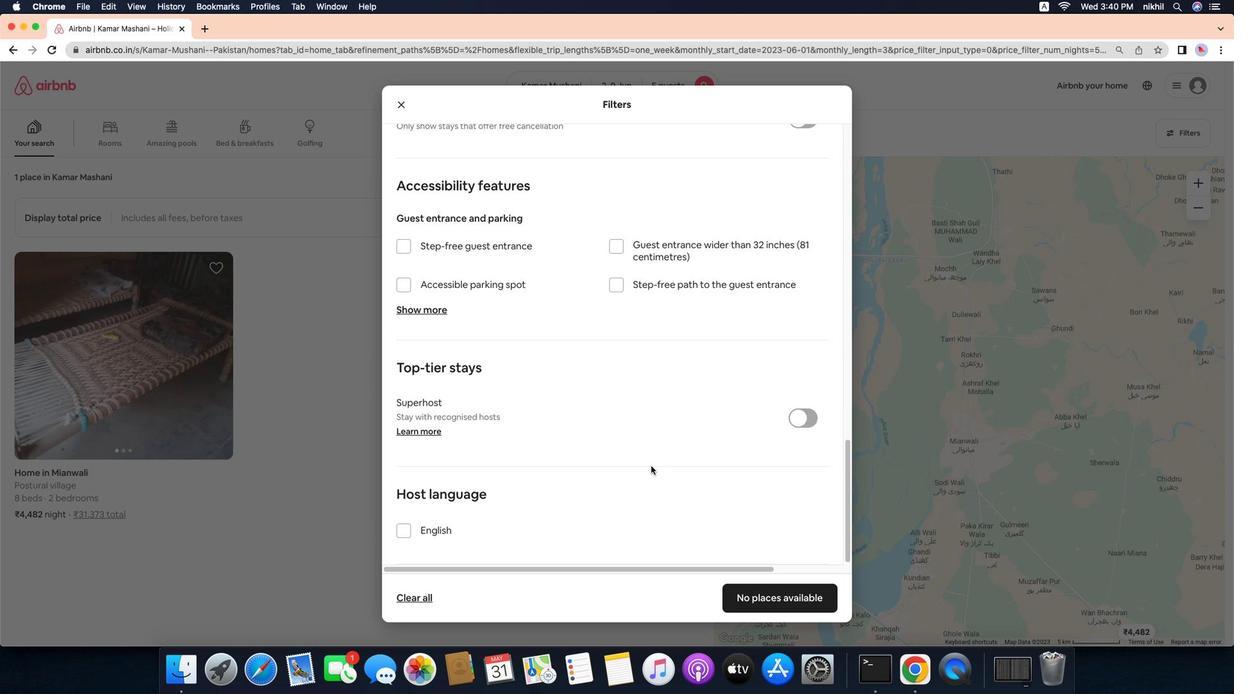 
Action: Mouse scrolled (680, 485) with delta (-12, -13)
Screenshot: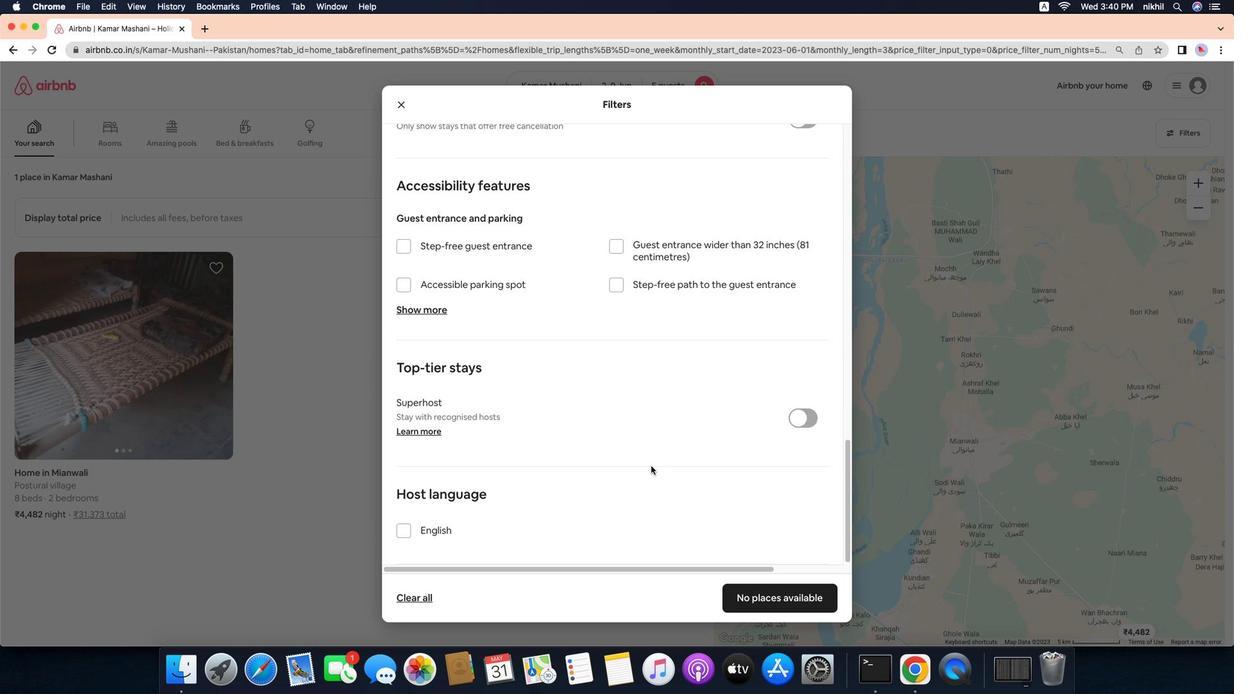 
Action: Mouse moved to (680, 484)
Screenshot: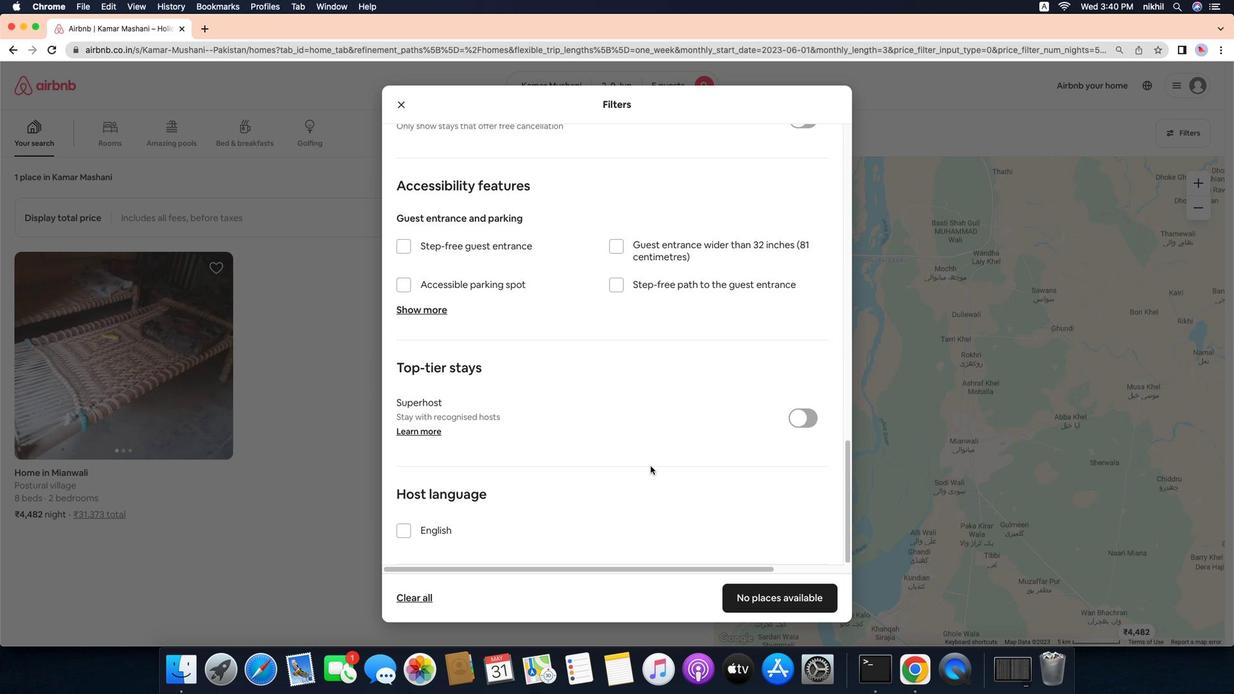 
Action: Mouse scrolled (680, 484) with delta (-12, -15)
Screenshot: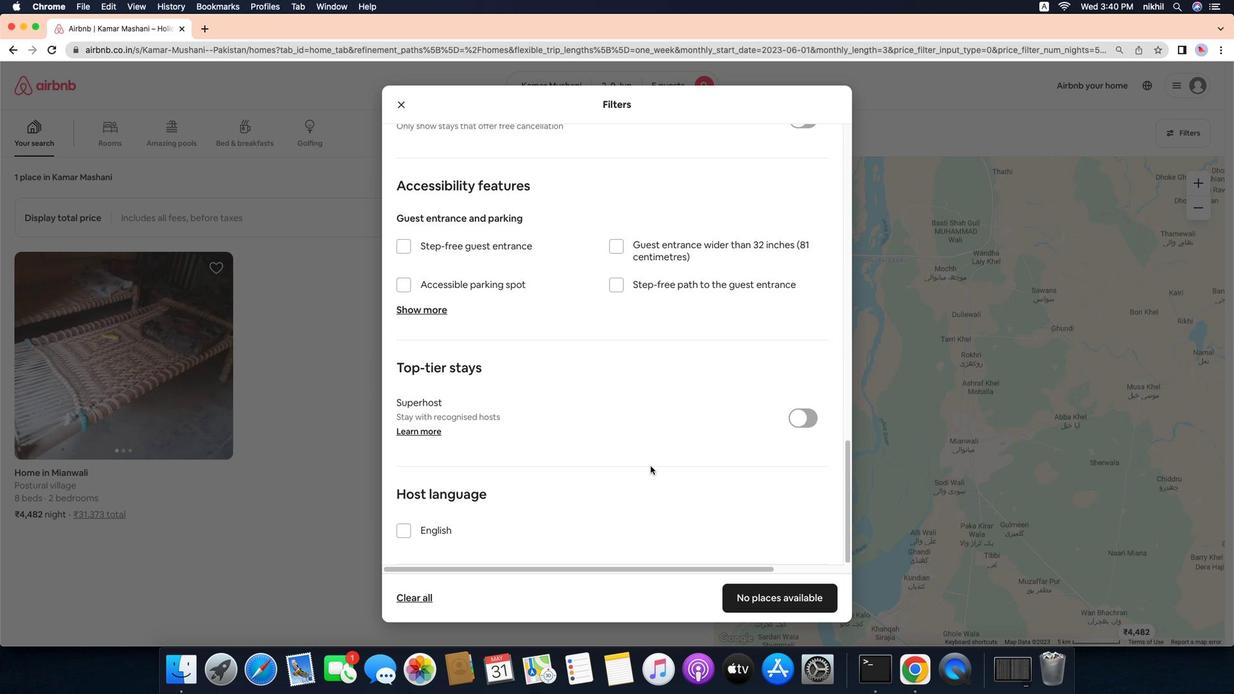 
Action: Mouse scrolled (680, 484) with delta (-12, -16)
Screenshot: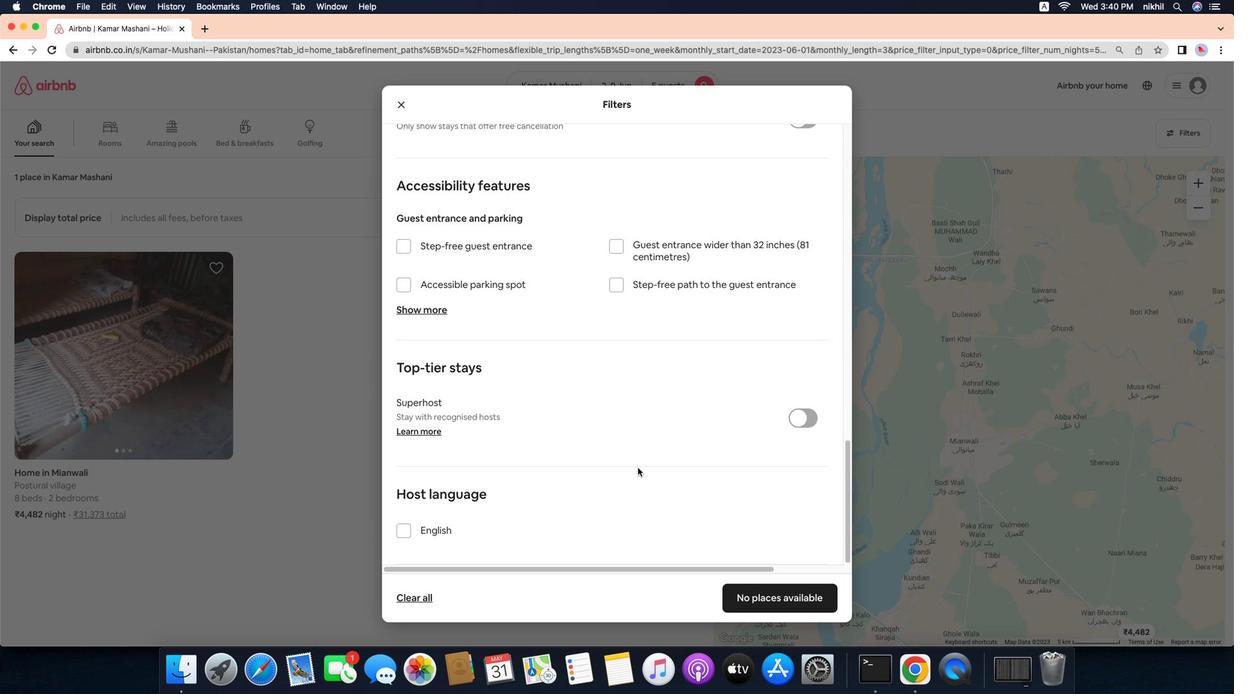 
Action: Mouse scrolled (680, 484) with delta (-12, -13)
Screenshot: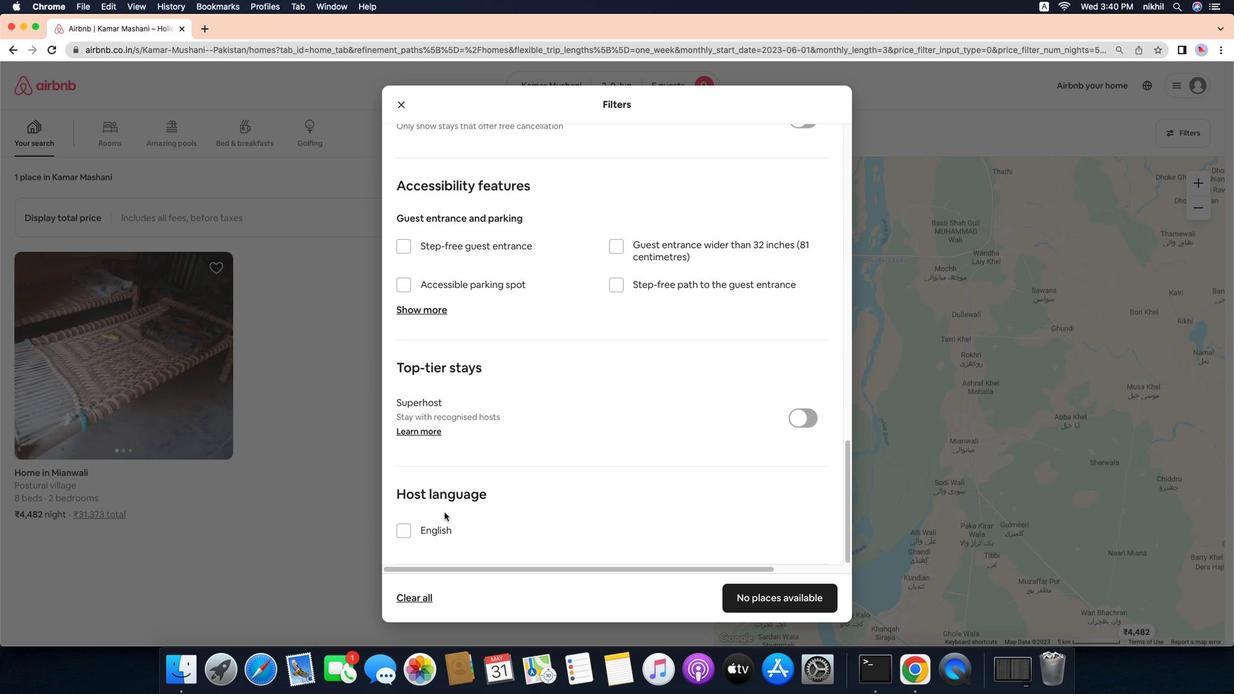 
Action: Mouse scrolled (680, 484) with delta (-12, -13)
Screenshot: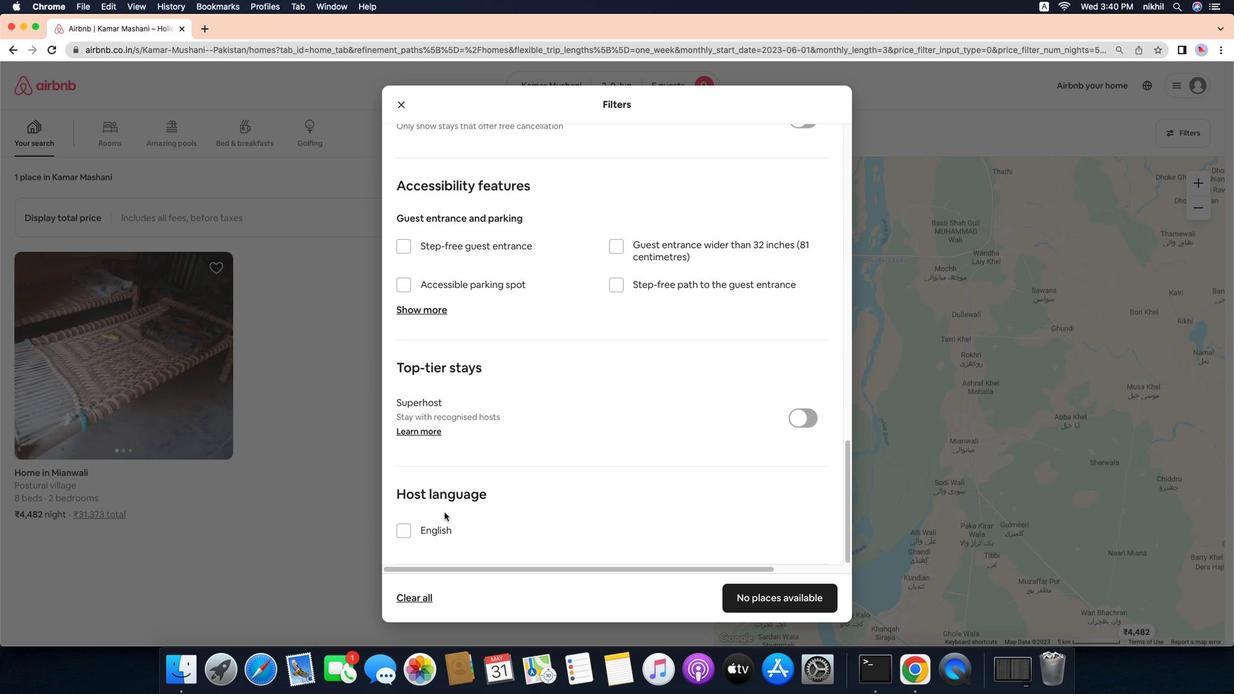 
Action: Mouse scrolled (680, 484) with delta (-12, -16)
Screenshot: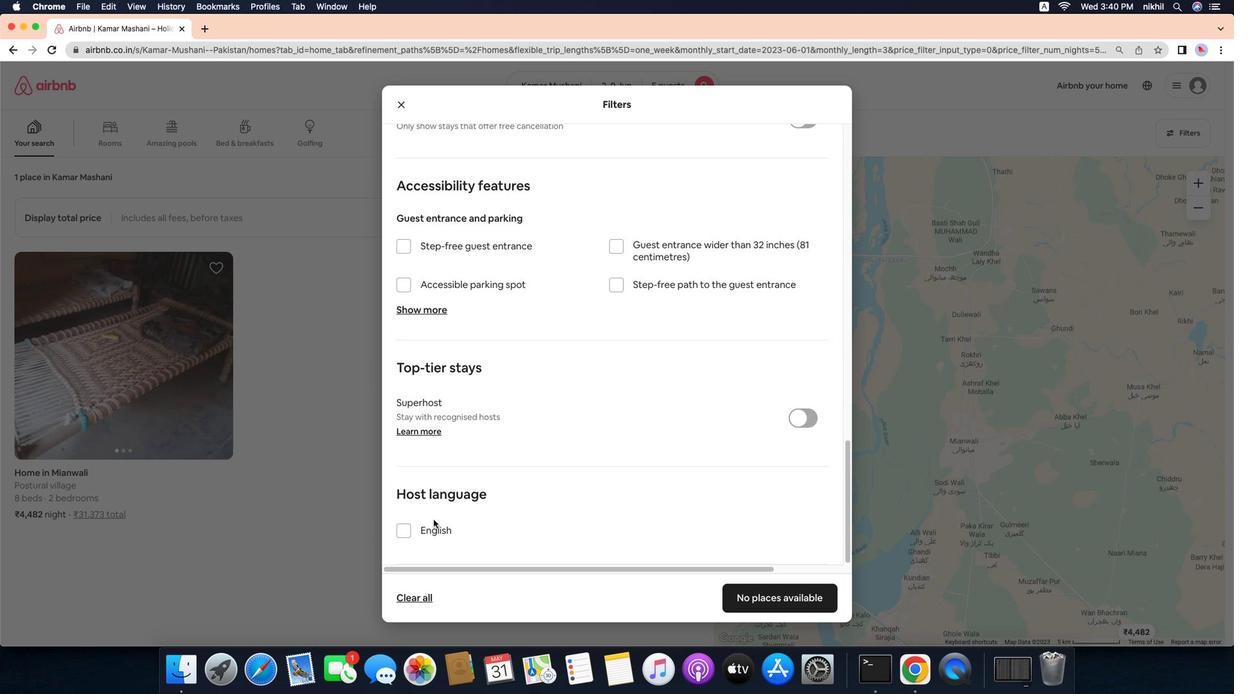 
Action: Mouse scrolled (680, 484) with delta (-12, -17)
Screenshot: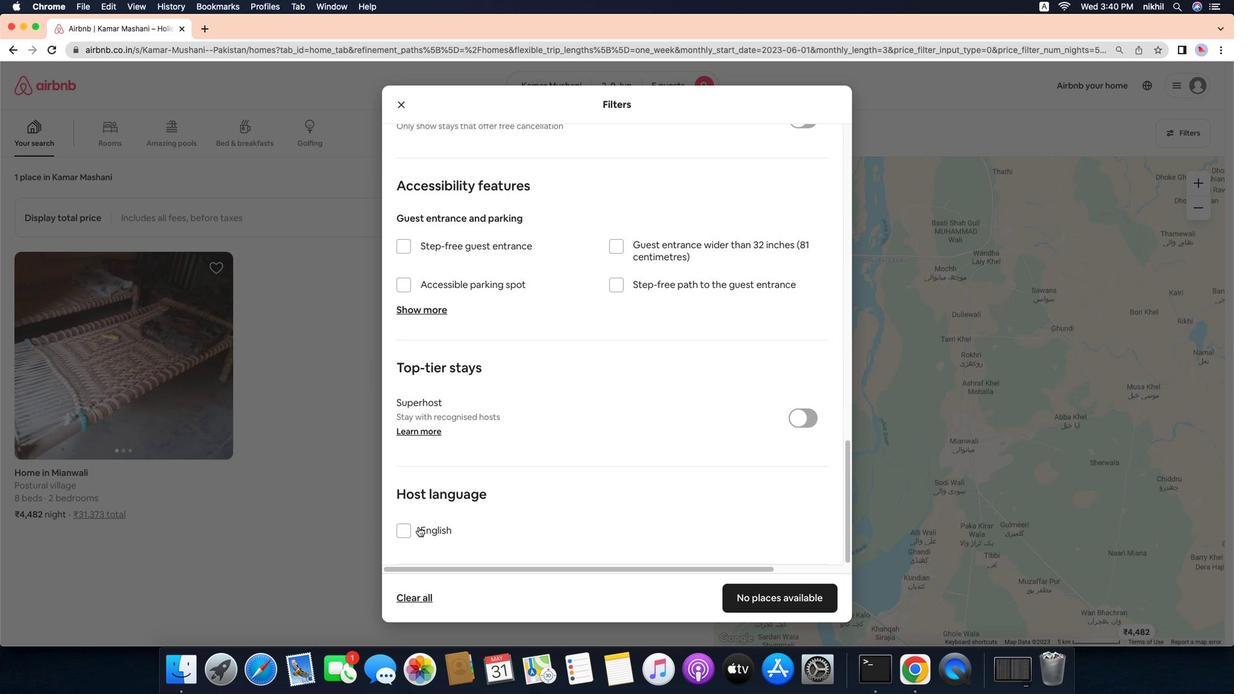 
Action: Mouse moved to (680, 483)
Screenshot: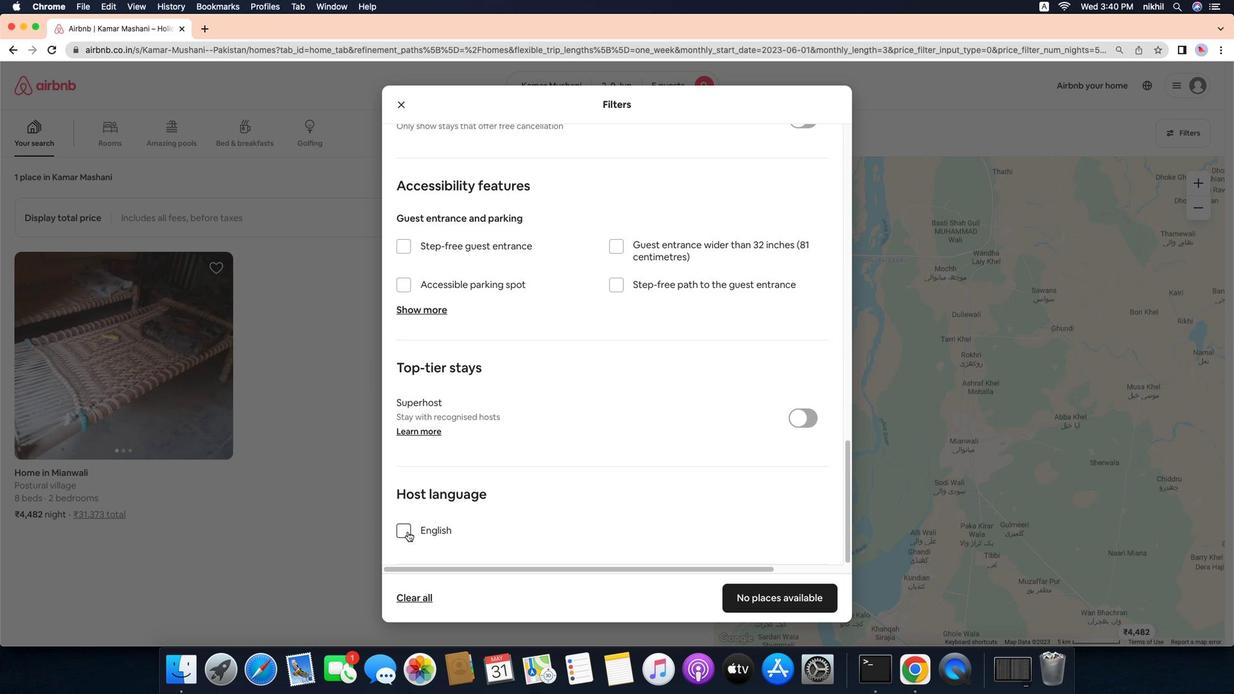 
Action: Mouse scrolled (680, 483) with delta (-12, -17)
Screenshot: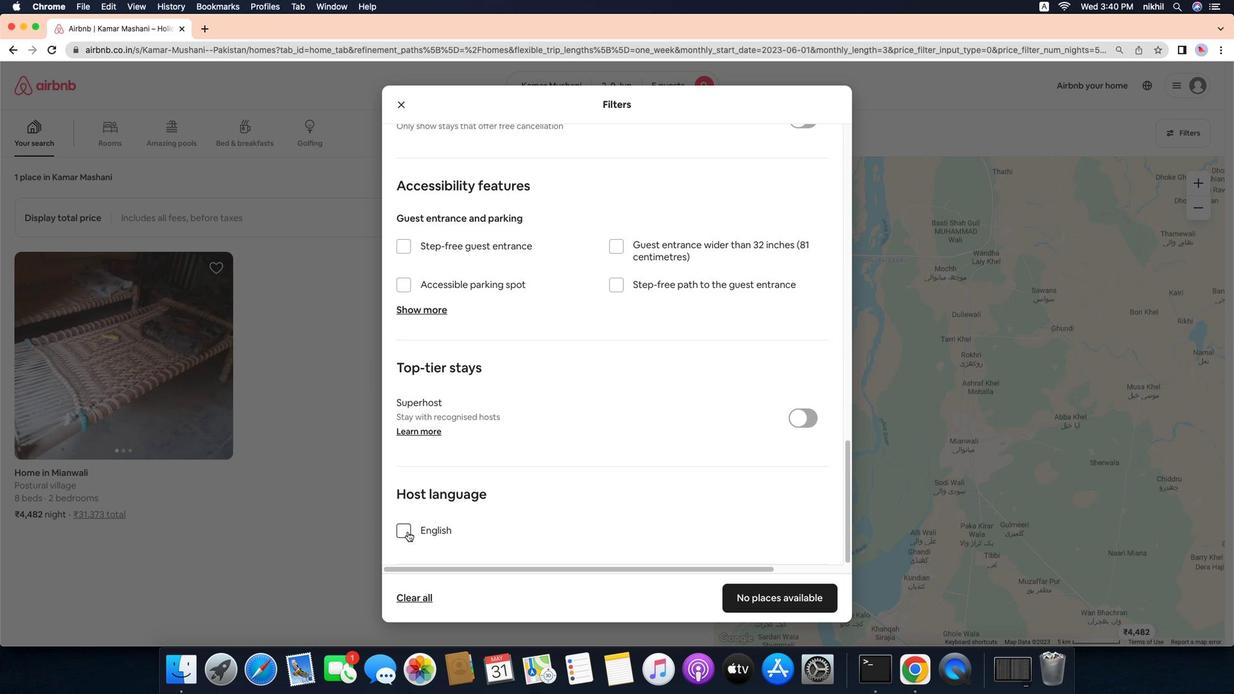 
Action: Mouse moved to (418, 555)
Screenshot: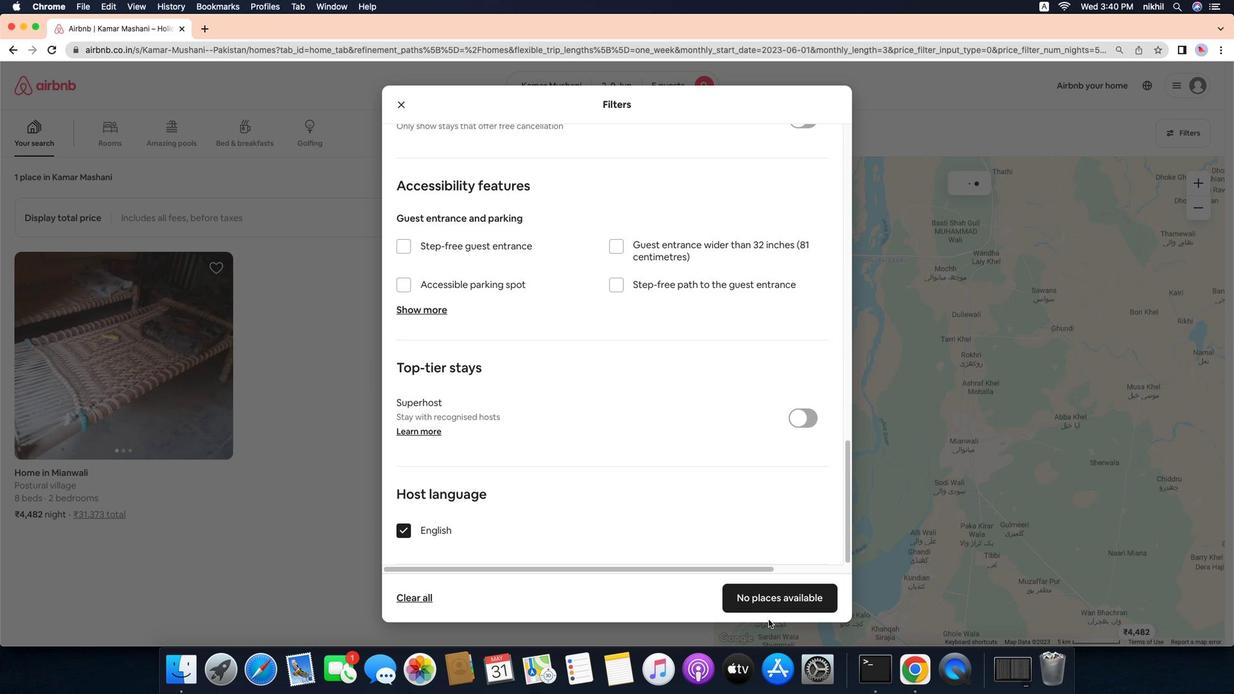 
Action: Mouse pressed left at (418, 555)
Screenshot: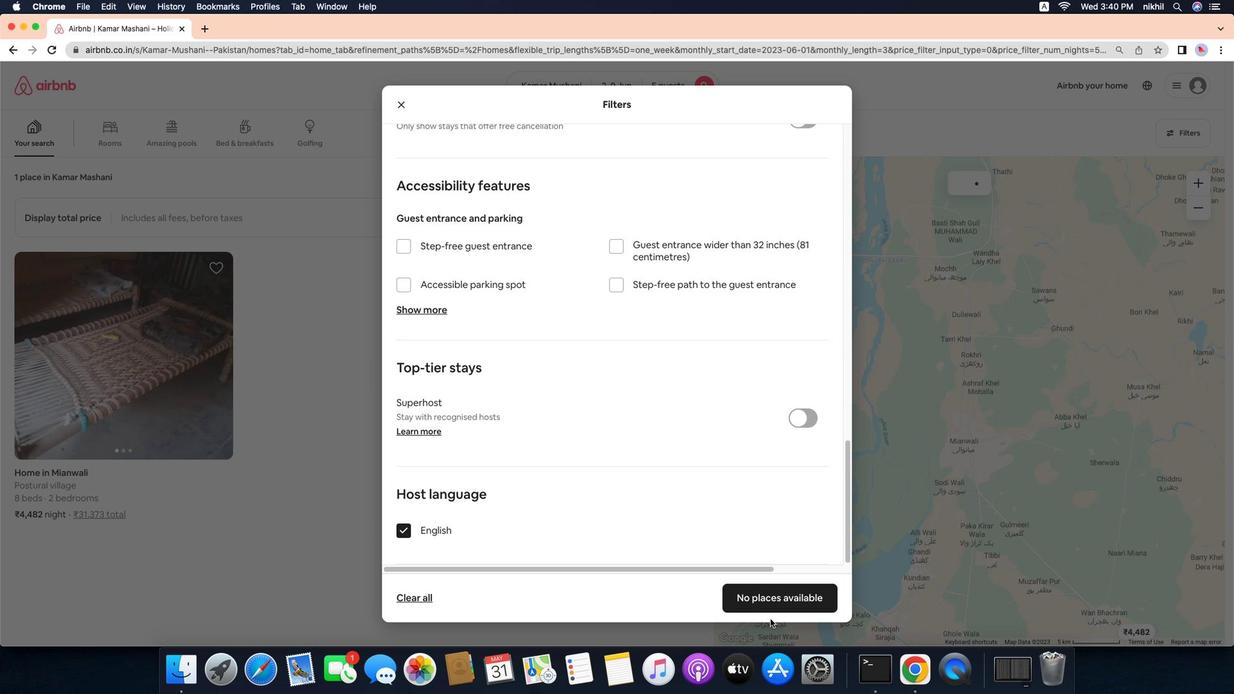 
Action: Mouse moved to (796, 628)
Screenshot: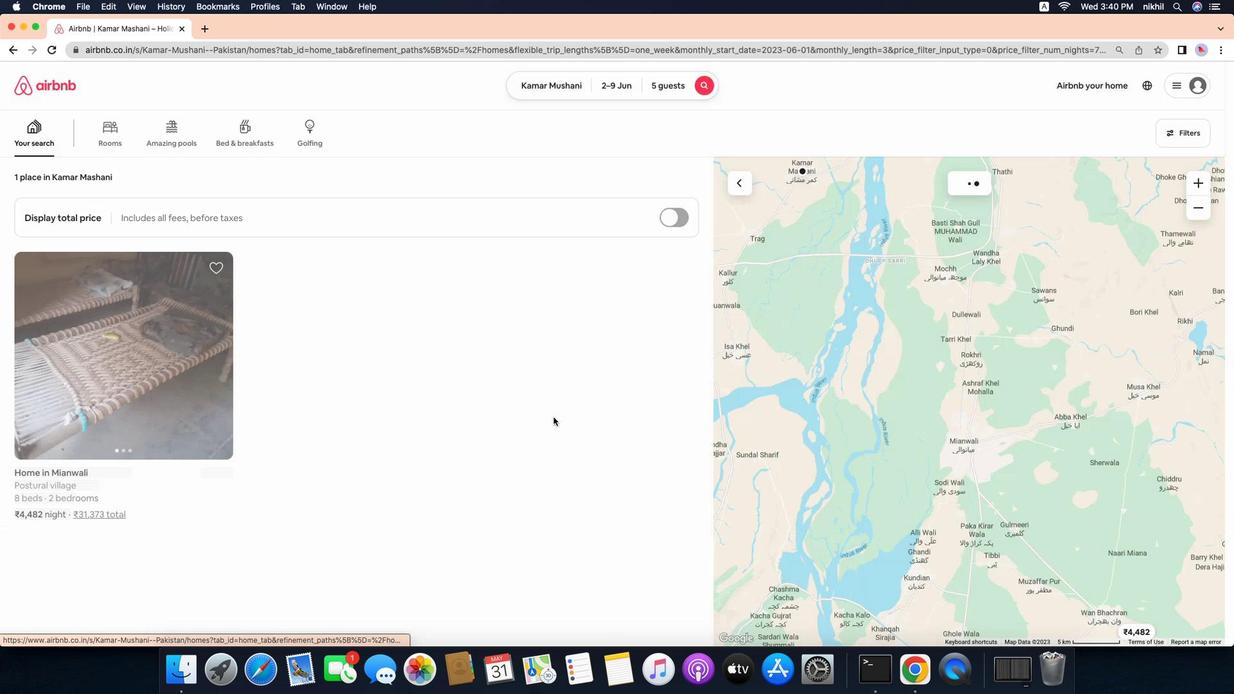 
Action: Mouse pressed left at (796, 628)
Screenshot: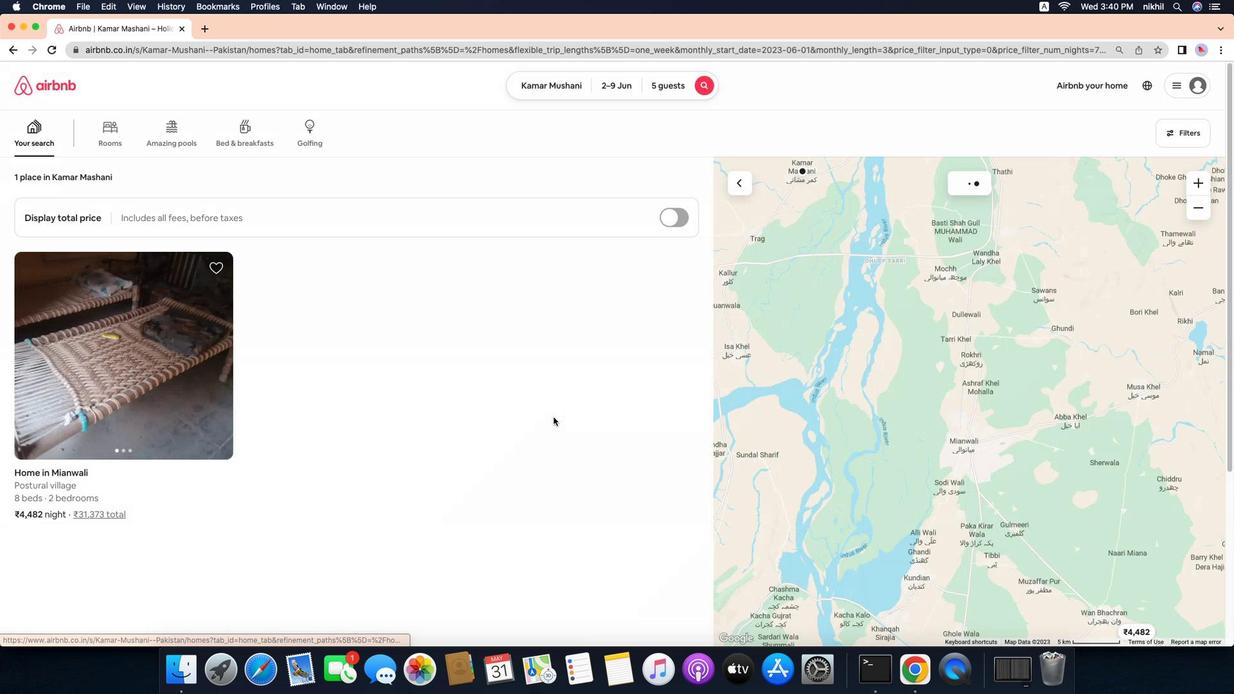
Action: Mouse moved to (576, 431)
Screenshot: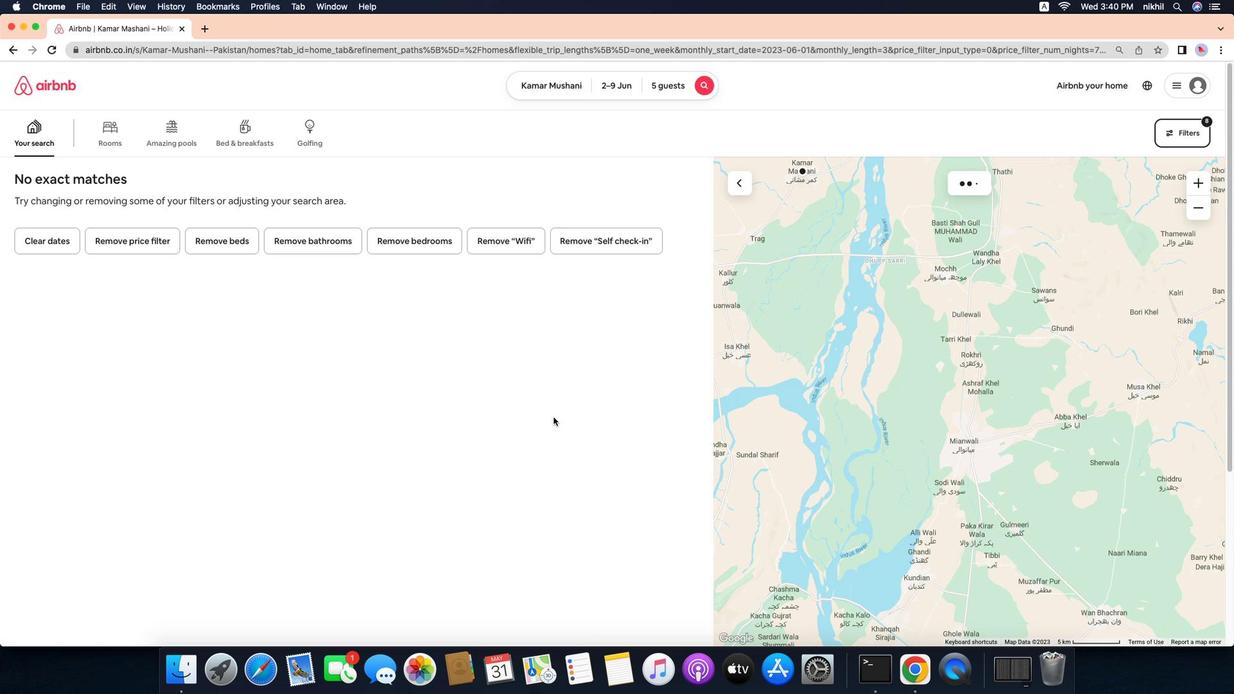 
